Task: Search and explore for Airbnb stays in Key West, Florida with amenities beachfront. 
Action: Mouse pressed left at (426, 57)
Screenshot: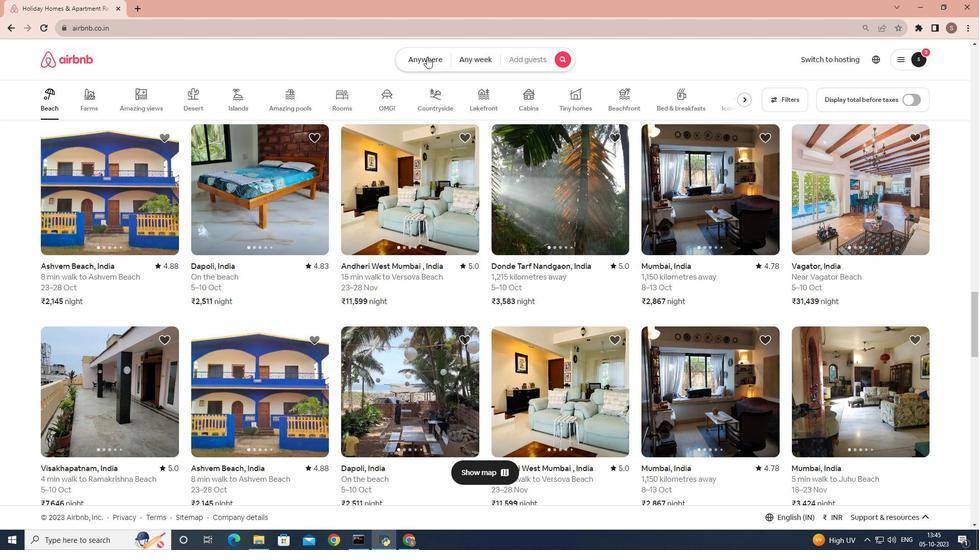
Action: Mouse moved to (396, 90)
Screenshot: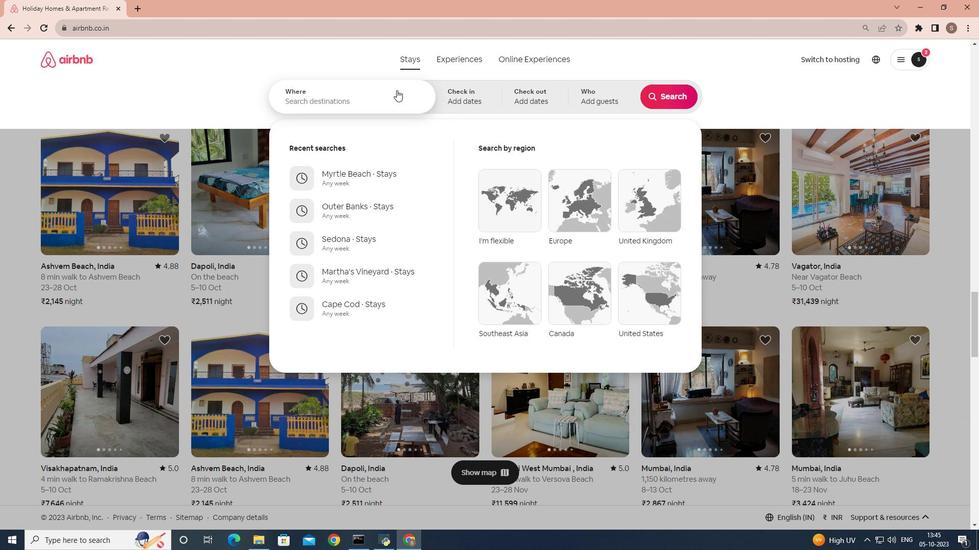 
Action: Mouse pressed left at (396, 90)
Screenshot: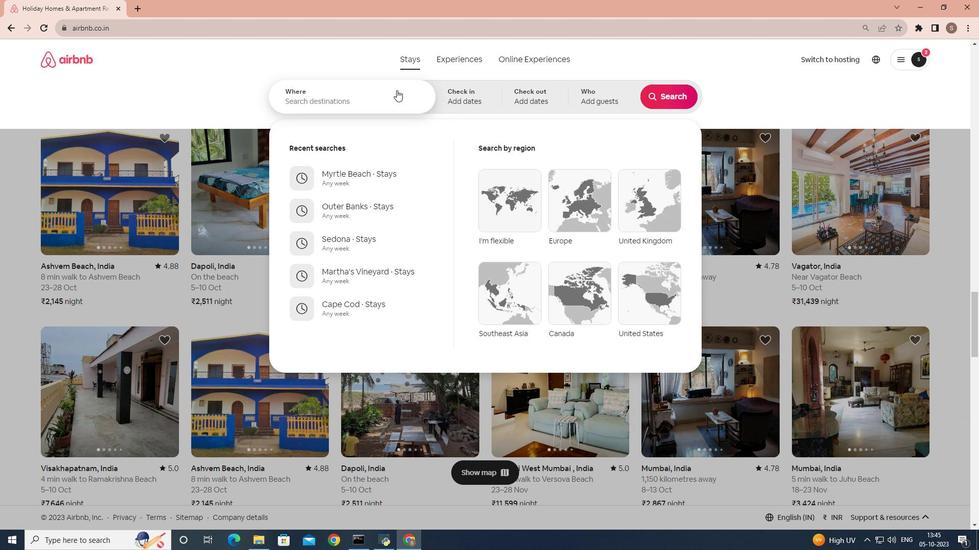 
Action: Key pressed key<Key.space>west
Screenshot: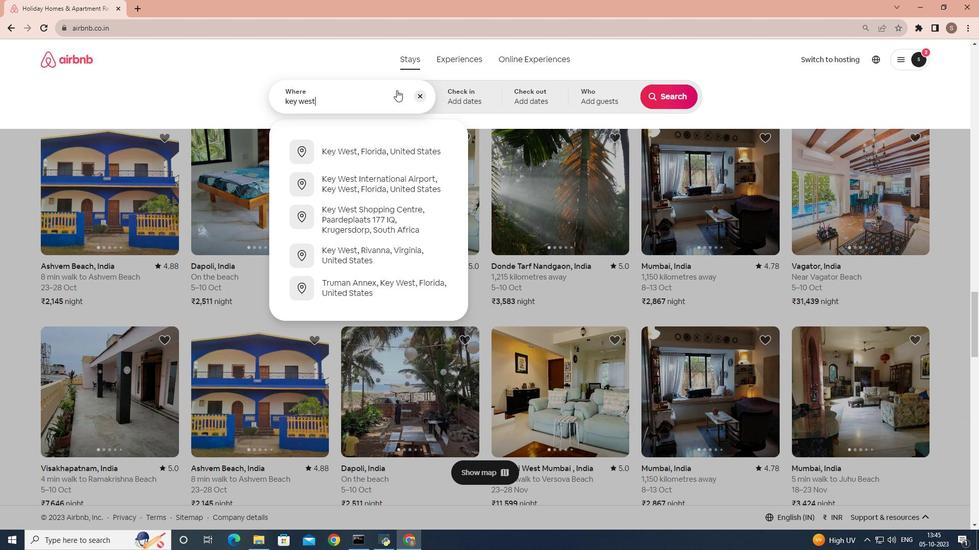 
Action: Mouse moved to (352, 145)
Screenshot: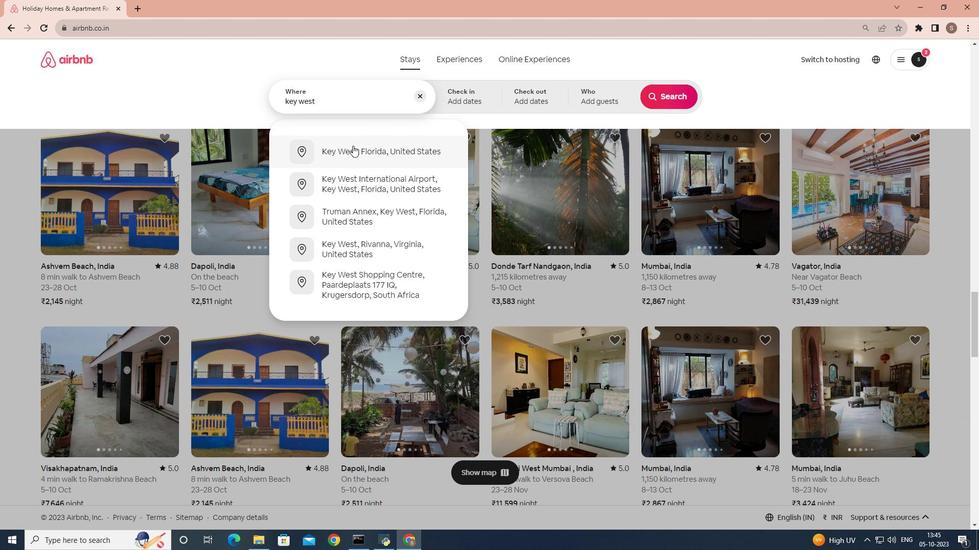 
Action: Mouse pressed left at (352, 145)
Screenshot: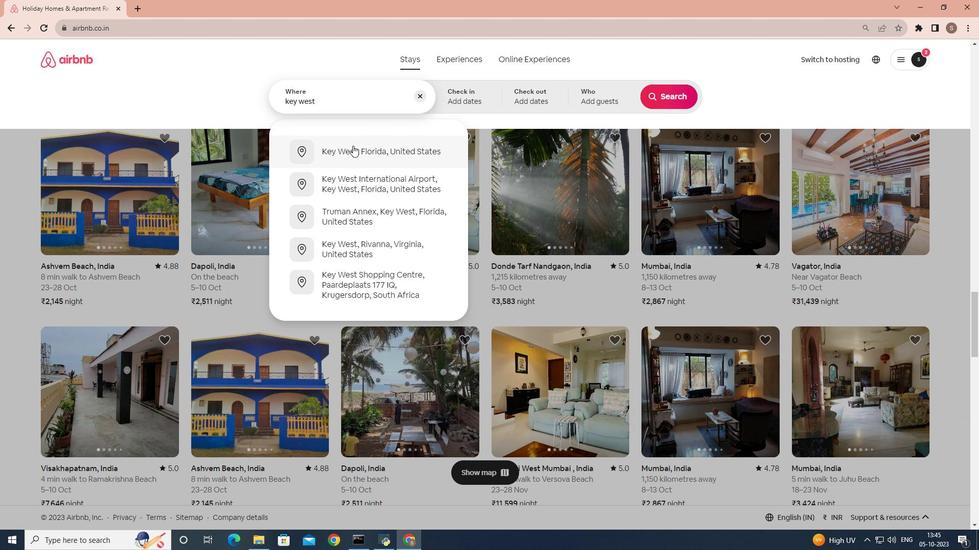 
Action: Mouse moved to (652, 100)
Screenshot: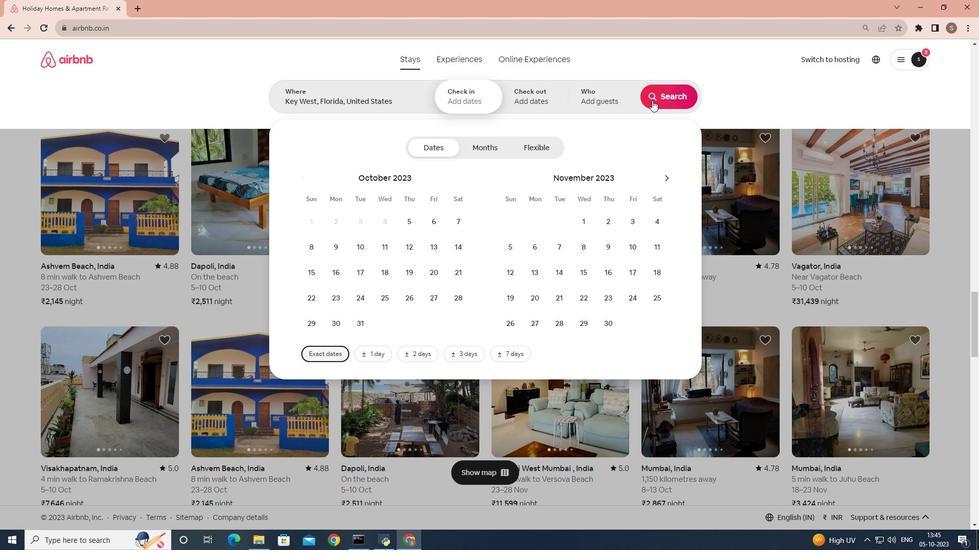 
Action: Mouse pressed left at (652, 100)
Screenshot: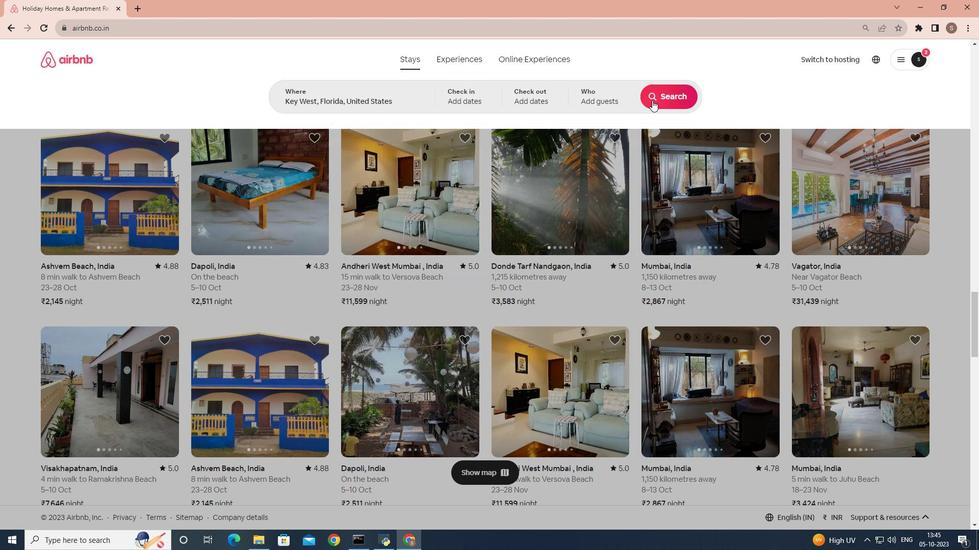 
Action: Mouse moved to (814, 99)
Screenshot: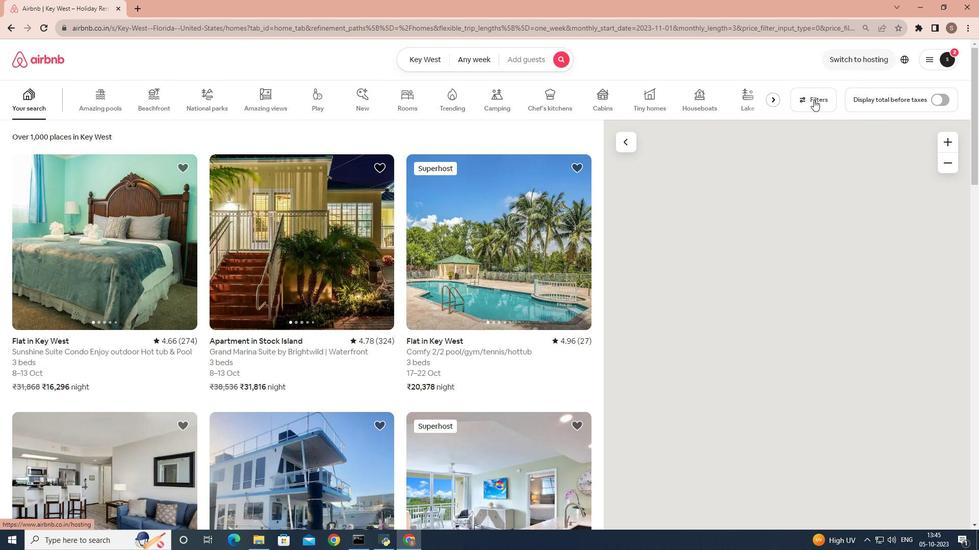 
Action: Mouse pressed left at (814, 99)
Screenshot: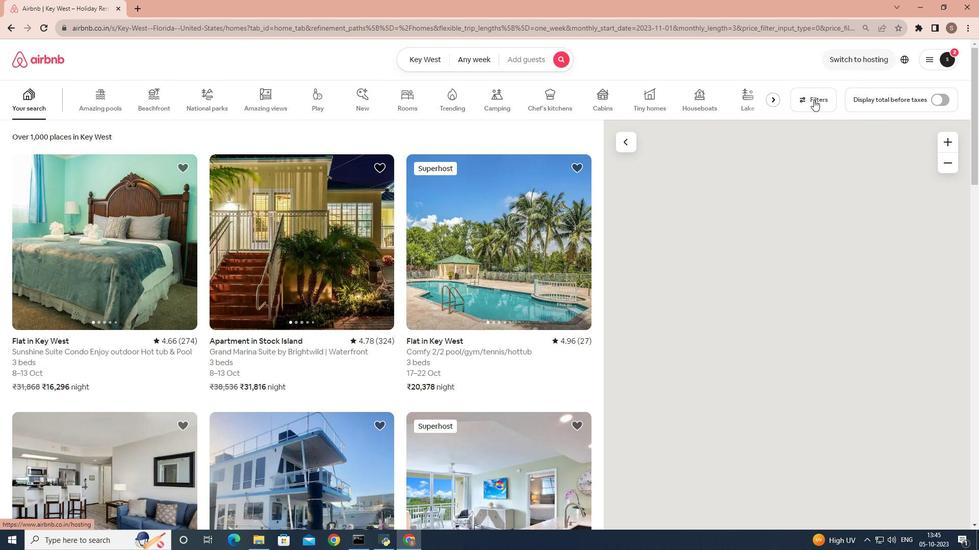 
Action: Mouse pressed left at (814, 99)
Screenshot: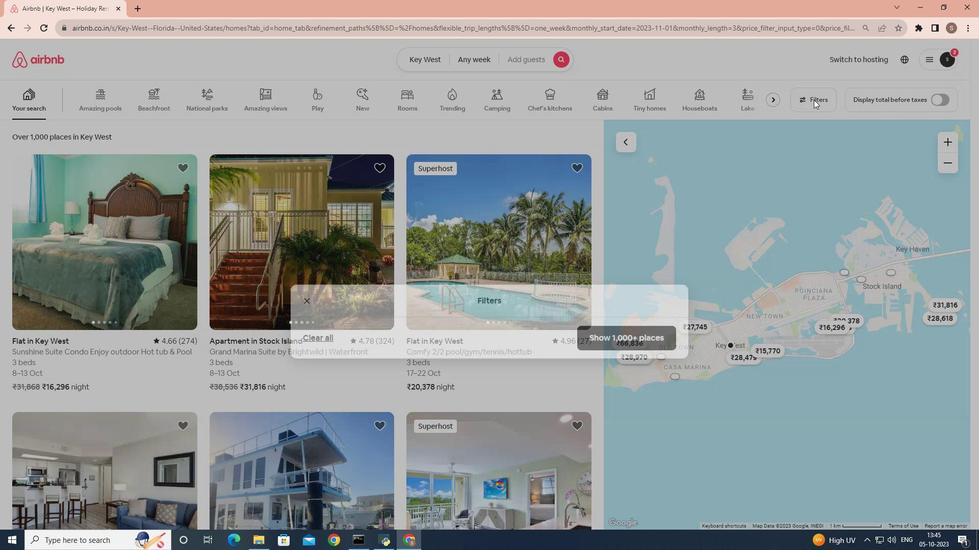 
Action: Mouse moved to (799, 105)
Screenshot: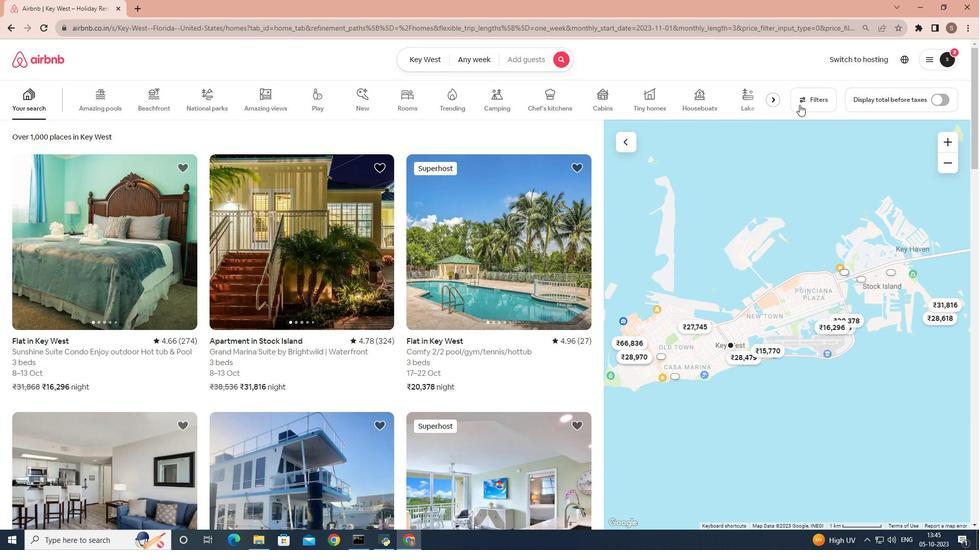 
Action: Mouse pressed left at (799, 105)
Screenshot: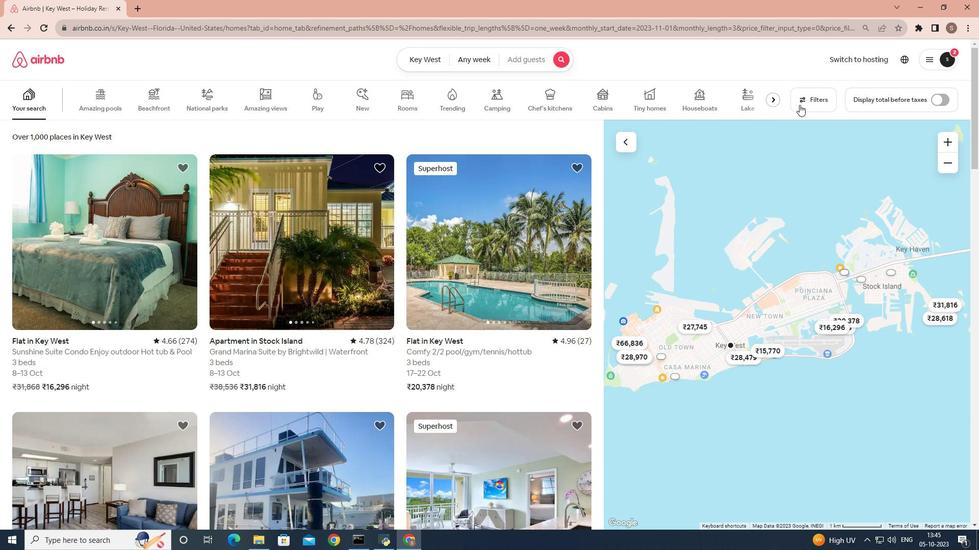 
Action: Mouse moved to (322, 308)
Screenshot: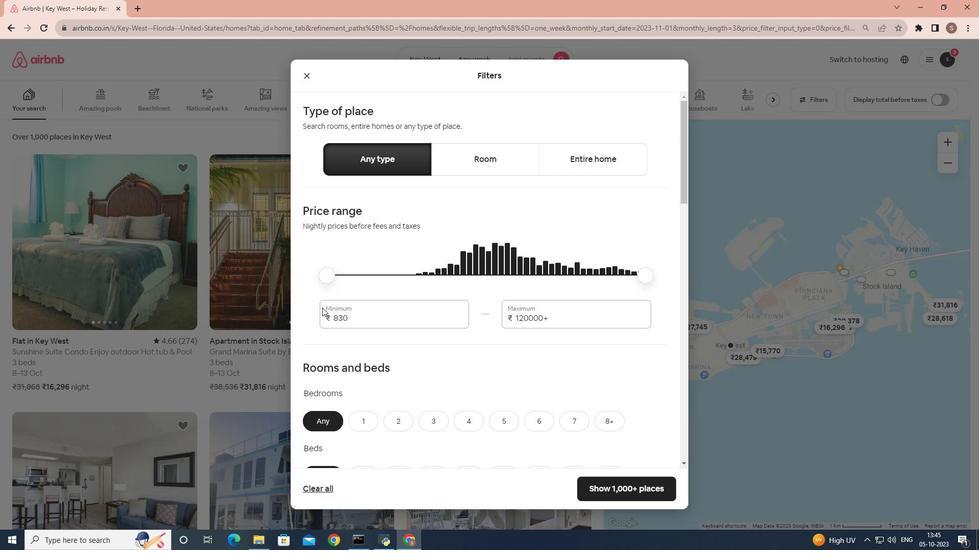 
Action: Mouse scrolled (322, 307) with delta (0, 0)
Screenshot: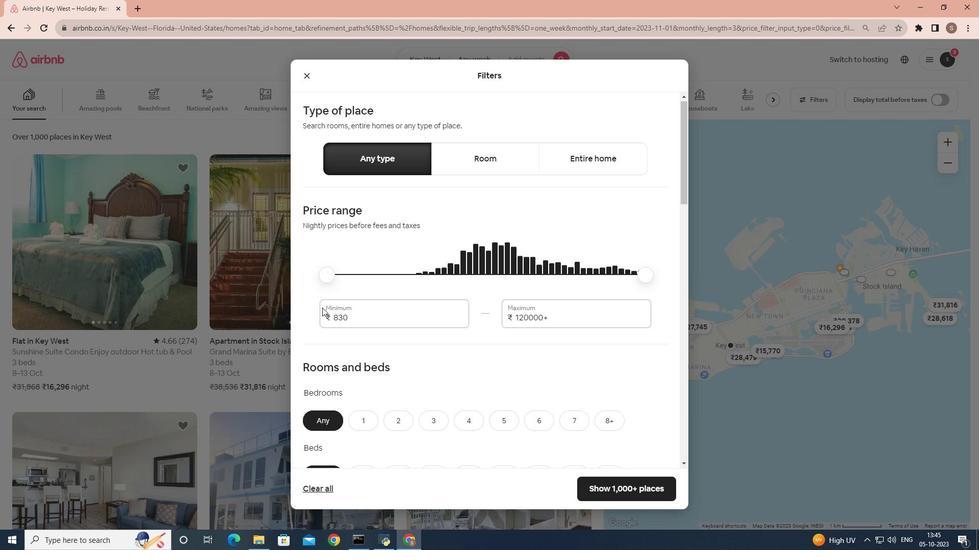 
Action: Mouse scrolled (322, 307) with delta (0, 0)
Screenshot: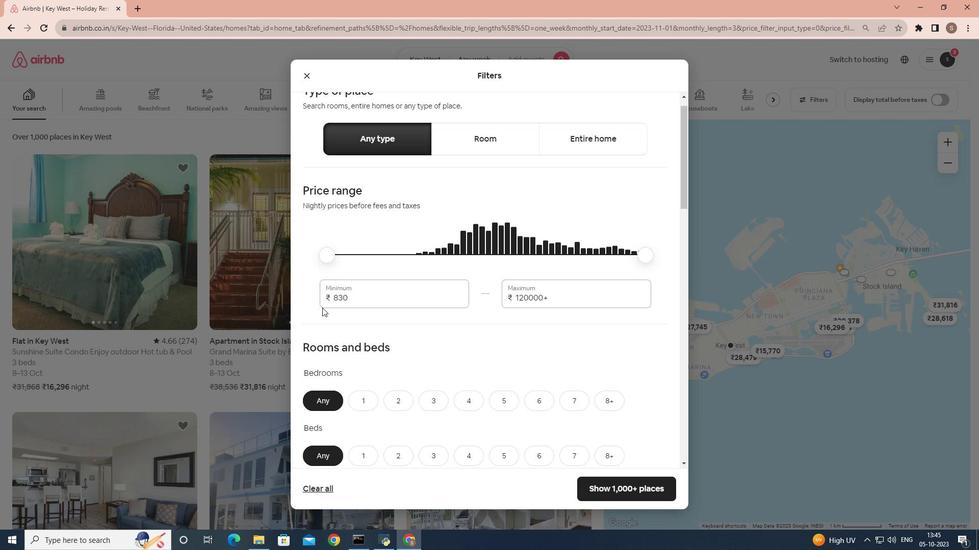 
Action: Mouse scrolled (322, 307) with delta (0, 0)
Screenshot: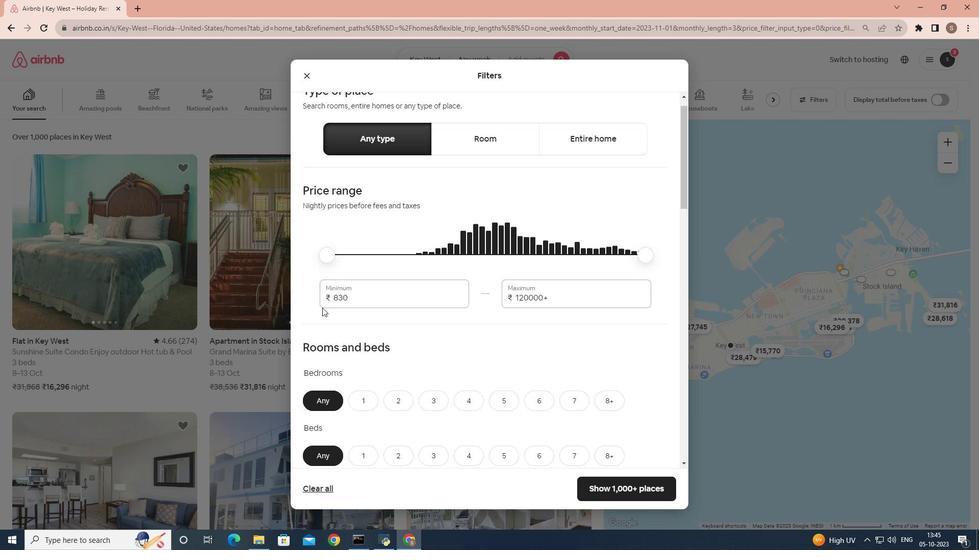 
Action: Mouse scrolled (322, 307) with delta (0, 0)
Screenshot: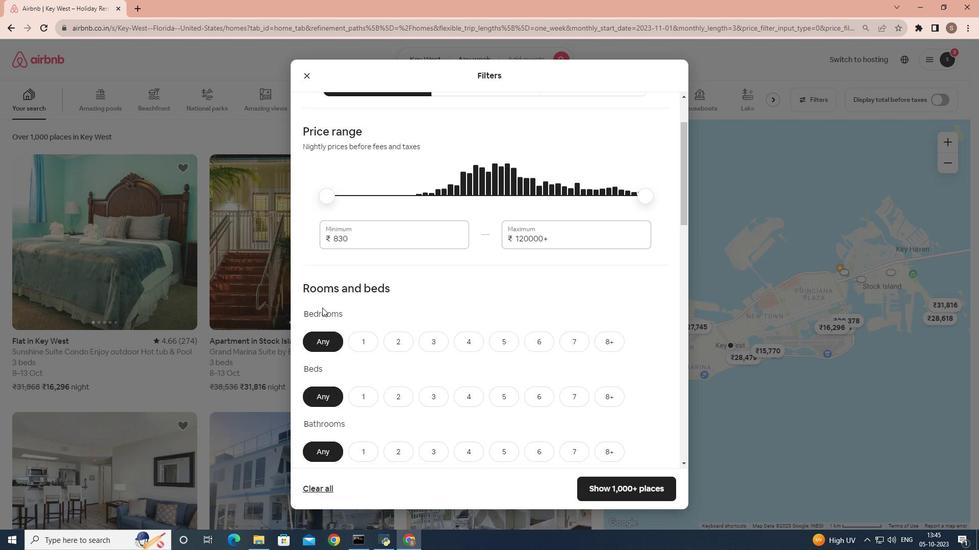 
Action: Mouse scrolled (322, 307) with delta (0, 0)
Screenshot: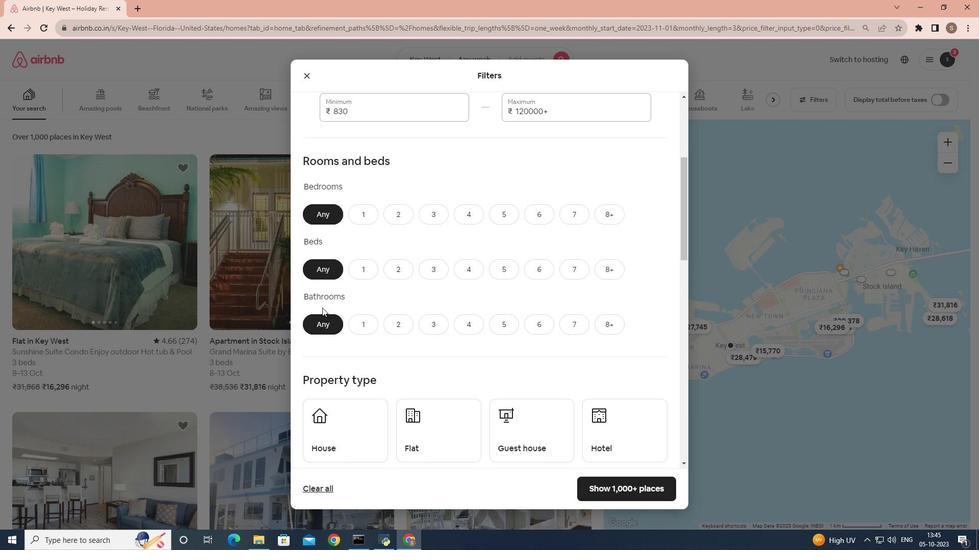 
Action: Mouse scrolled (322, 307) with delta (0, 0)
Screenshot: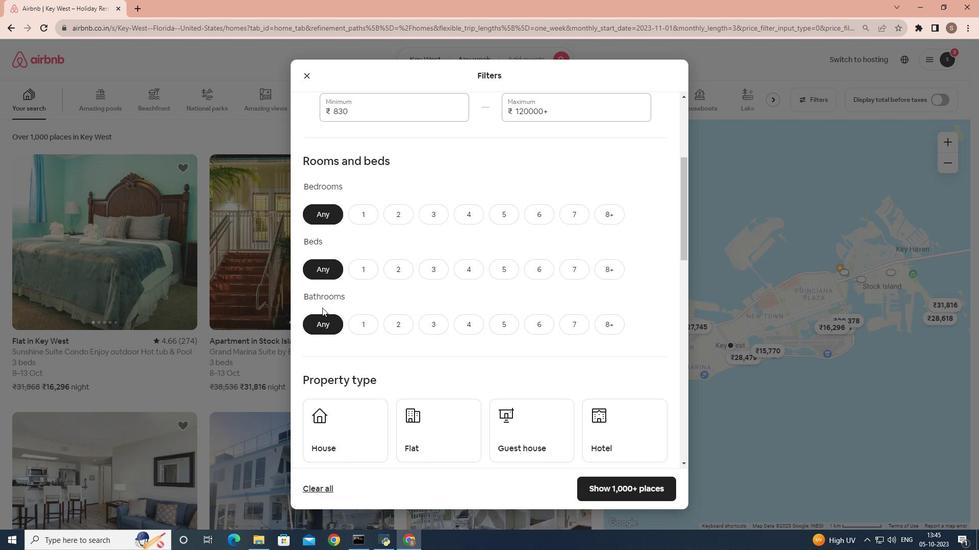 
Action: Mouse scrolled (322, 307) with delta (0, 0)
Screenshot: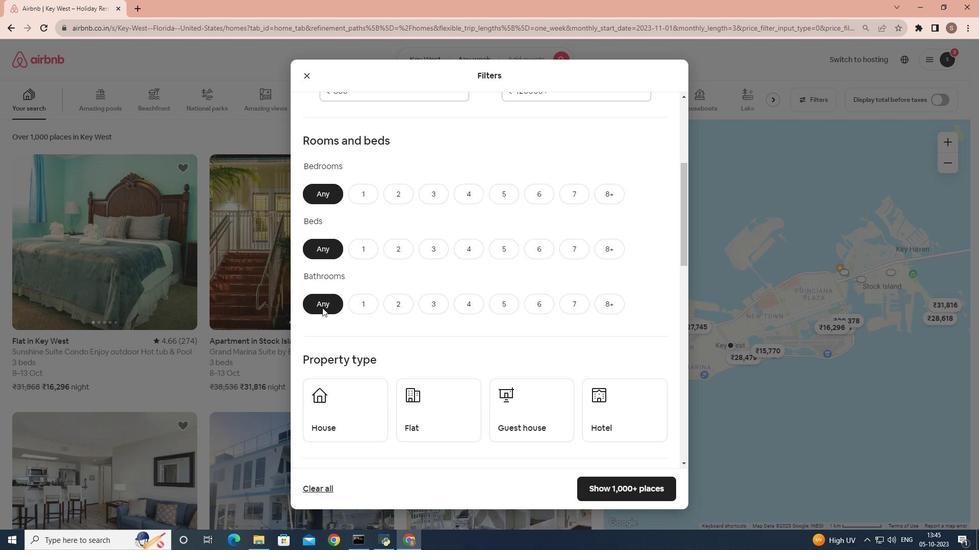 
Action: Mouse scrolled (322, 307) with delta (0, 0)
Screenshot: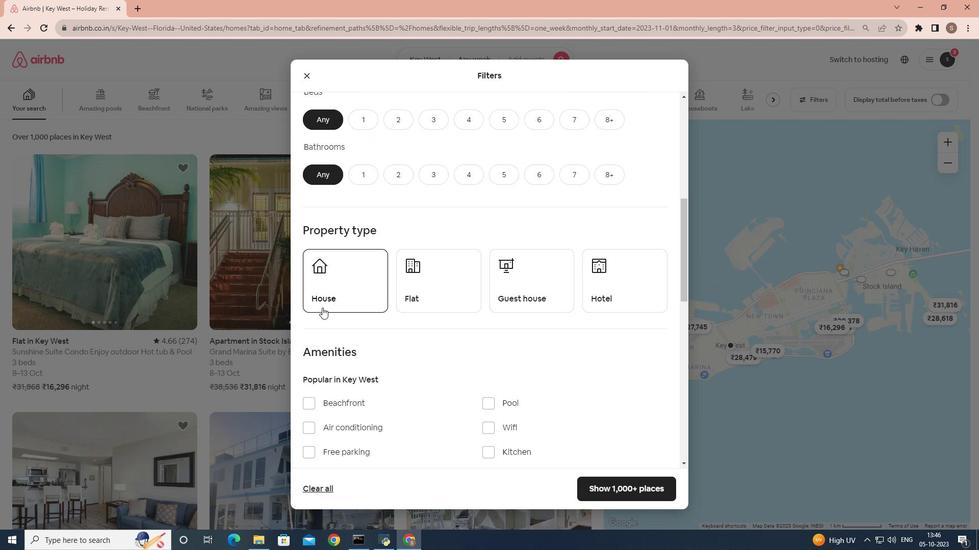 
Action: Mouse scrolled (322, 307) with delta (0, 0)
Screenshot: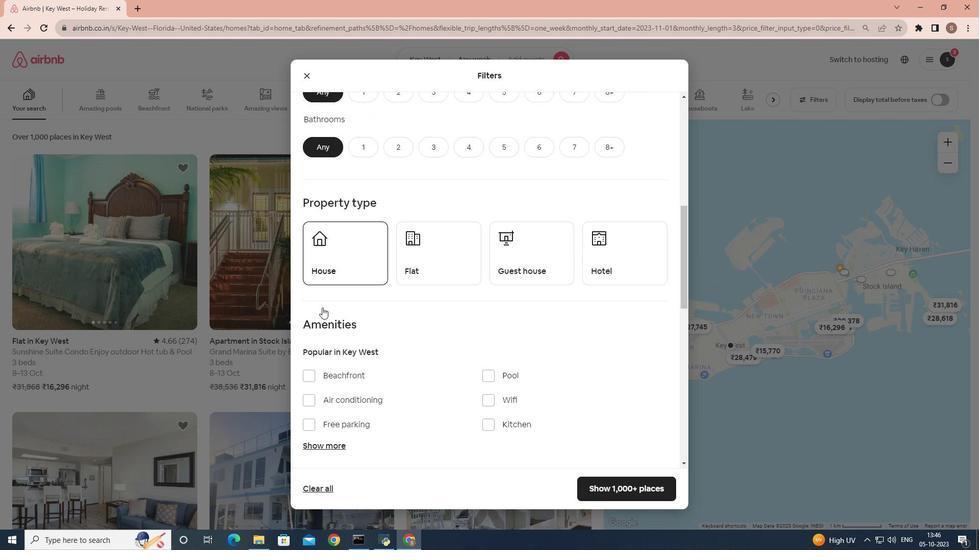 
Action: Mouse scrolled (322, 307) with delta (0, 0)
Screenshot: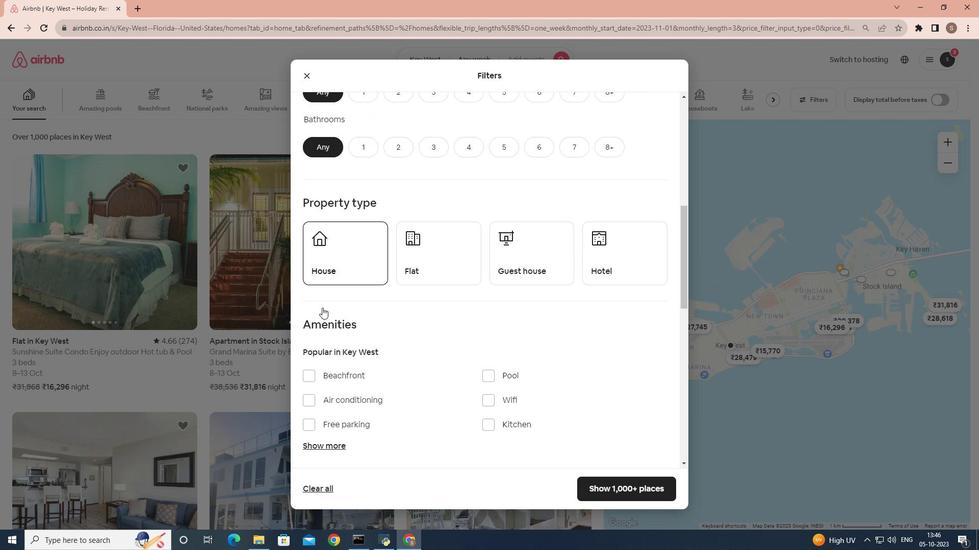 
Action: Mouse moved to (324, 253)
Screenshot: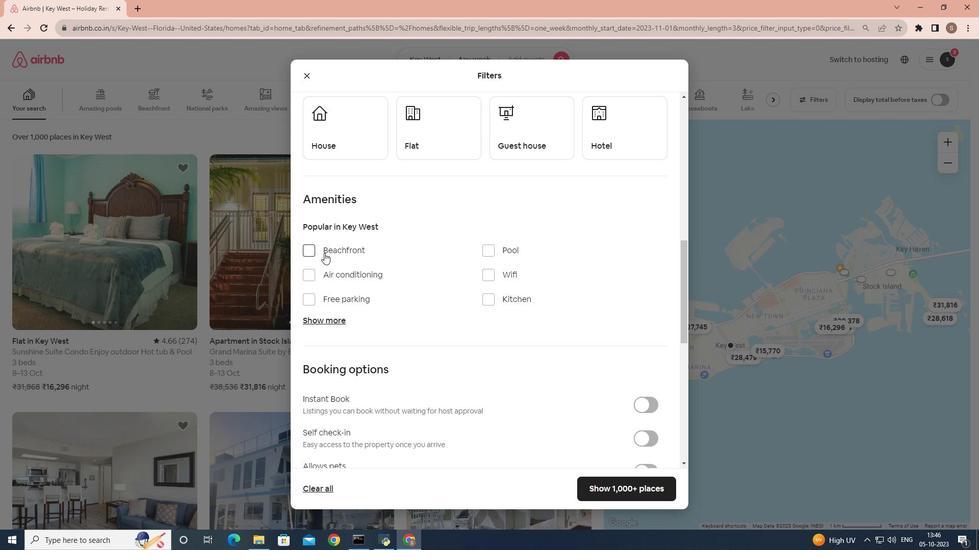 
Action: Mouse pressed left at (324, 253)
Screenshot: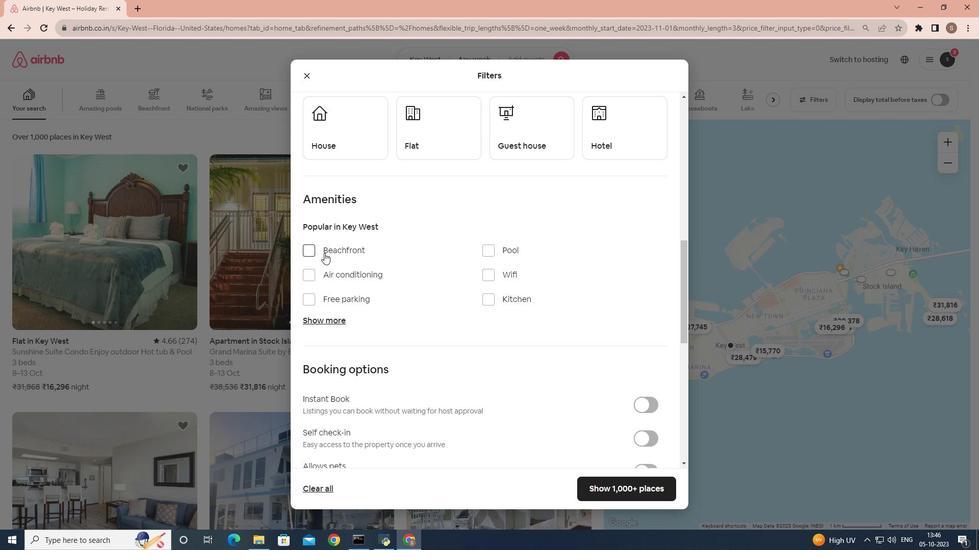 
Action: Mouse moved to (600, 484)
Screenshot: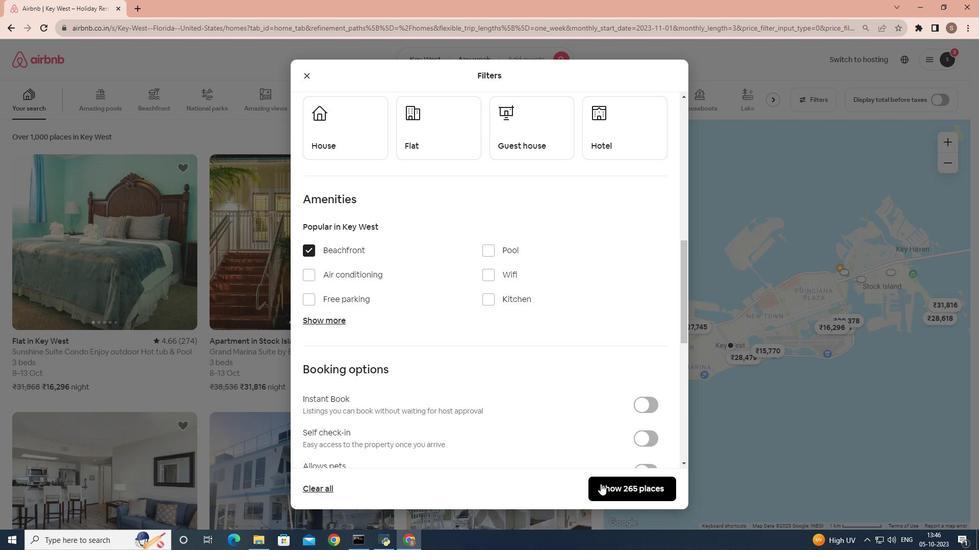
Action: Mouse pressed left at (600, 484)
Screenshot: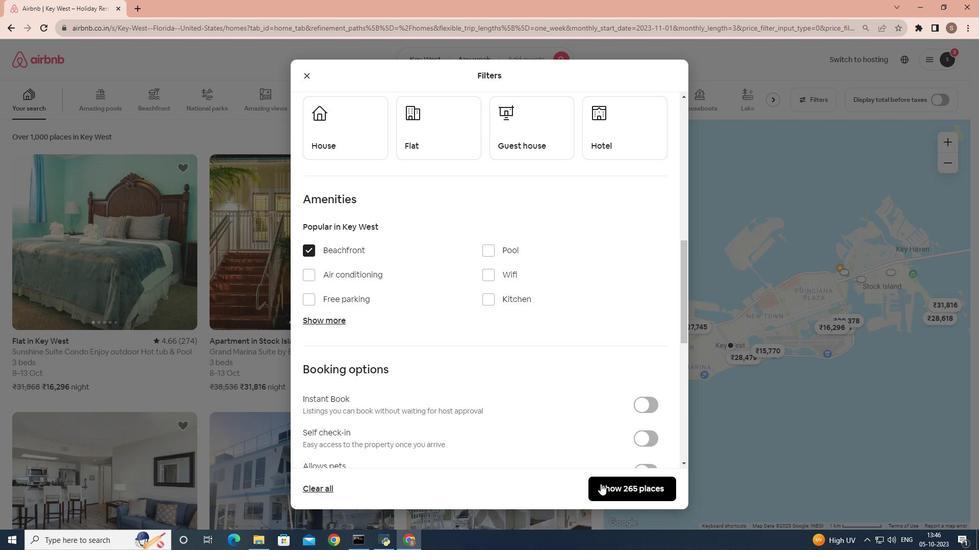 
Action: Mouse moved to (296, 272)
Screenshot: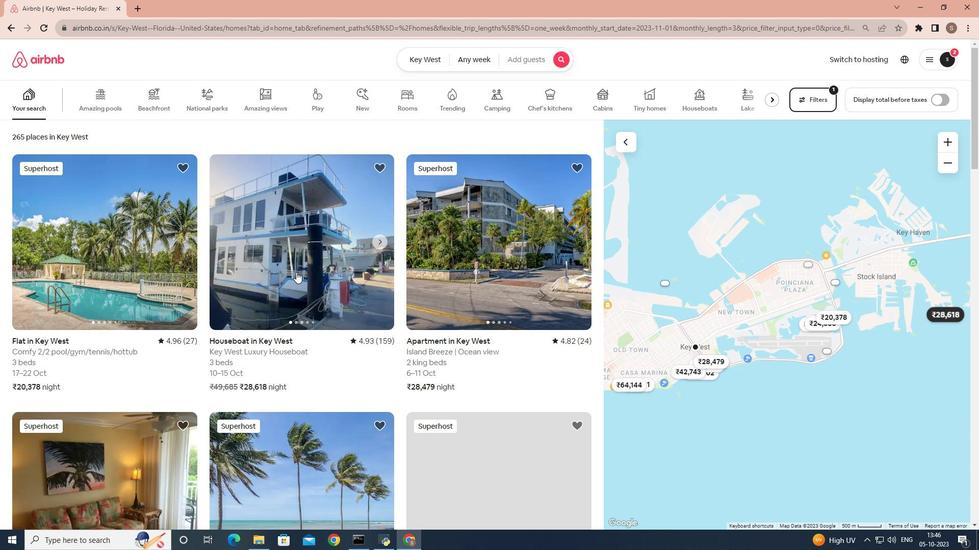 
Action: Mouse scrolled (296, 271) with delta (0, 0)
Screenshot: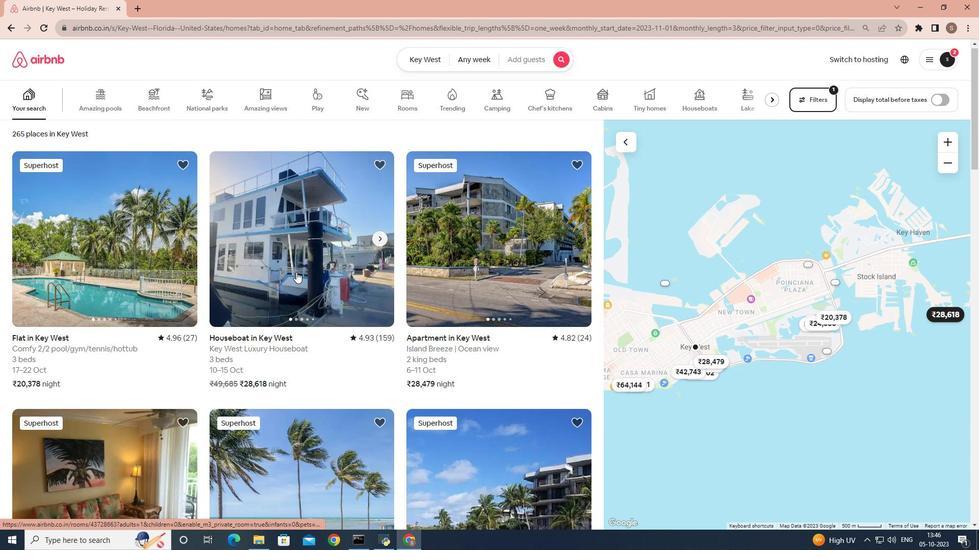 
Action: Mouse scrolled (296, 271) with delta (0, 0)
Screenshot: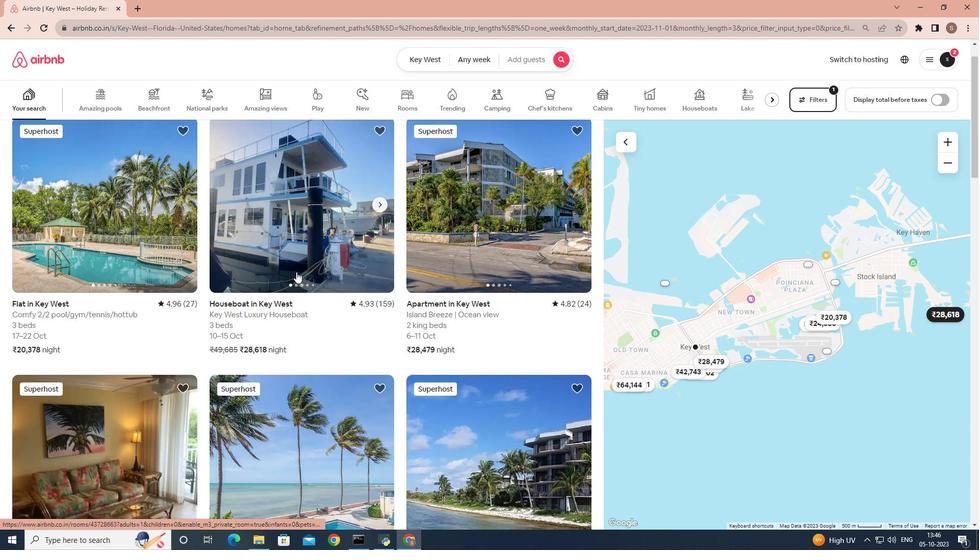 
Action: Mouse scrolled (296, 271) with delta (0, 0)
Screenshot: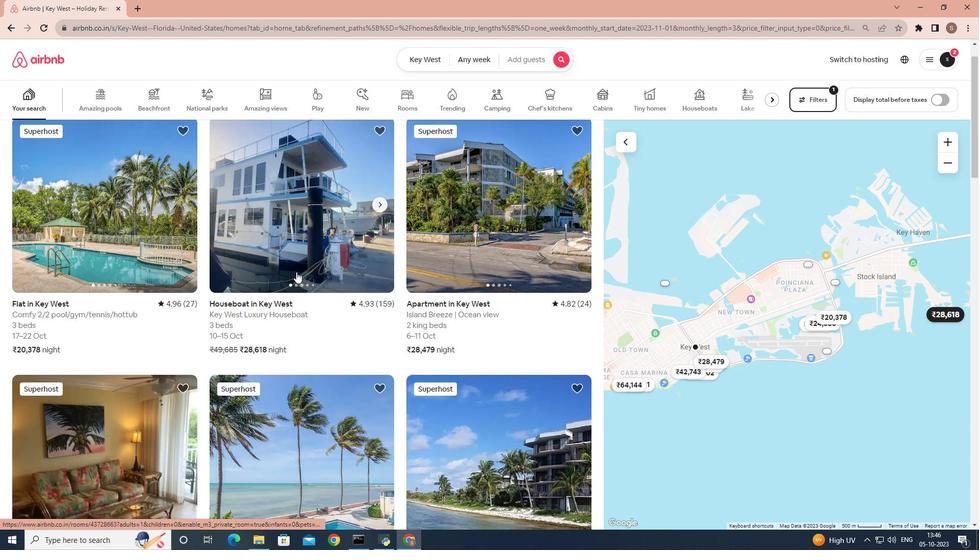 
Action: Mouse scrolled (296, 271) with delta (0, 0)
Screenshot: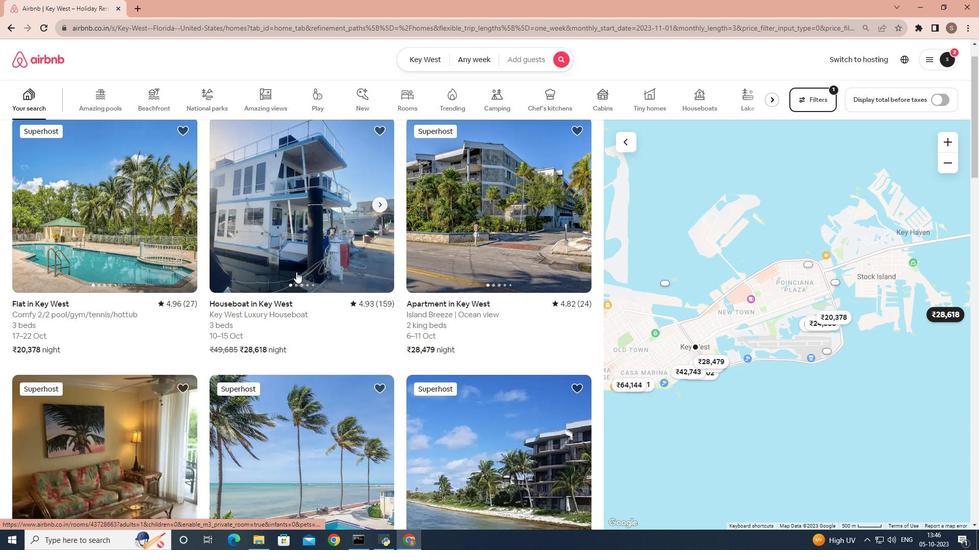 
Action: Mouse scrolled (296, 272) with delta (0, 0)
Screenshot: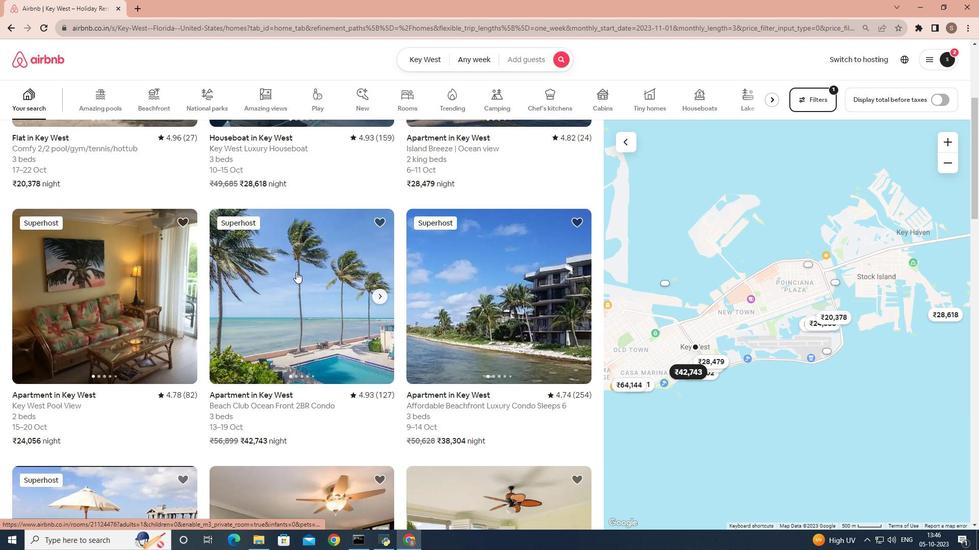 
Action: Mouse scrolled (296, 272) with delta (0, 0)
Screenshot: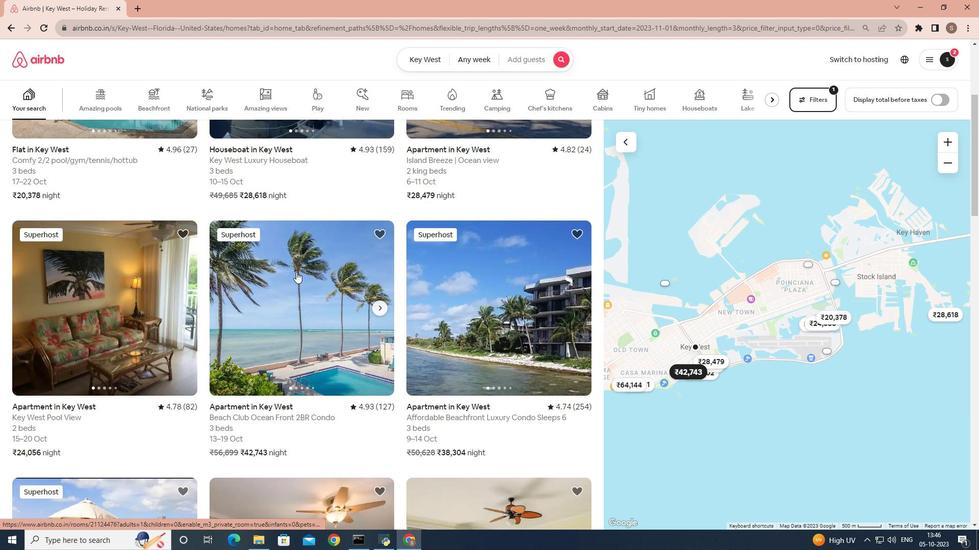 
Action: Mouse moved to (467, 263)
Screenshot: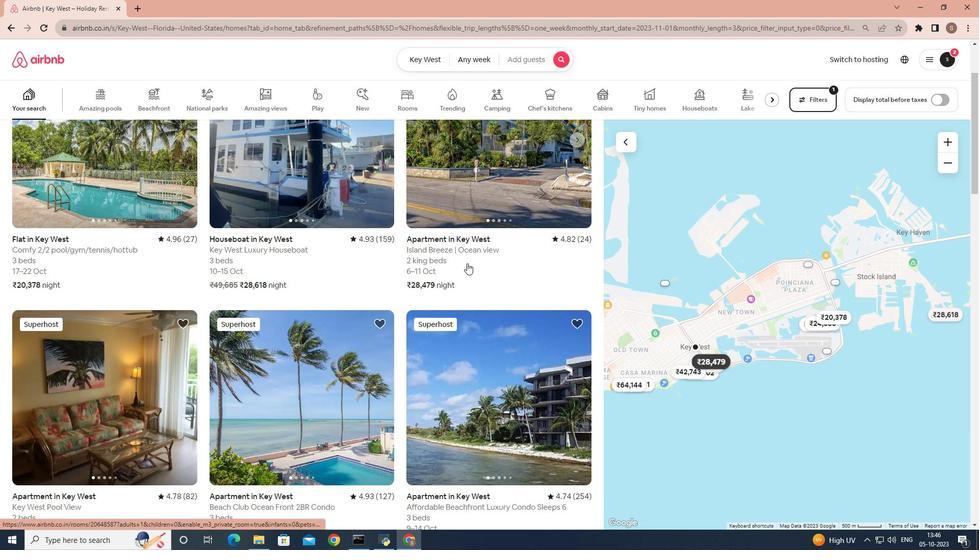 
Action: Mouse pressed left at (467, 263)
Screenshot: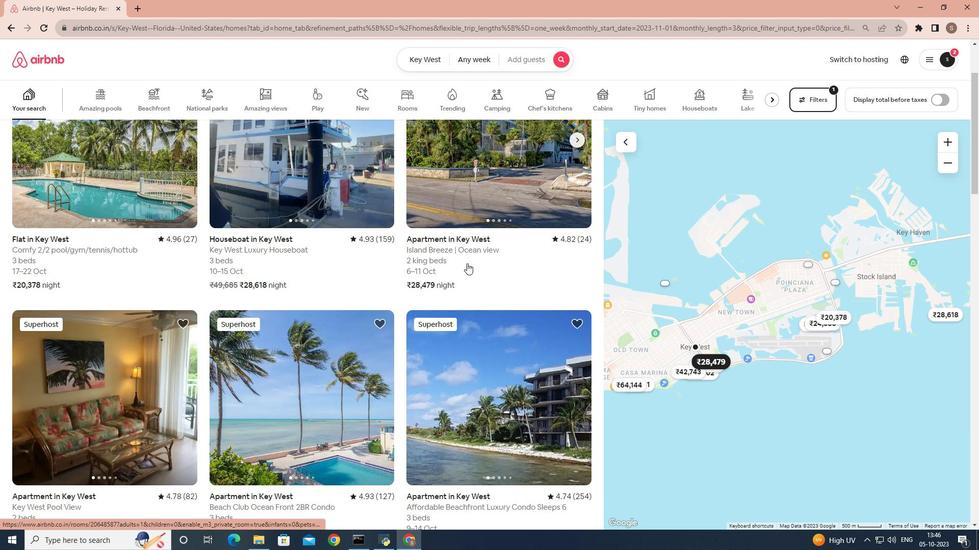 
Action: Mouse moved to (369, 206)
Screenshot: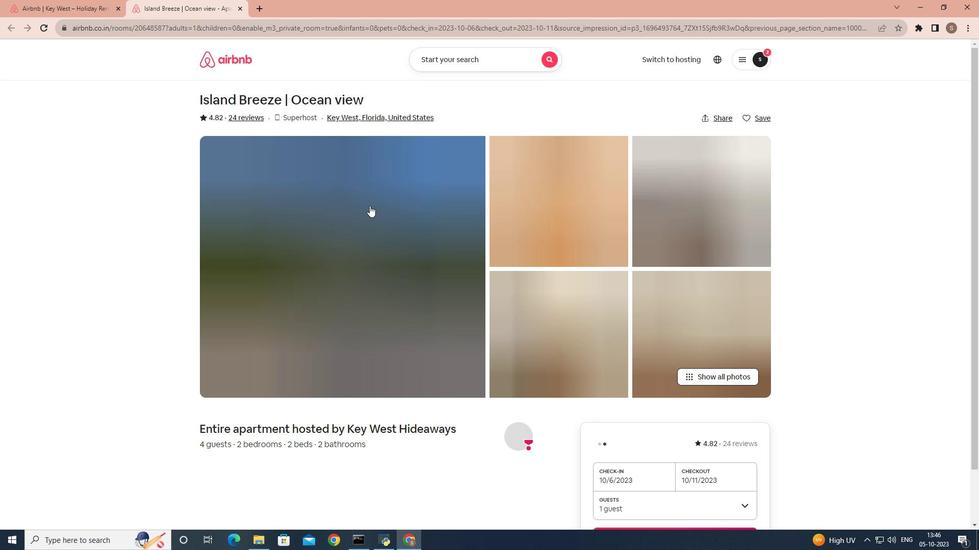 
Action: Mouse scrolled (369, 205) with delta (0, 0)
Screenshot: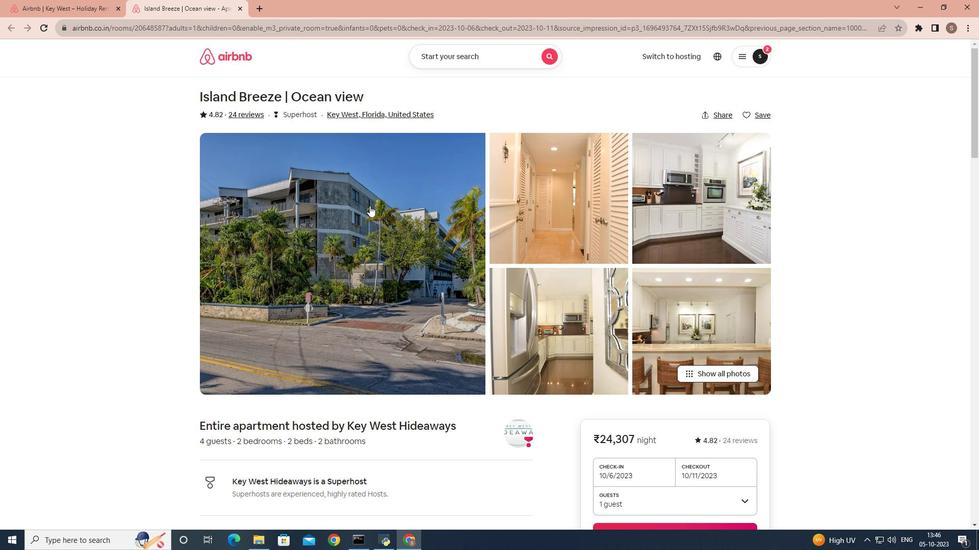 
Action: Mouse scrolled (369, 205) with delta (0, 0)
Screenshot: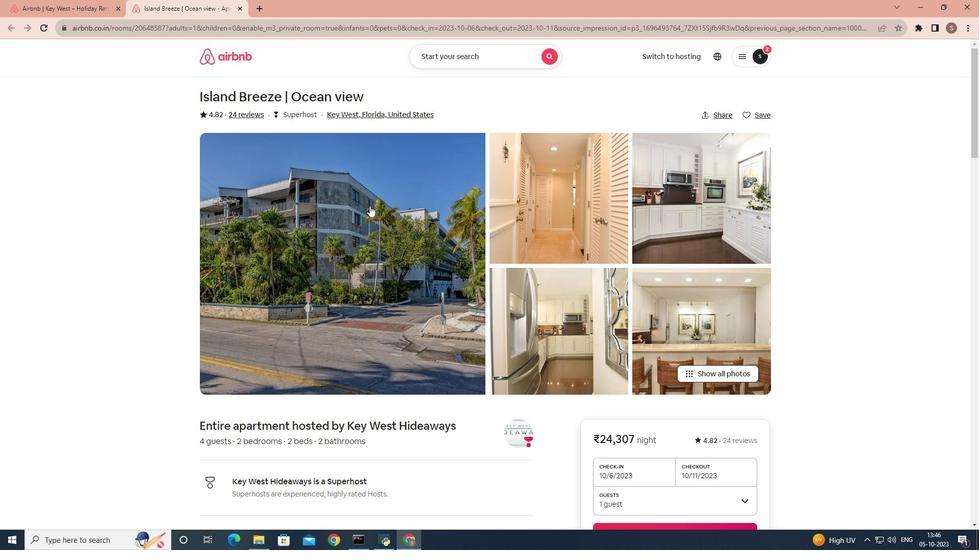 
Action: Mouse scrolled (369, 205) with delta (0, 0)
Screenshot: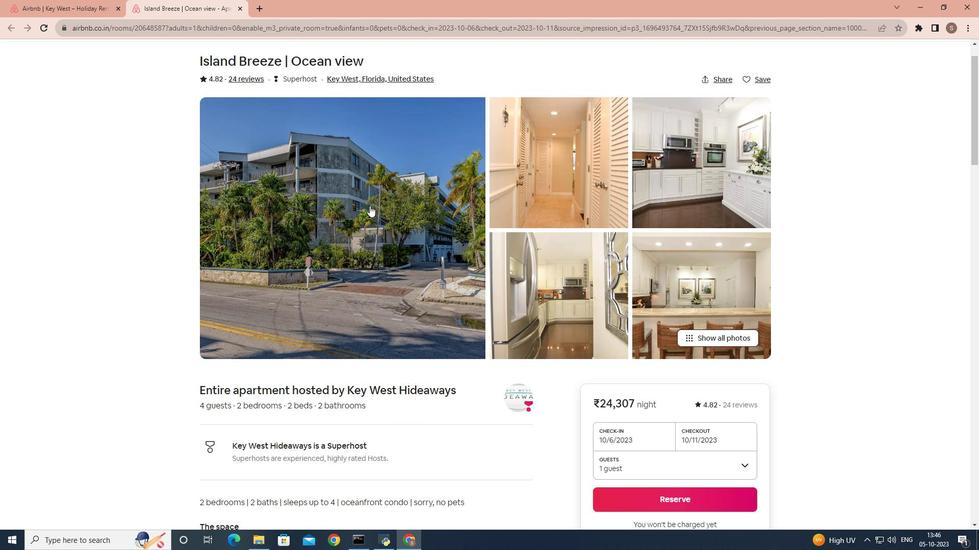 
Action: Mouse scrolled (369, 205) with delta (0, 0)
Screenshot: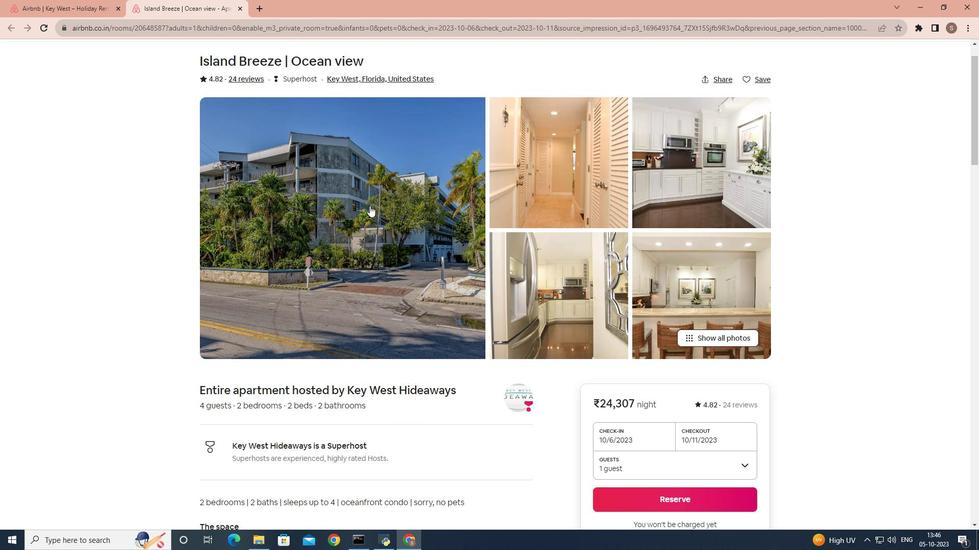 
Action: Mouse scrolled (369, 205) with delta (0, 0)
Screenshot: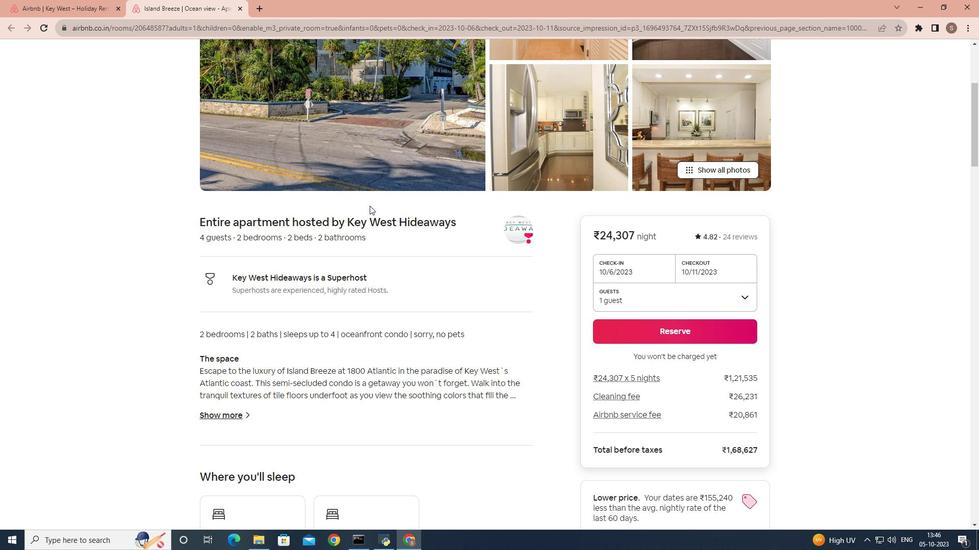 
Action: Mouse scrolled (369, 205) with delta (0, 0)
Screenshot: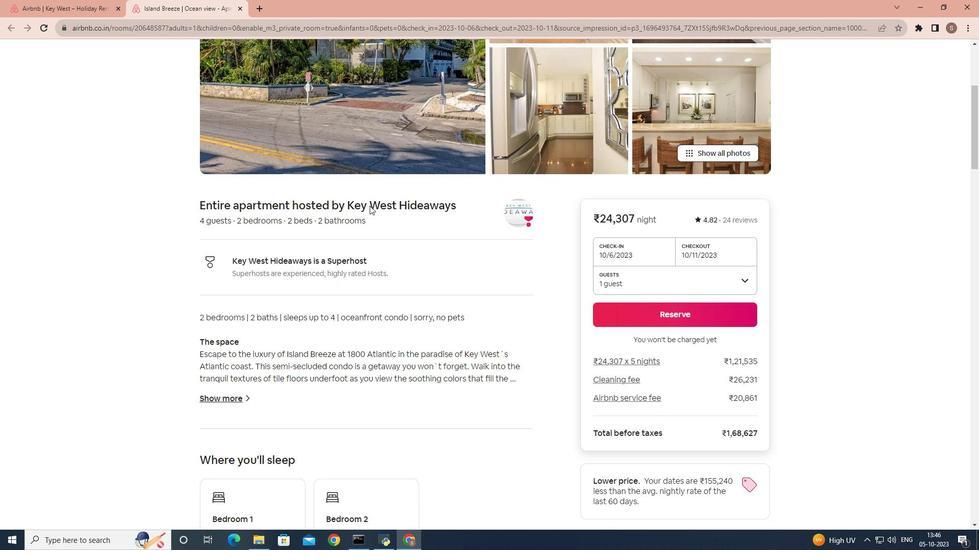 
Action: Mouse scrolled (369, 205) with delta (0, 0)
Screenshot: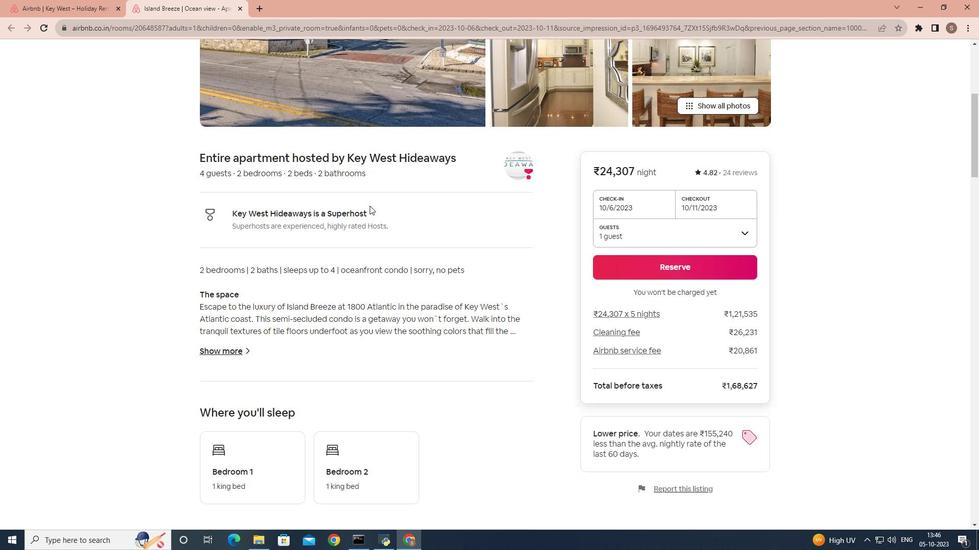 
Action: Mouse moved to (205, 262)
Screenshot: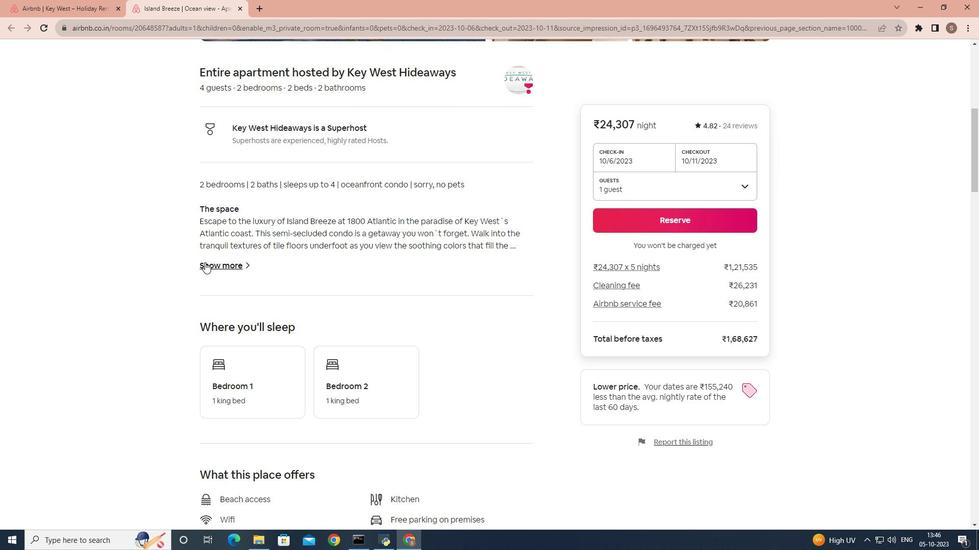 
Action: Mouse pressed left at (205, 262)
Screenshot: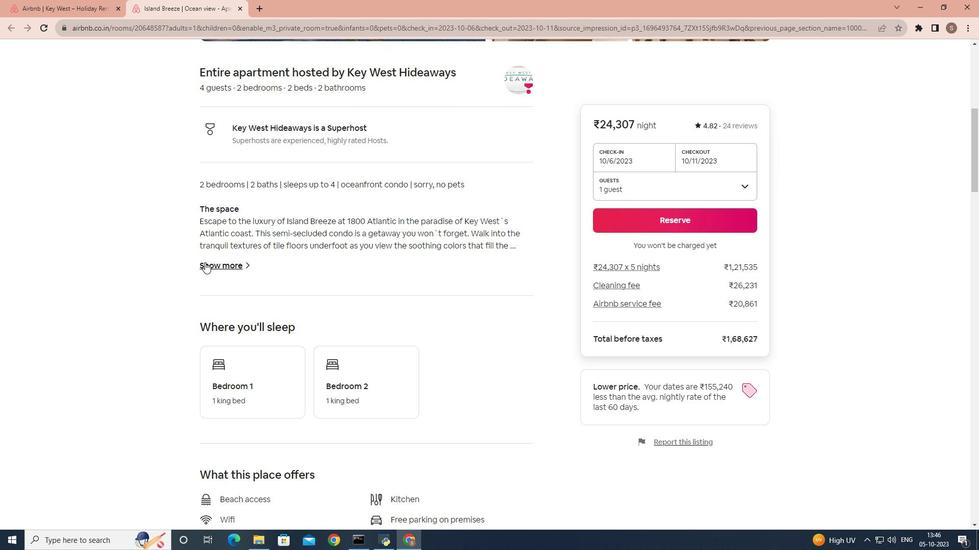 
Action: Mouse moved to (377, 252)
Screenshot: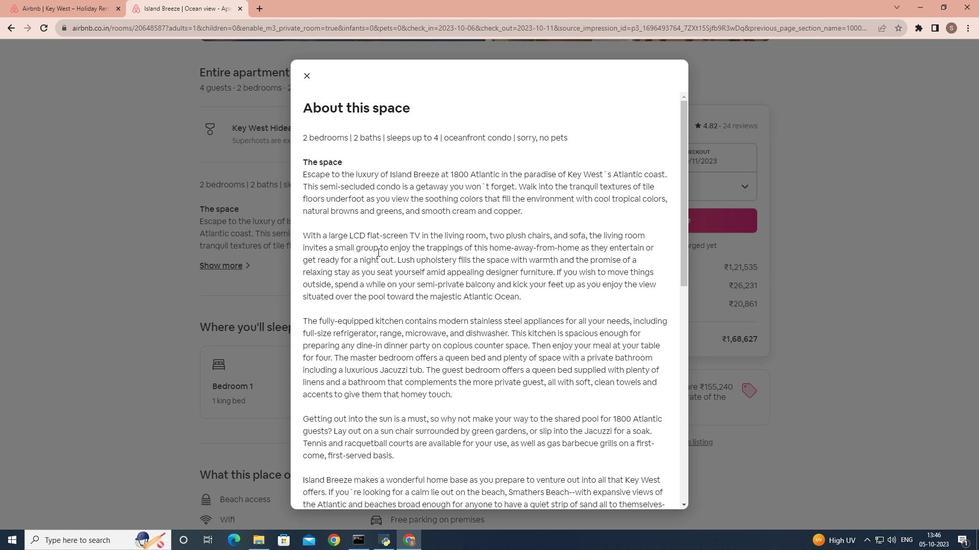 
Action: Mouse scrolled (377, 251) with delta (0, 0)
Screenshot: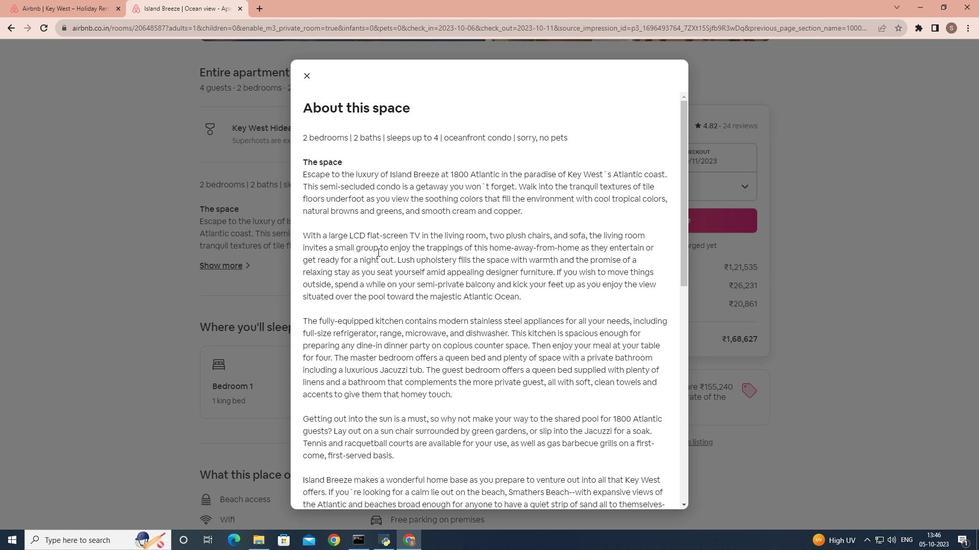 
Action: Mouse scrolled (377, 251) with delta (0, 0)
Screenshot: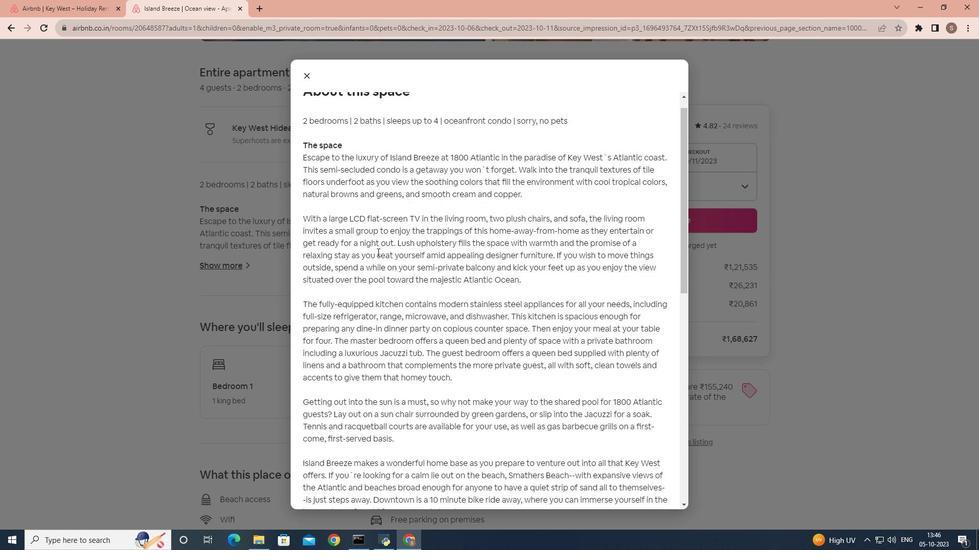 
Action: Mouse scrolled (377, 251) with delta (0, 0)
Screenshot: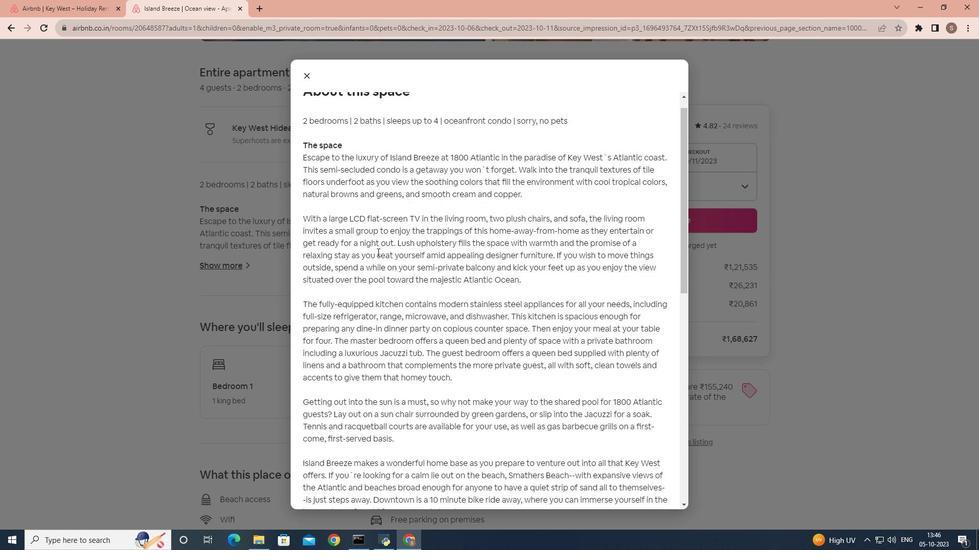 
Action: Mouse scrolled (377, 251) with delta (0, 0)
Screenshot: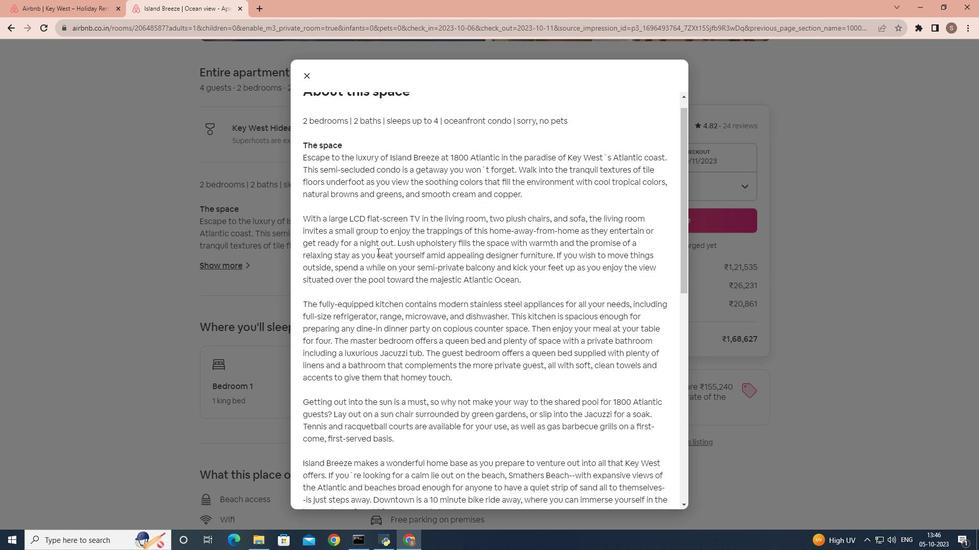 
Action: Mouse scrolled (377, 251) with delta (0, 0)
Screenshot: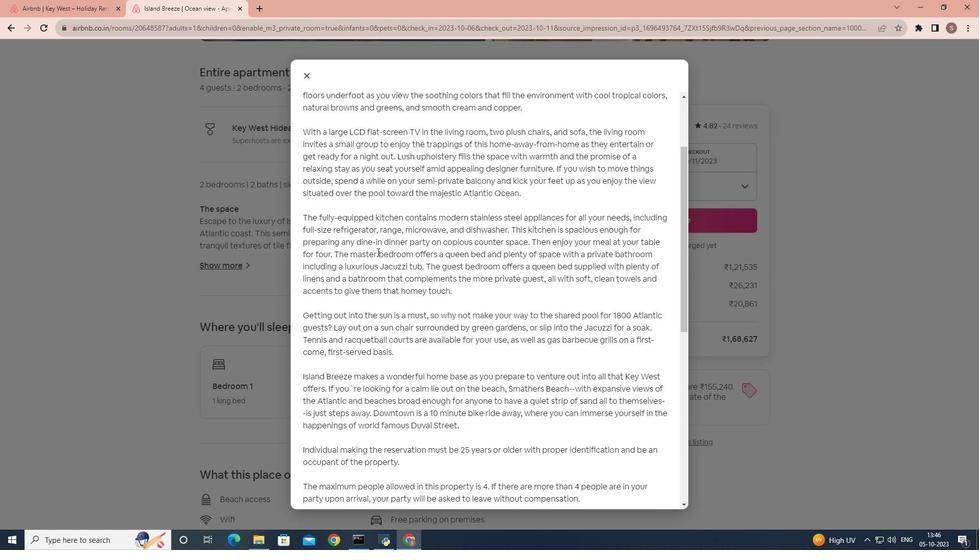 
Action: Mouse scrolled (377, 251) with delta (0, 0)
Screenshot: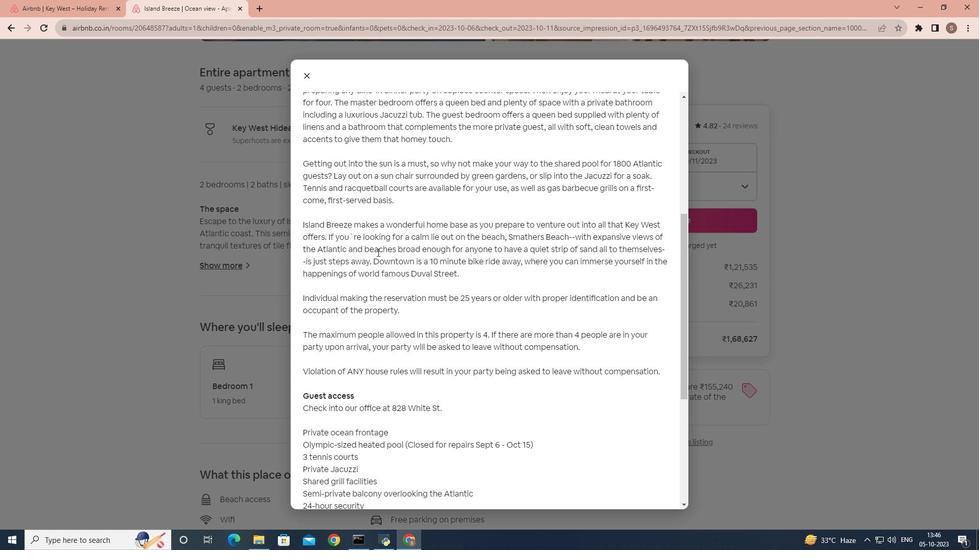 
Action: Mouse scrolled (377, 251) with delta (0, 0)
Screenshot: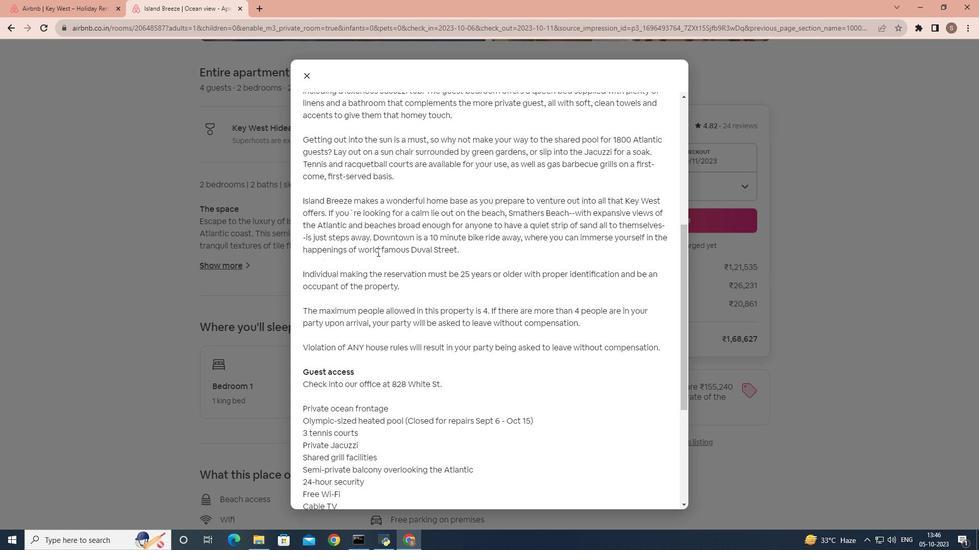 
Action: Mouse scrolled (377, 251) with delta (0, 0)
Screenshot: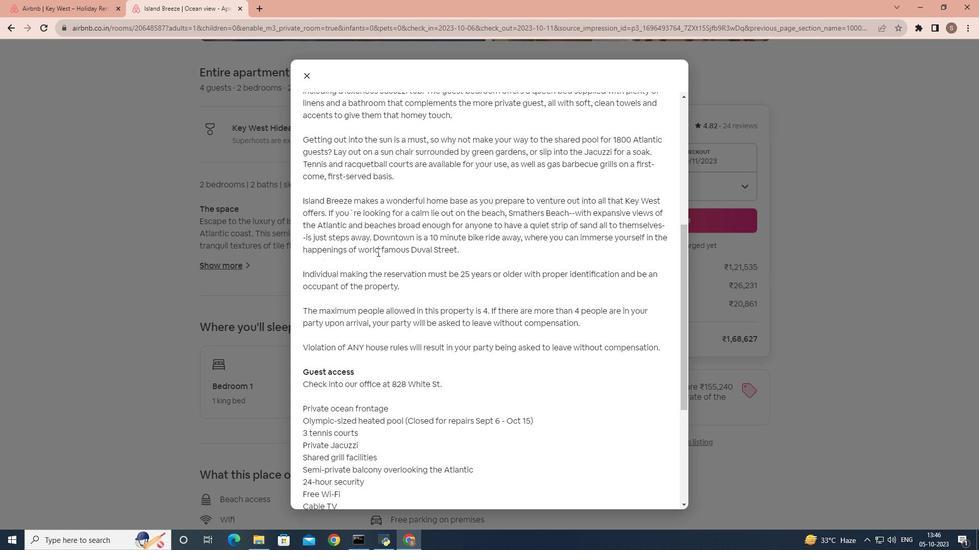 
Action: Mouse scrolled (377, 251) with delta (0, 0)
Screenshot: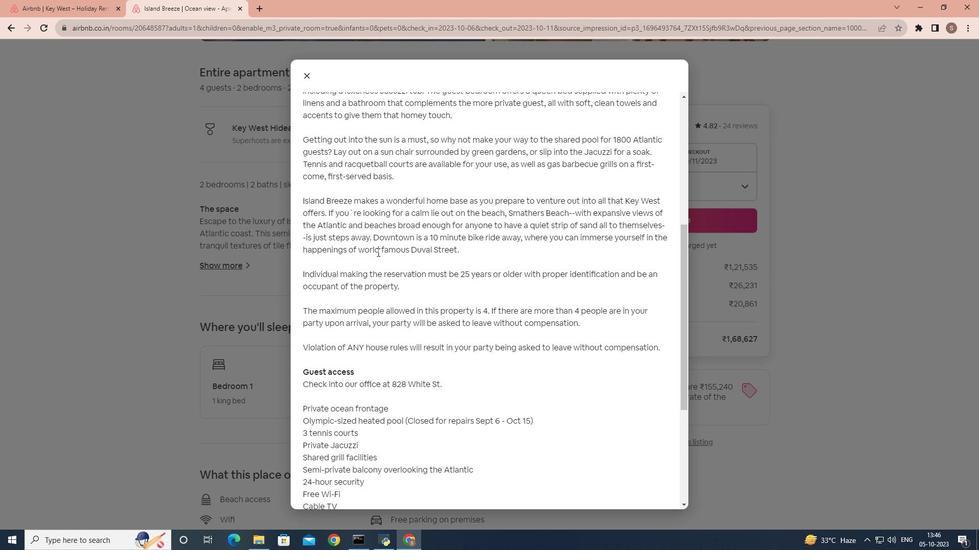 
Action: Mouse scrolled (377, 251) with delta (0, 0)
Screenshot: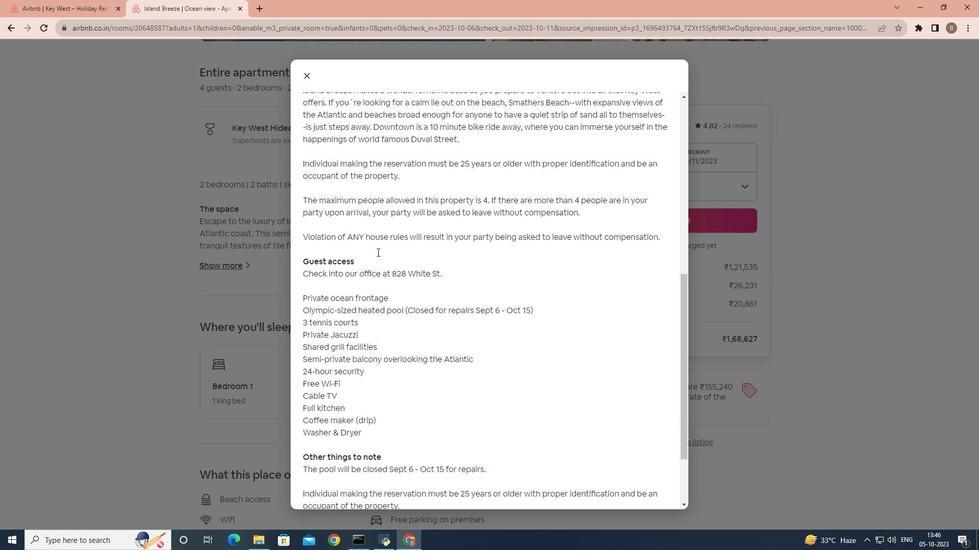 
Action: Mouse scrolled (377, 252) with delta (0, 0)
Screenshot: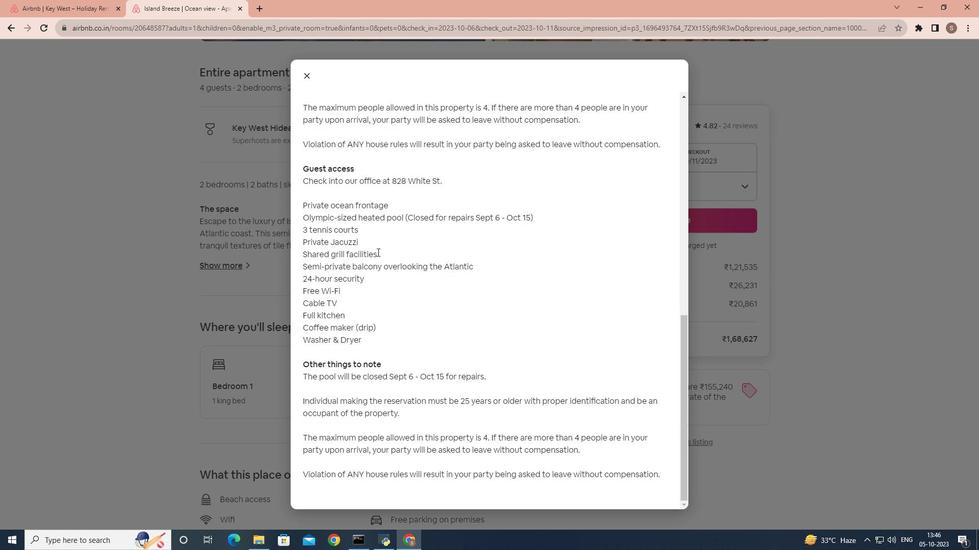 
Action: Mouse scrolled (377, 251) with delta (0, 0)
Screenshot: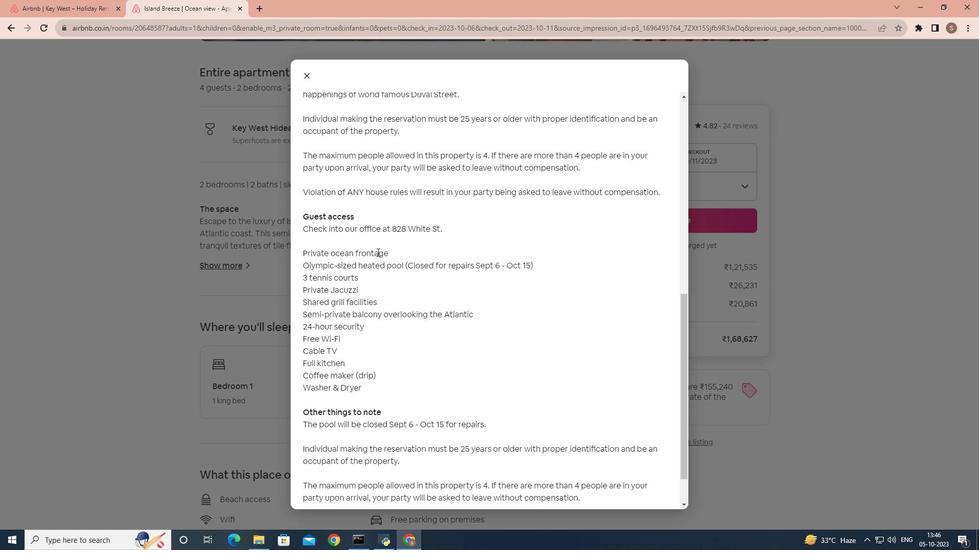 
Action: Mouse scrolled (377, 251) with delta (0, 0)
Screenshot: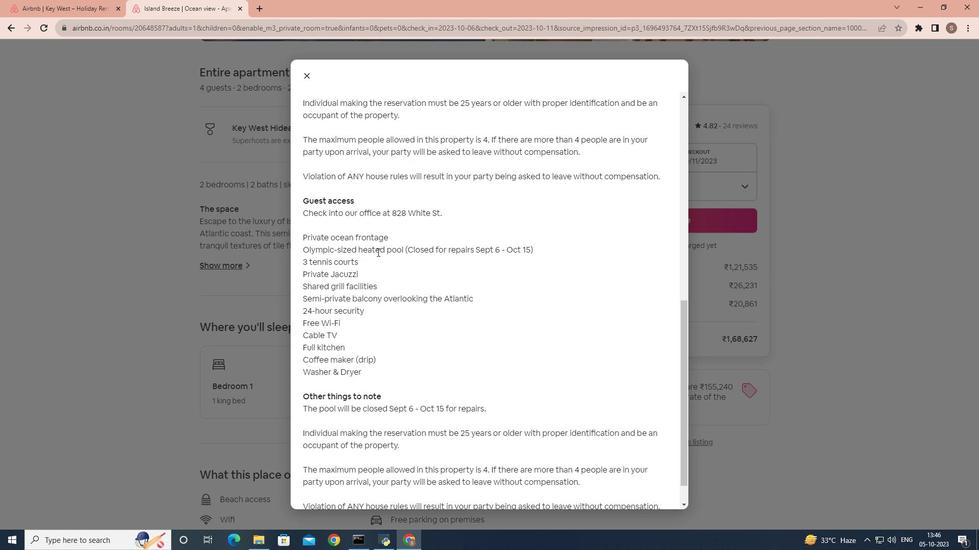 
Action: Mouse scrolled (377, 251) with delta (0, 0)
Screenshot: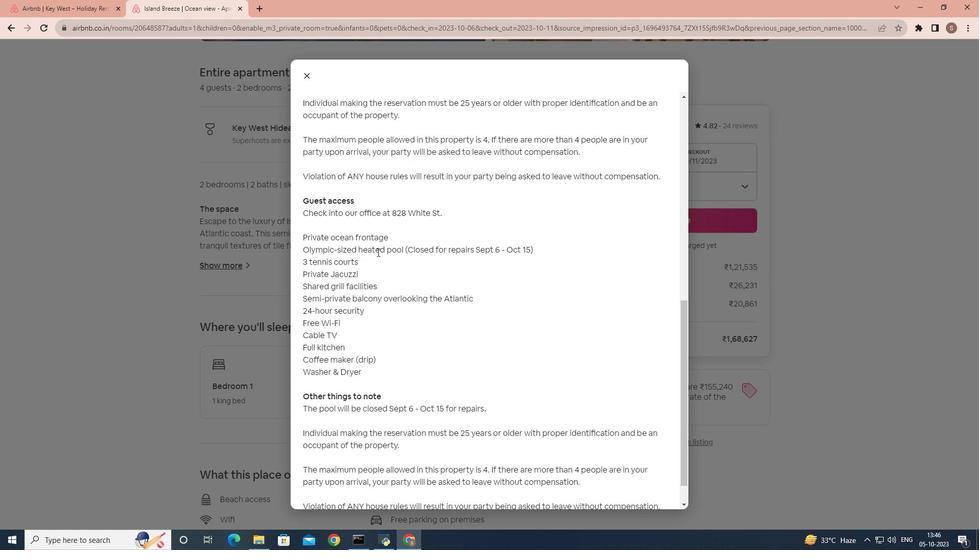 
Action: Mouse moved to (306, 81)
Screenshot: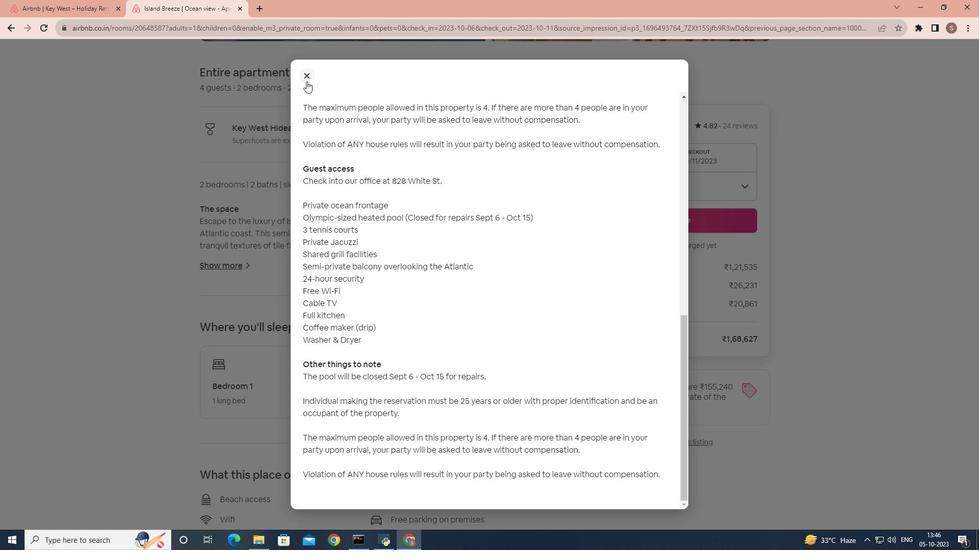 
Action: Mouse pressed left at (306, 81)
Screenshot: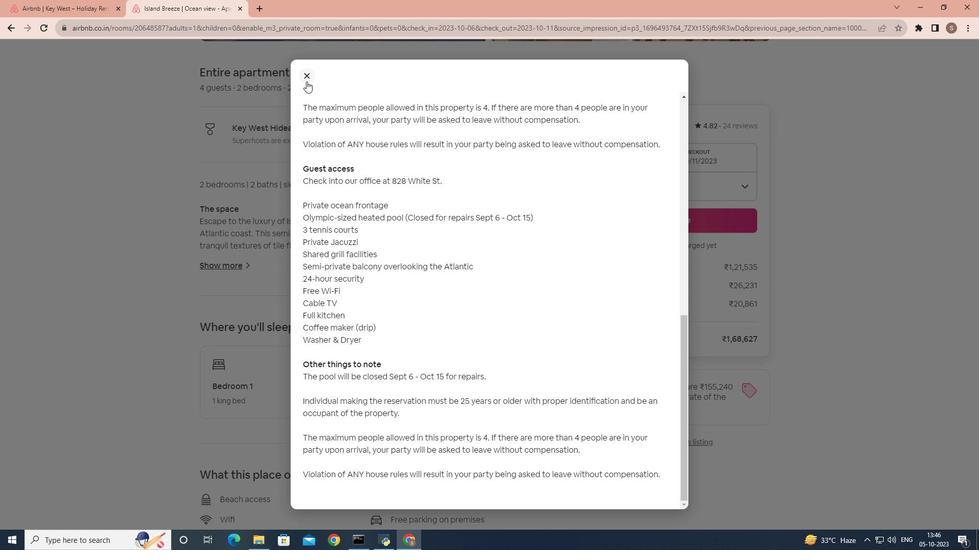 
Action: Mouse moved to (283, 273)
Screenshot: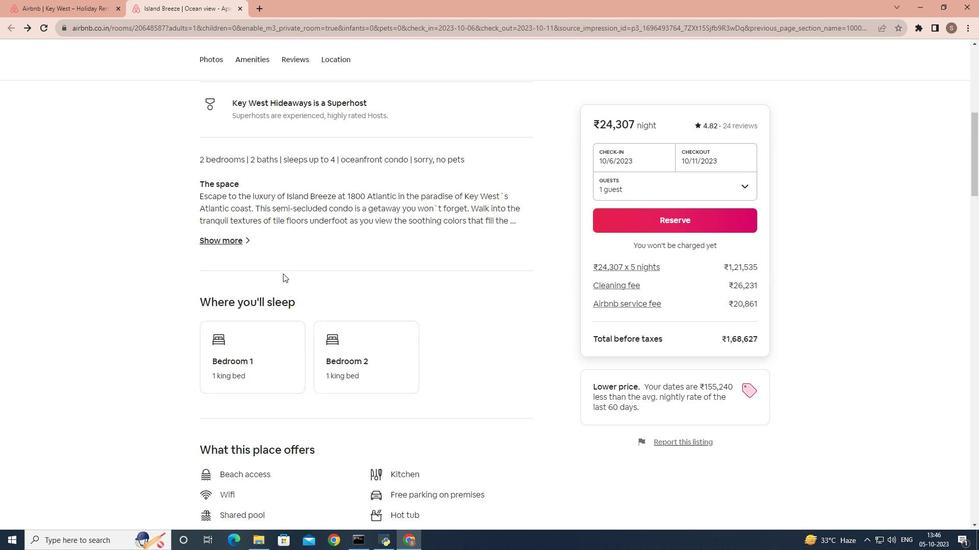 
Action: Mouse scrolled (283, 273) with delta (0, 0)
Screenshot: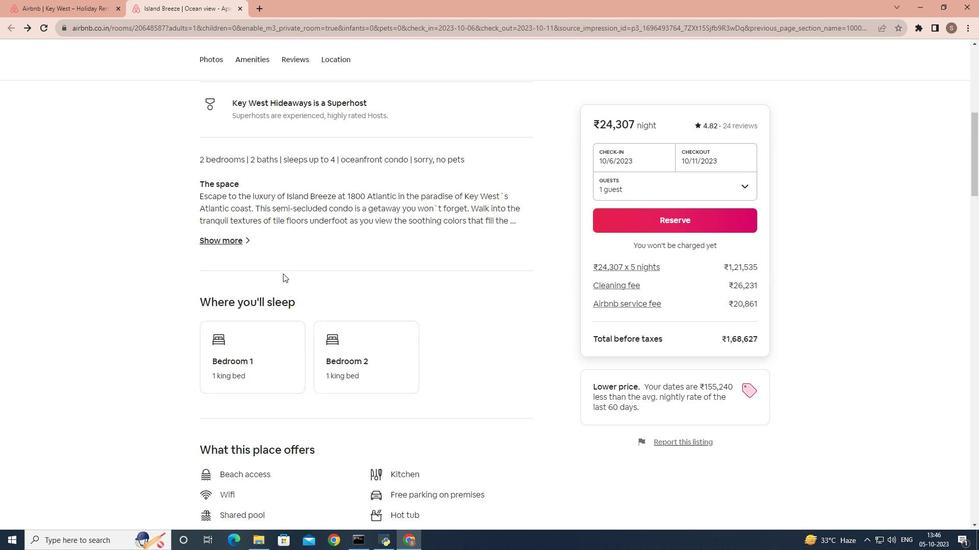 
Action: Mouse scrolled (283, 273) with delta (0, 0)
Screenshot: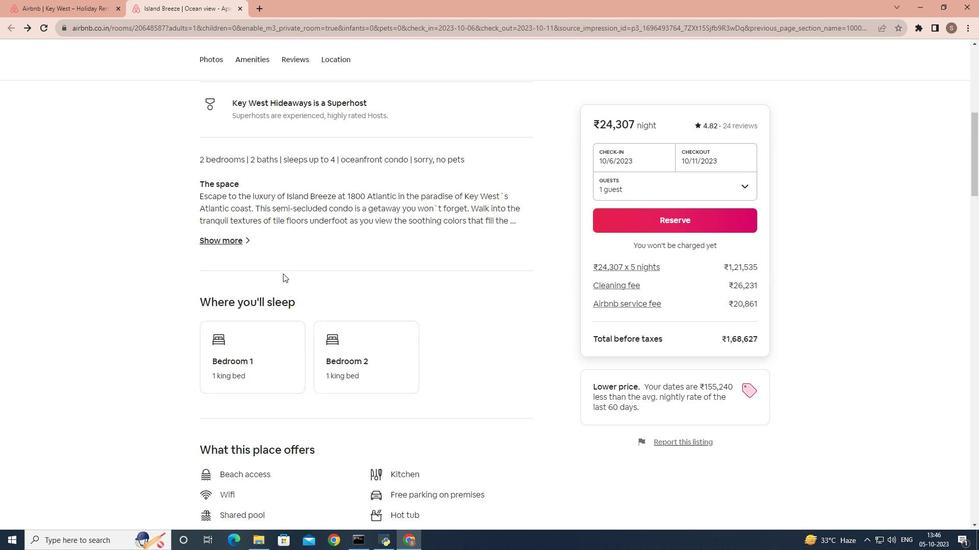 
Action: Mouse scrolled (283, 273) with delta (0, 0)
Screenshot: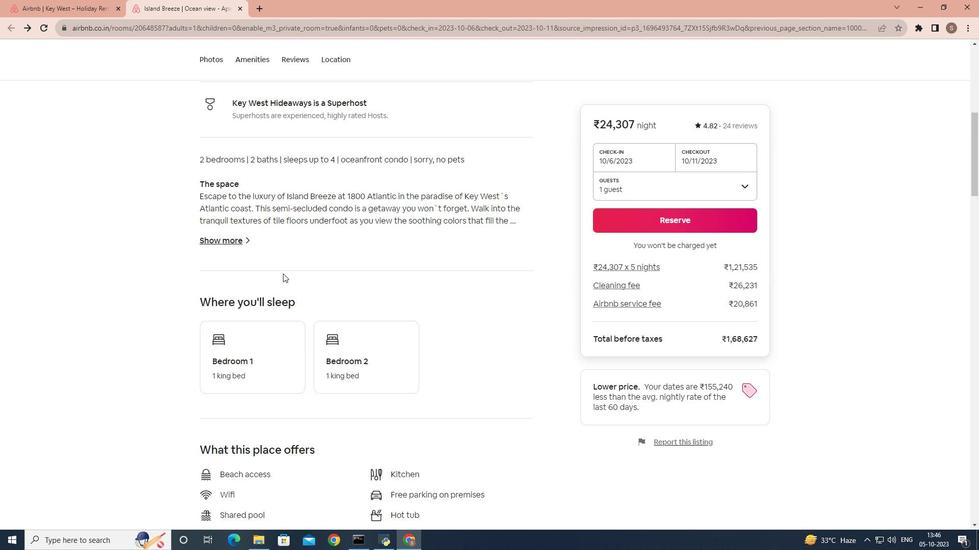 
Action: Mouse scrolled (283, 273) with delta (0, 0)
Screenshot: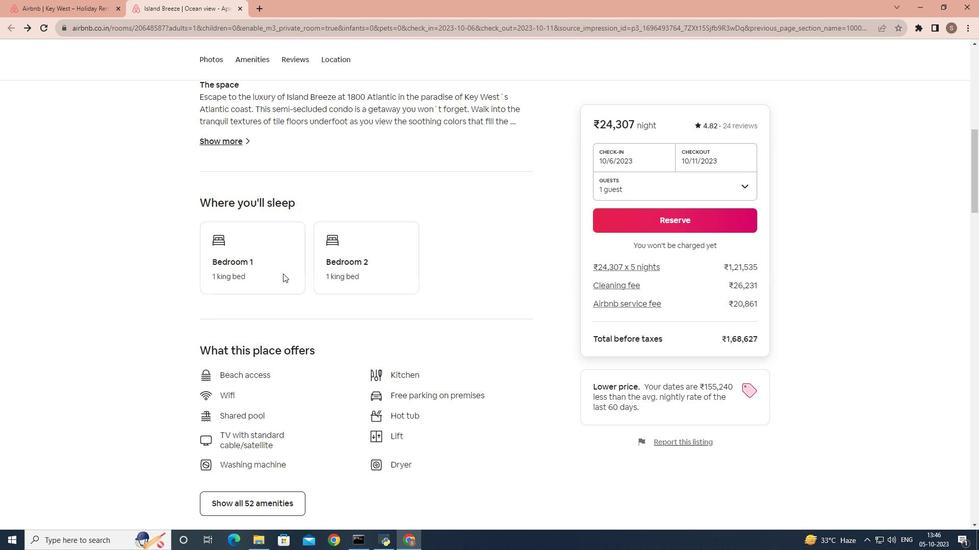 
Action: Mouse scrolled (283, 273) with delta (0, 0)
Screenshot: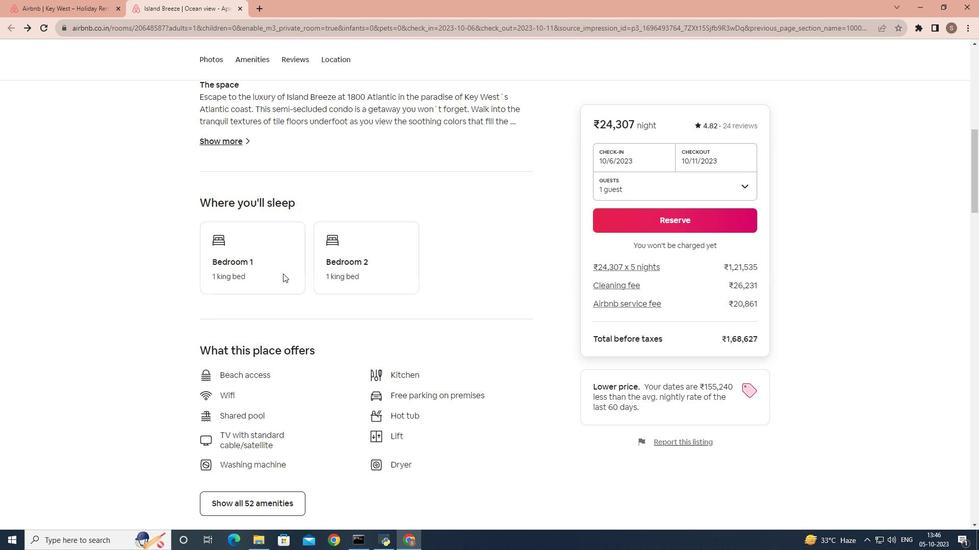 
Action: Mouse moved to (212, 375)
Screenshot: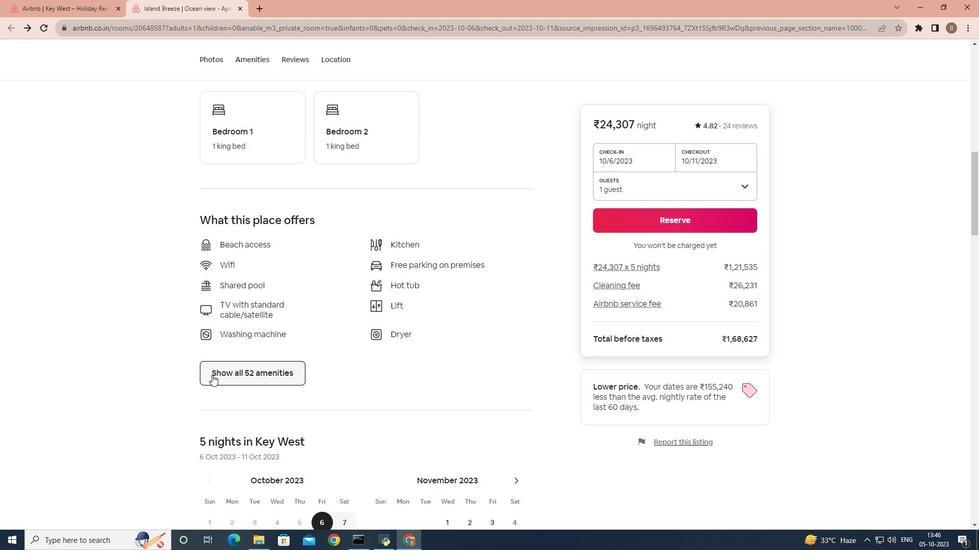 
Action: Mouse pressed left at (212, 375)
Screenshot: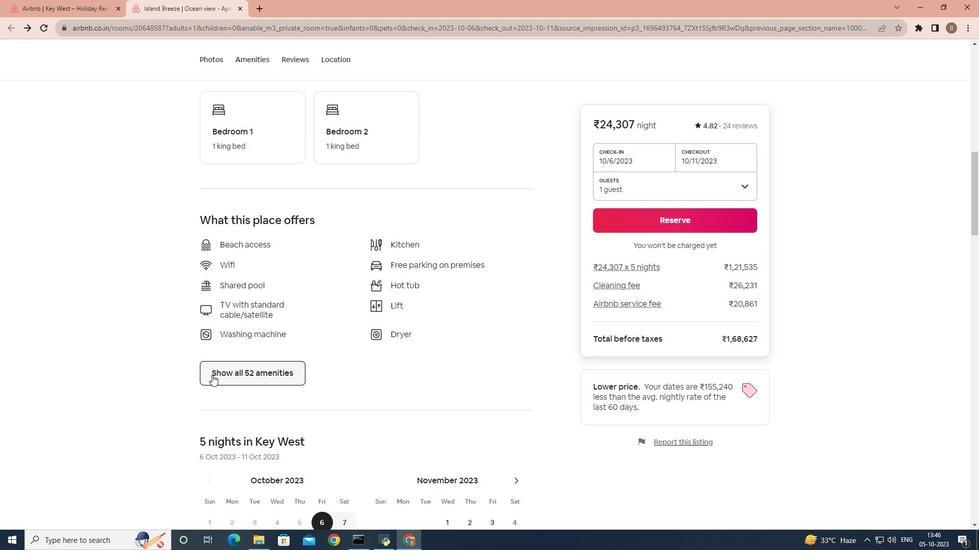 
Action: Mouse moved to (396, 311)
Screenshot: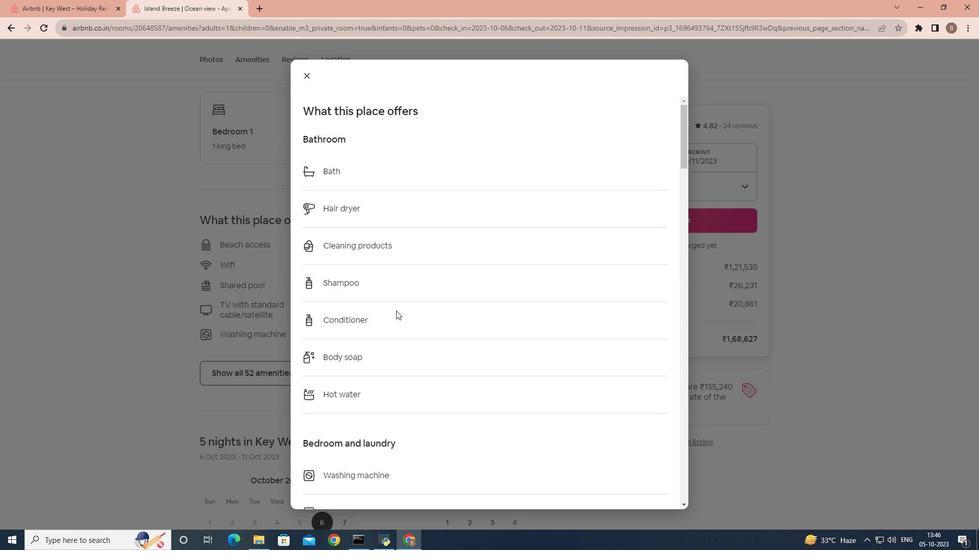 
Action: Mouse scrolled (396, 310) with delta (0, 0)
Screenshot: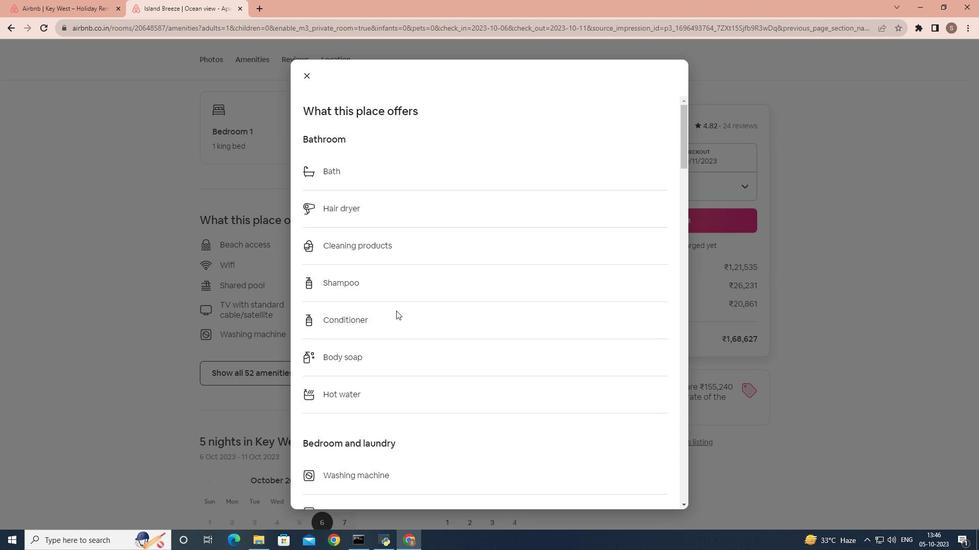
Action: Mouse scrolled (396, 310) with delta (0, 0)
Screenshot: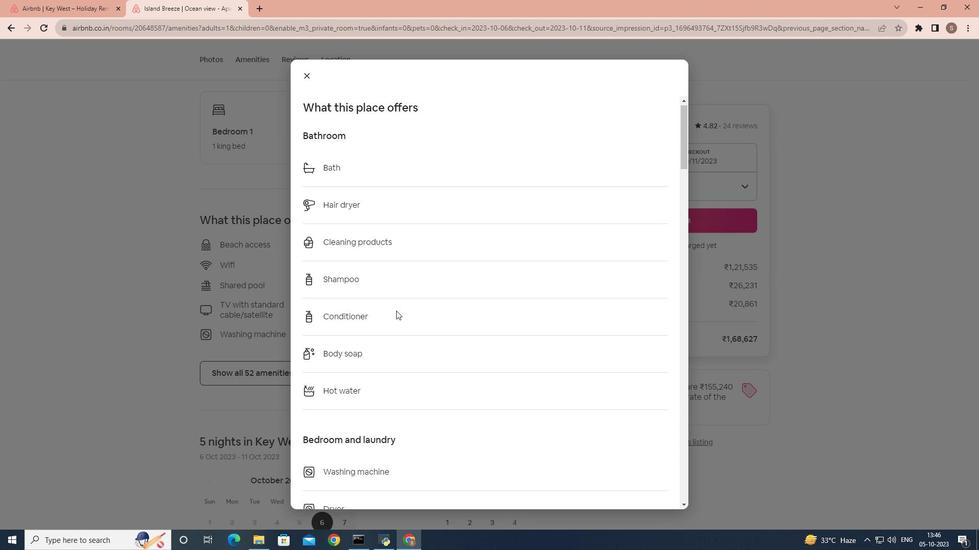 
Action: Mouse scrolled (396, 310) with delta (0, 0)
Screenshot: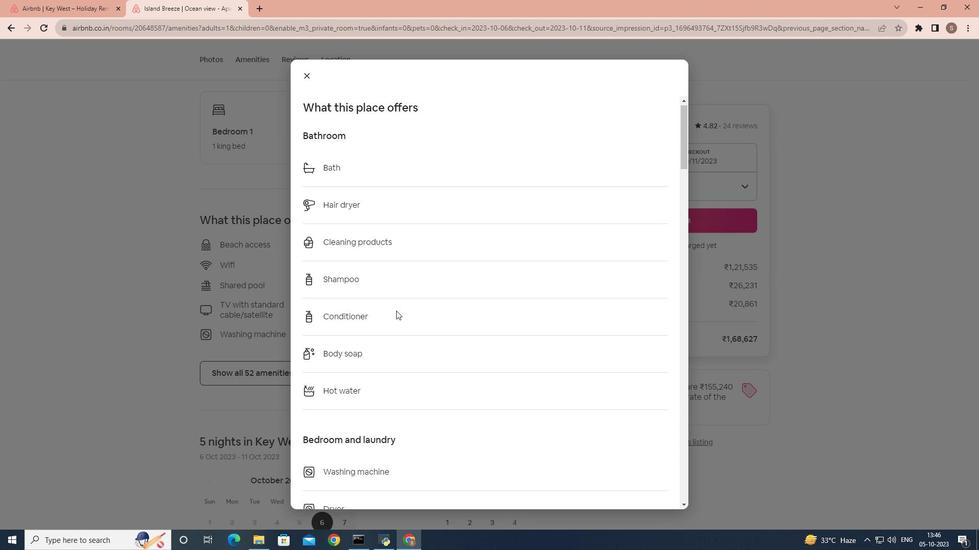 
Action: Mouse scrolled (396, 310) with delta (0, 0)
Screenshot: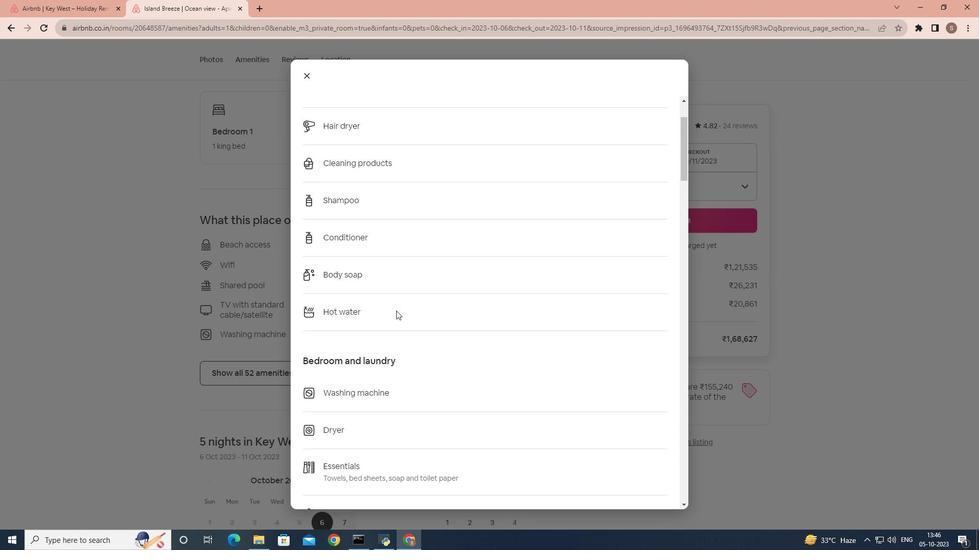 
Action: Mouse scrolled (396, 310) with delta (0, 0)
Screenshot: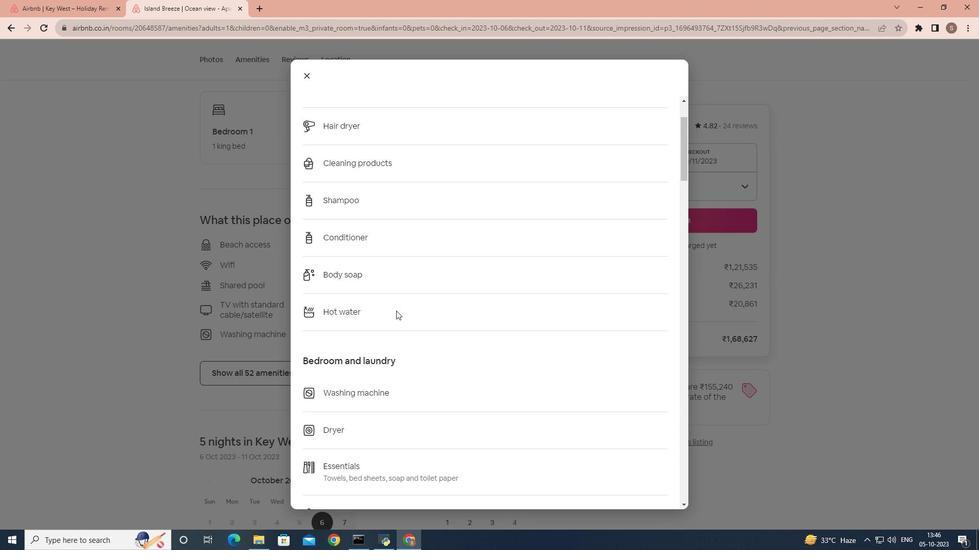 
Action: Mouse scrolled (396, 310) with delta (0, 0)
Screenshot: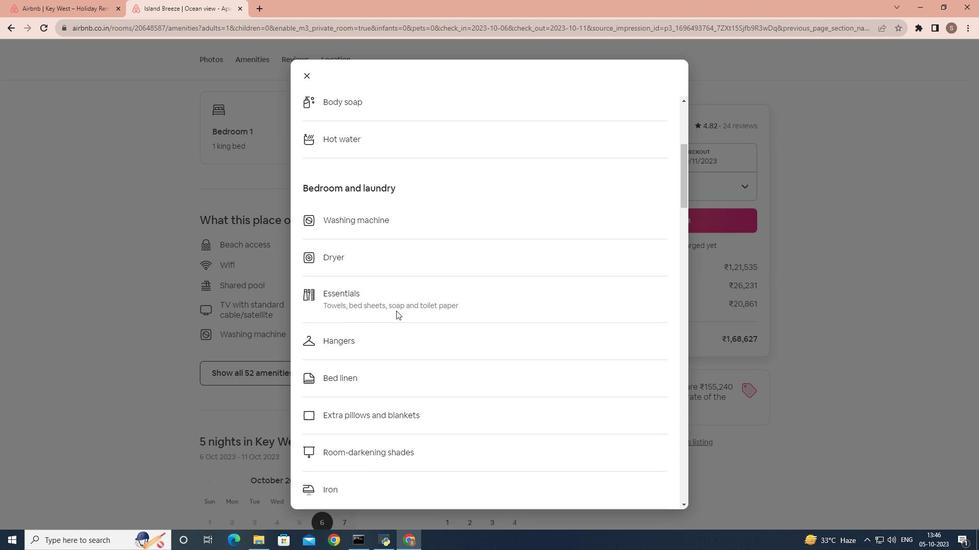 
Action: Mouse scrolled (396, 310) with delta (0, 0)
Screenshot: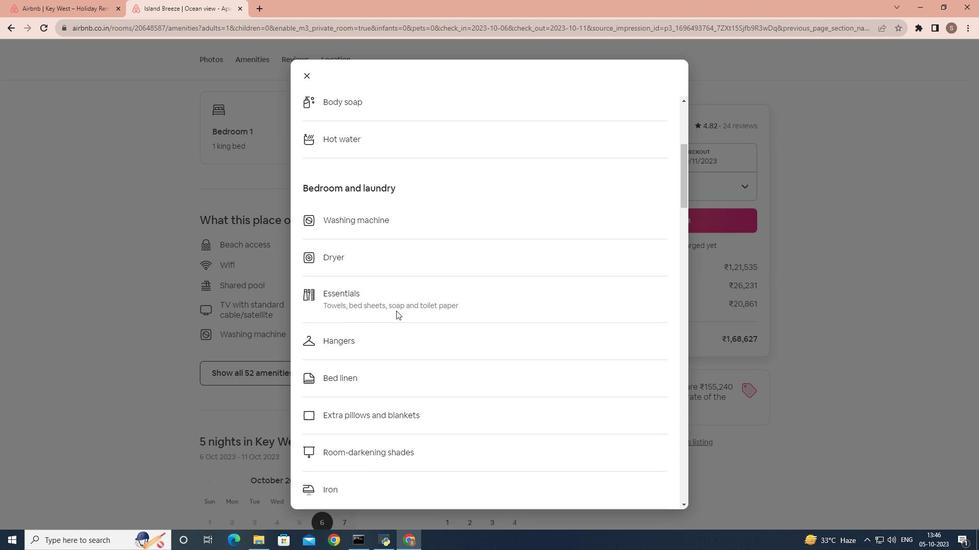 
Action: Mouse scrolled (396, 310) with delta (0, 0)
Screenshot: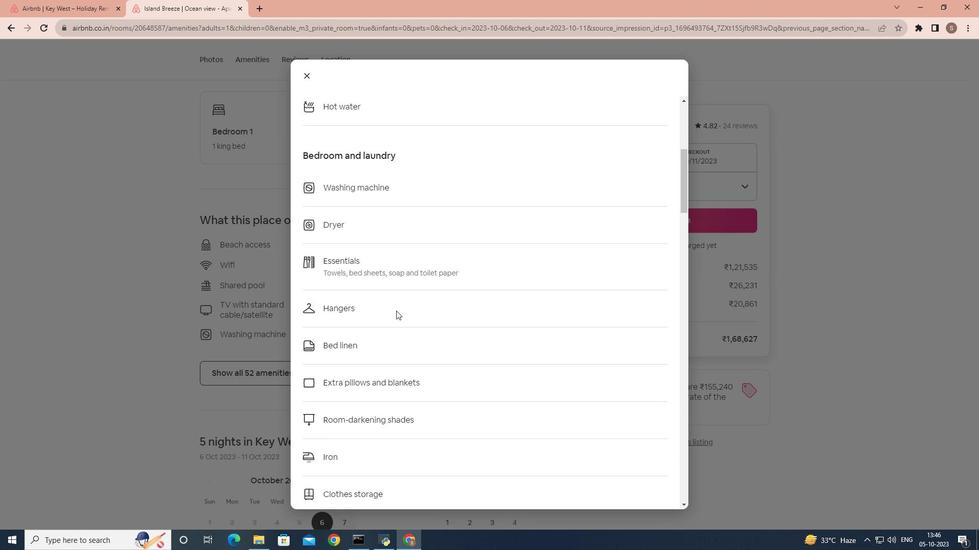 
Action: Mouse scrolled (396, 310) with delta (0, 0)
Screenshot: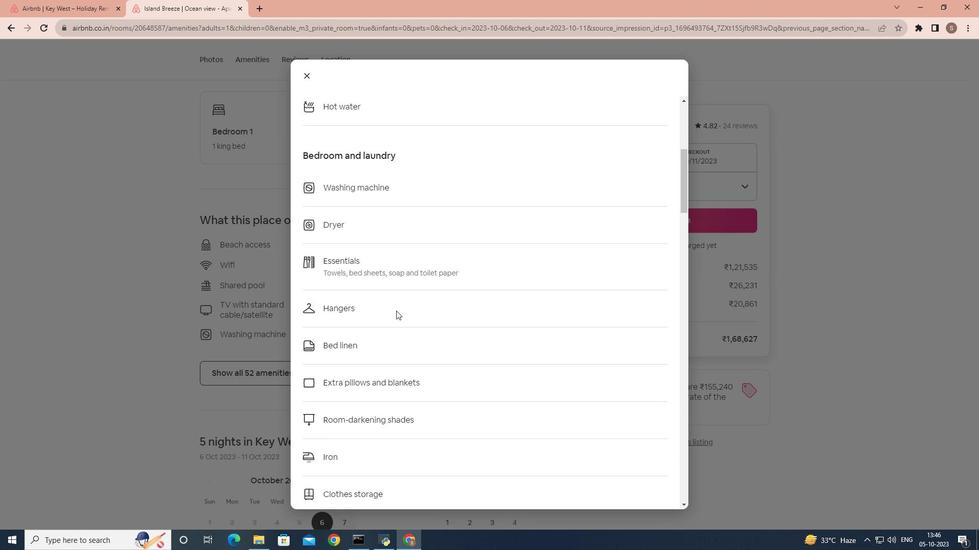 
Action: Mouse scrolled (396, 310) with delta (0, 0)
Screenshot: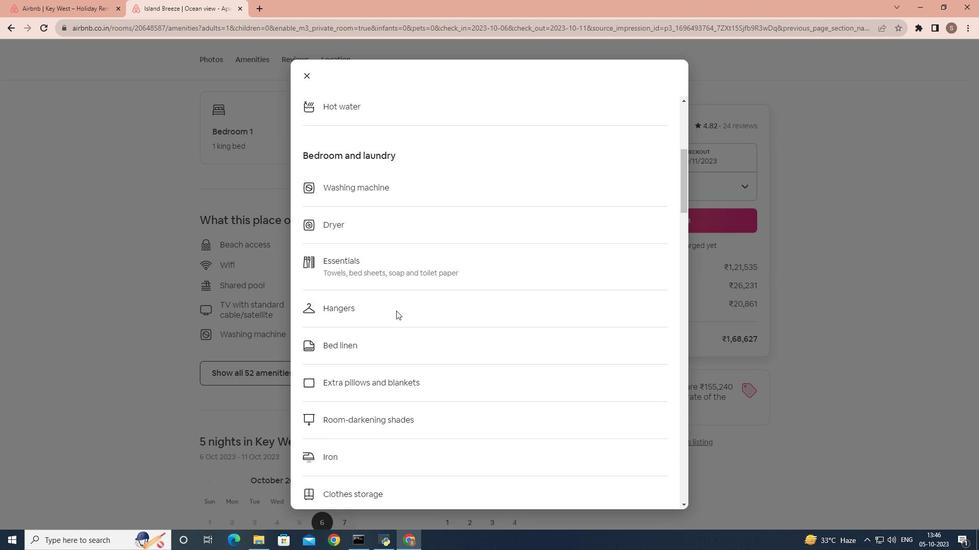 
Action: Mouse scrolled (396, 310) with delta (0, 0)
Screenshot: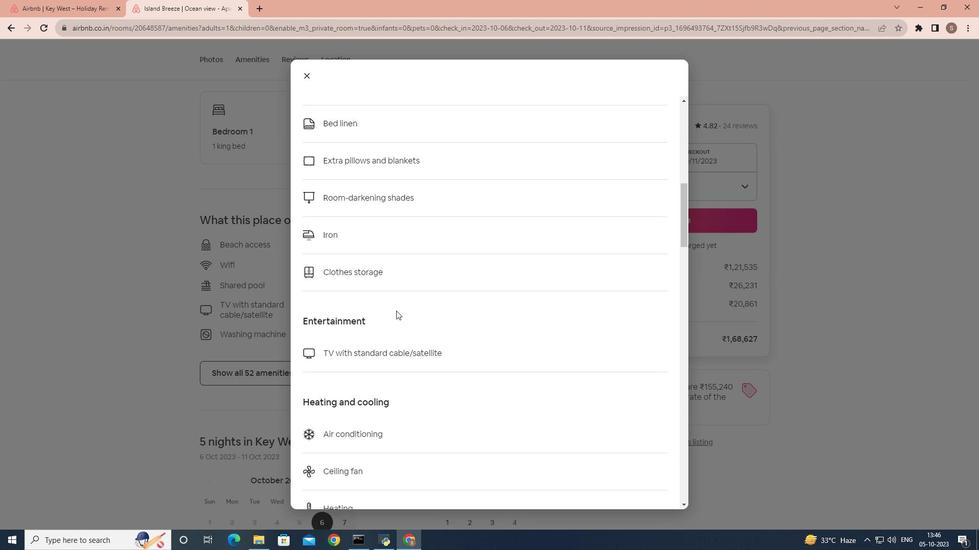 
Action: Mouse scrolled (396, 310) with delta (0, 0)
Screenshot: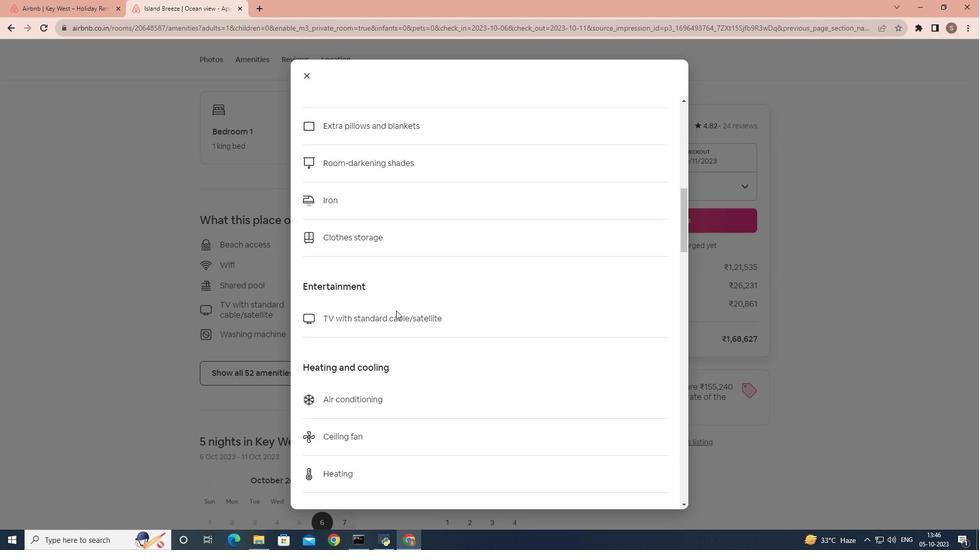 
Action: Mouse scrolled (396, 310) with delta (0, 0)
Screenshot: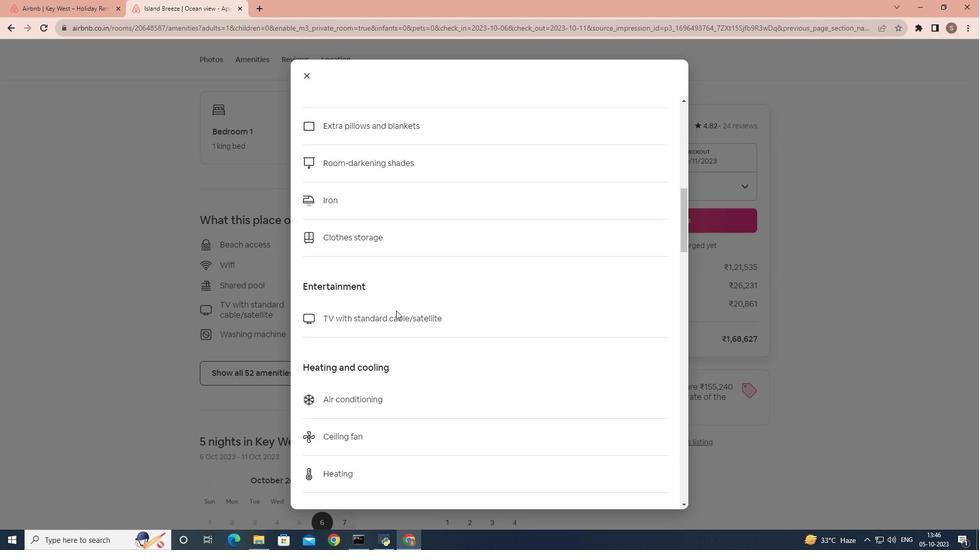 
Action: Mouse scrolled (396, 310) with delta (0, 0)
Screenshot: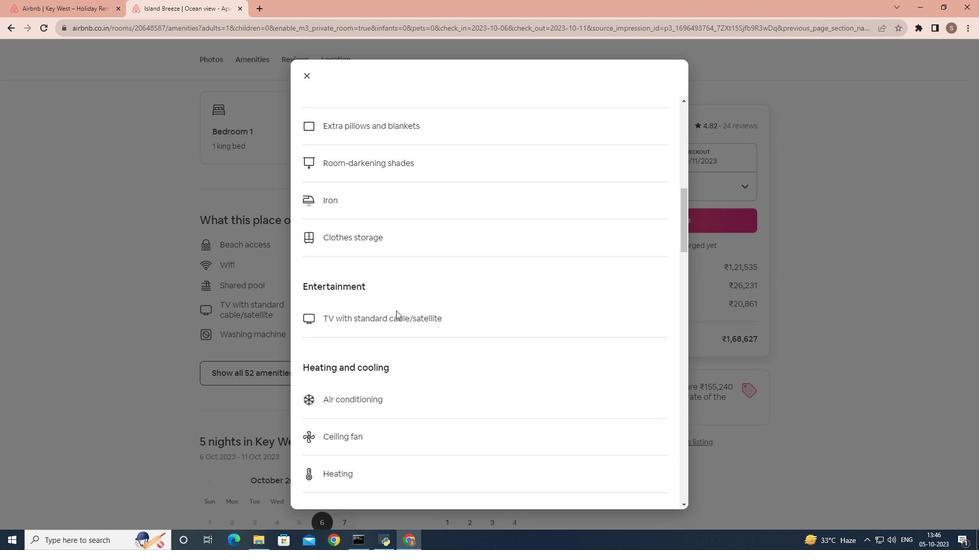 
Action: Mouse scrolled (396, 310) with delta (0, 0)
Screenshot: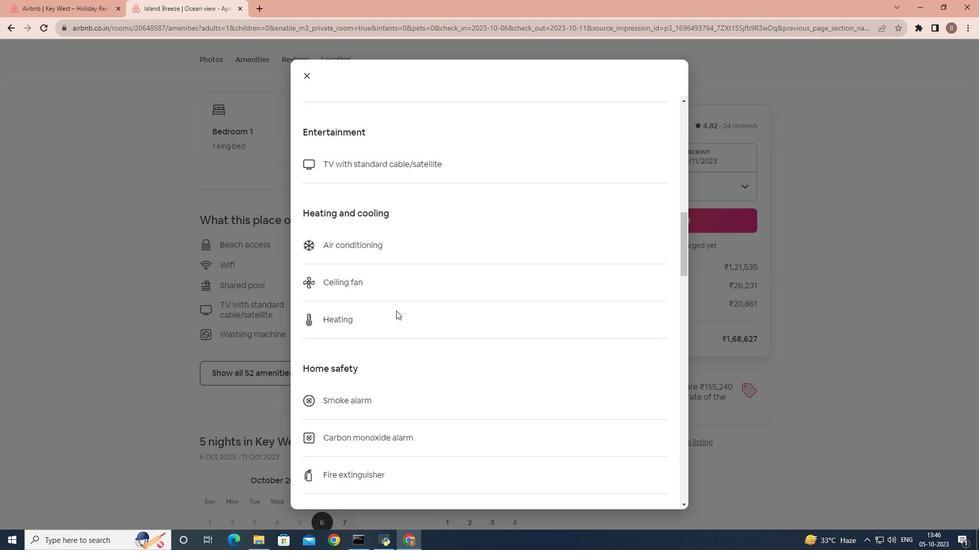 
Action: Mouse scrolled (396, 310) with delta (0, 0)
Screenshot: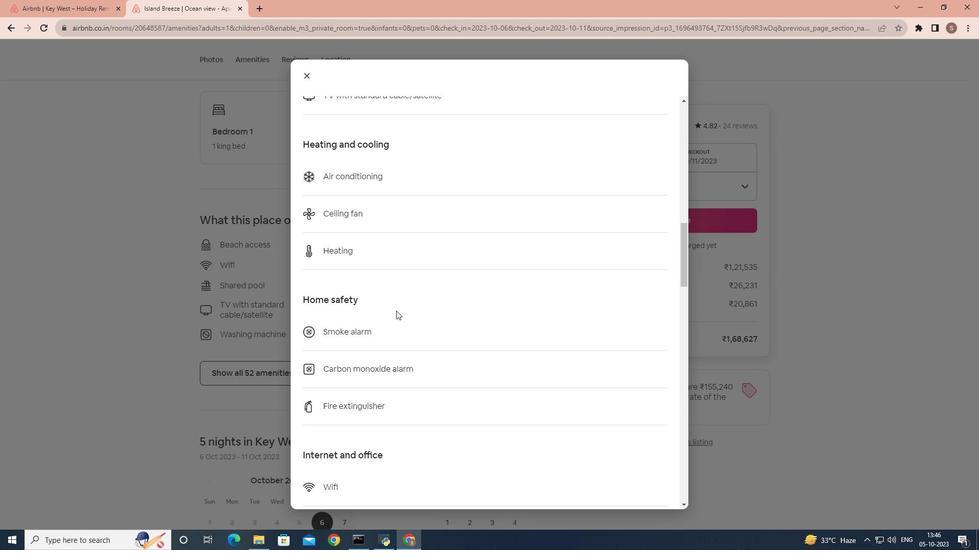
Action: Mouse scrolled (396, 310) with delta (0, 0)
Screenshot: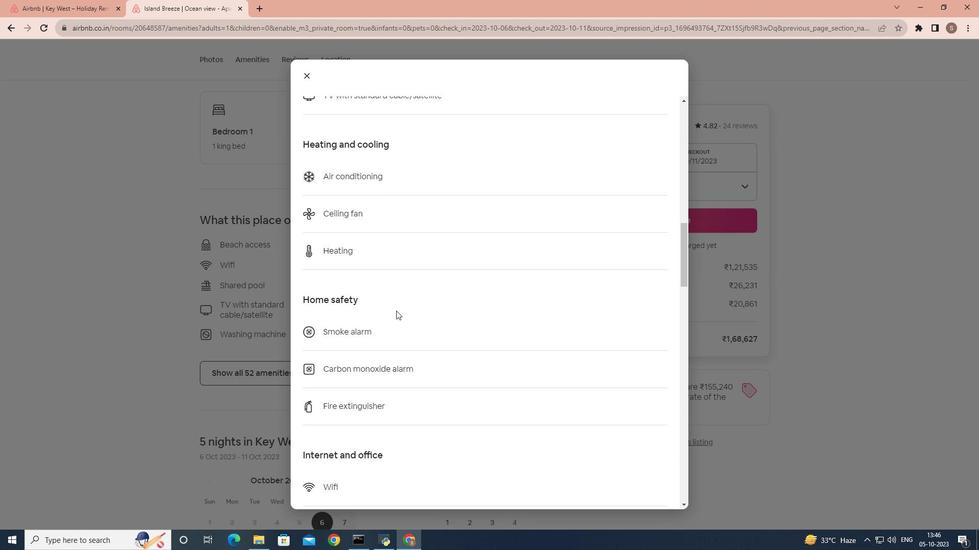 
Action: Mouse scrolled (396, 310) with delta (0, 0)
Screenshot: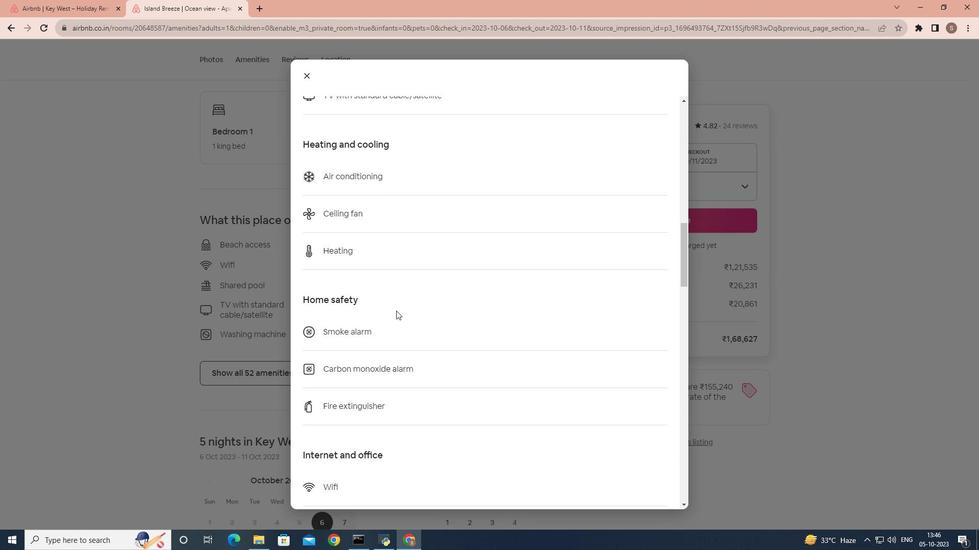 
Action: Mouse scrolled (396, 310) with delta (0, 0)
Screenshot: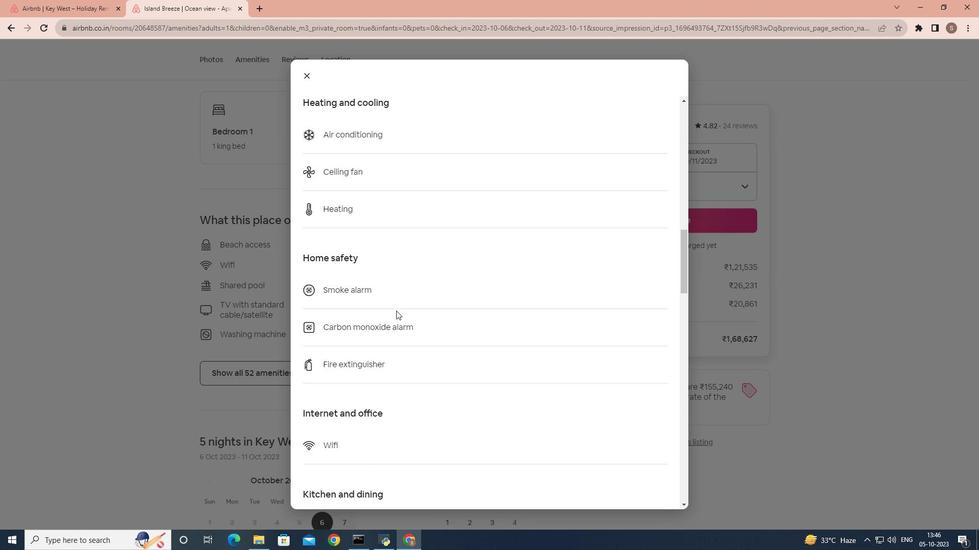 
Action: Mouse scrolled (396, 310) with delta (0, 0)
Screenshot: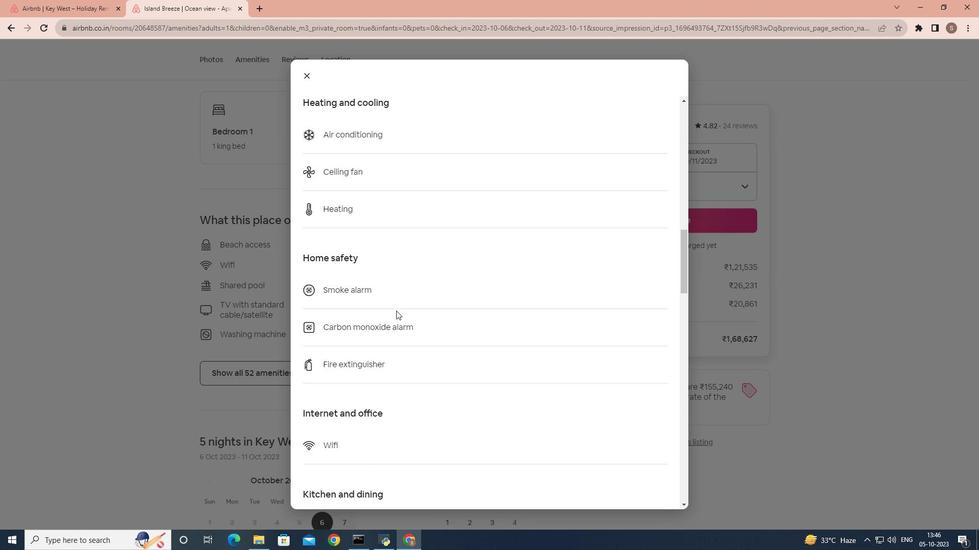 
Action: Mouse scrolled (396, 310) with delta (0, 0)
Screenshot: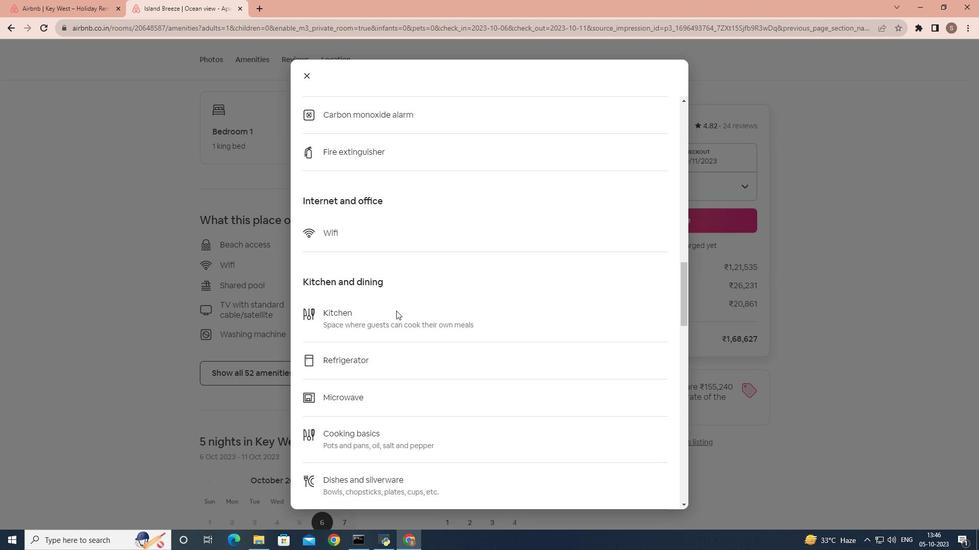 
Action: Mouse scrolled (396, 310) with delta (0, 0)
Screenshot: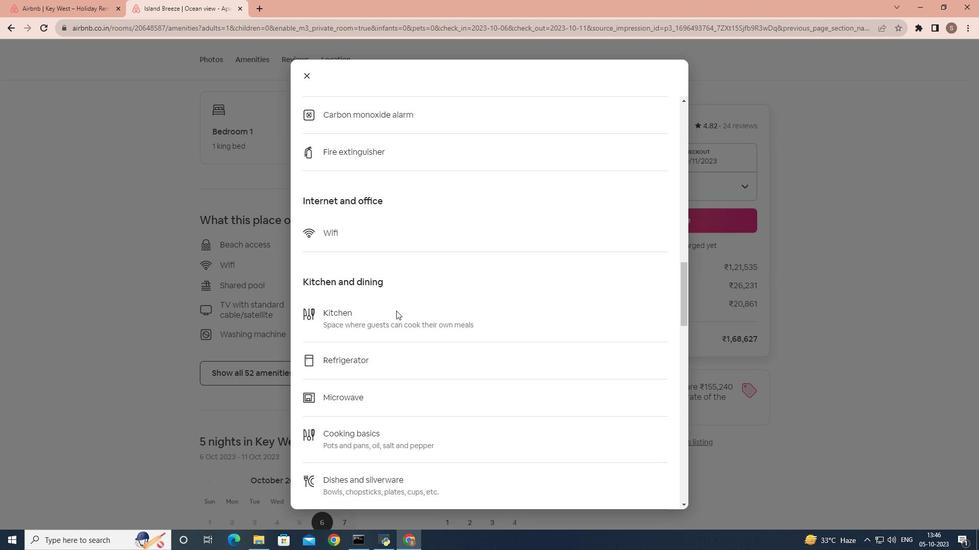 
Action: Mouse scrolled (396, 310) with delta (0, 0)
Screenshot: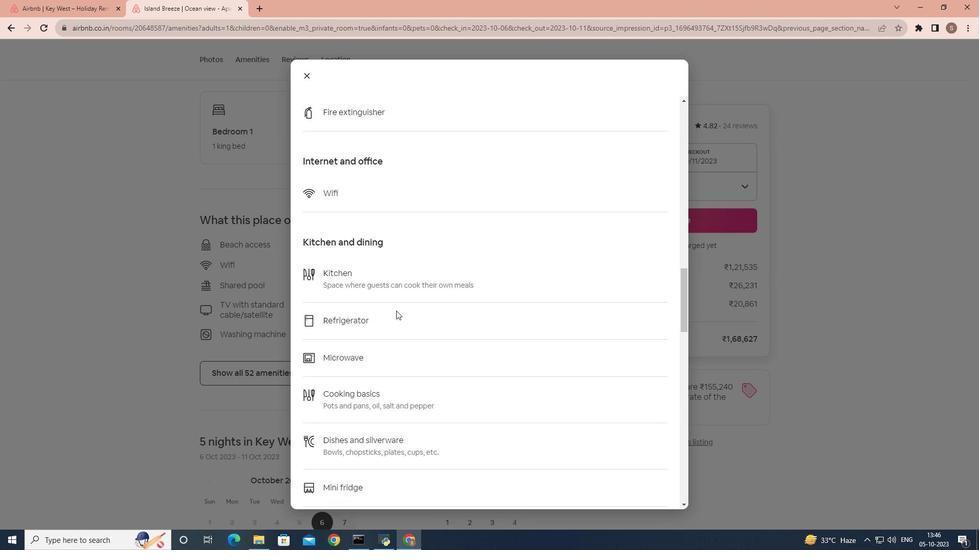 
Action: Mouse scrolled (396, 310) with delta (0, 0)
Screenshot: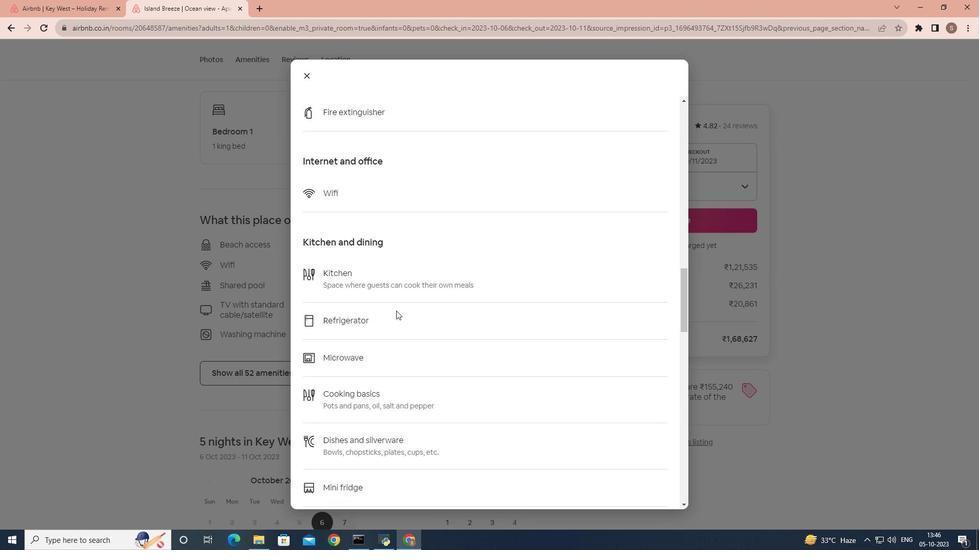 
Action: Mouse scrolled (396, 310) with delta (0, 0)
Screenshot: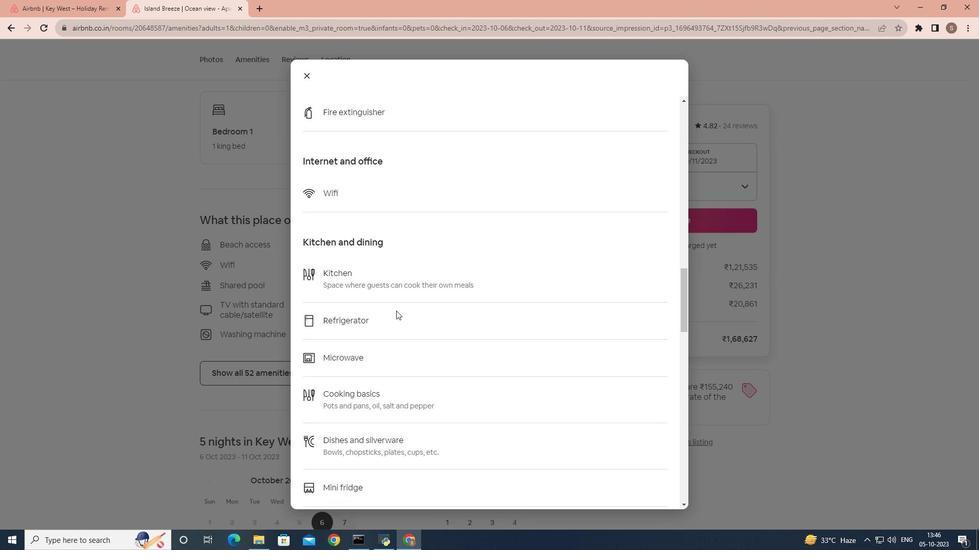 
Action: Mouse scrolled (396, 310) with delta (0, 0)
Screenshot: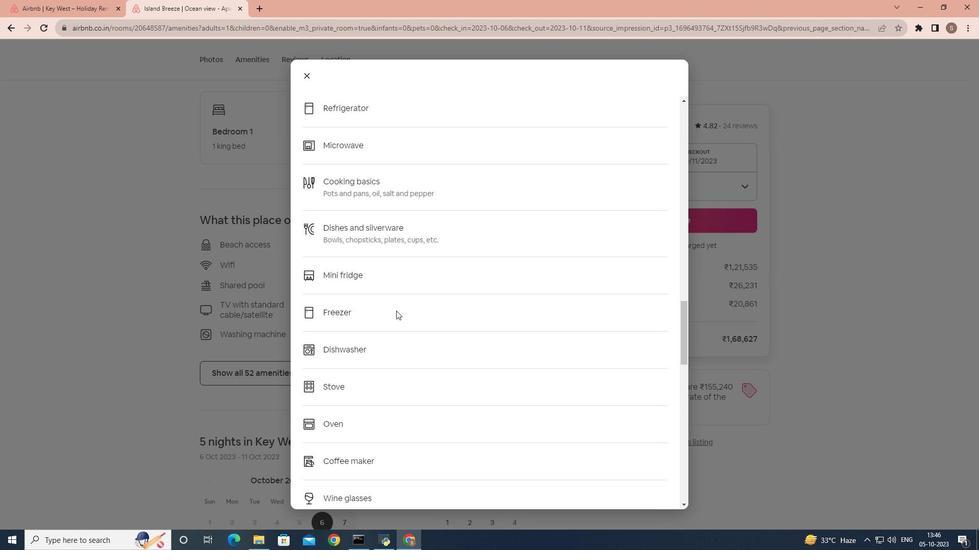 
Action: Mouse scrolled (396, 310) with delta (0, 0)
Screenshot: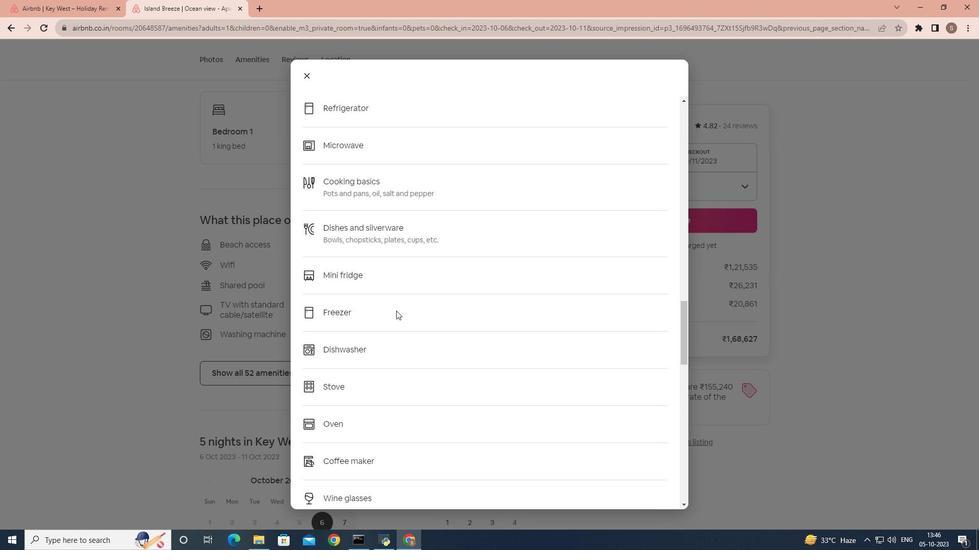 
Action: Mouse scrolled (396, 310) with delta (0, 0)
Screenshot: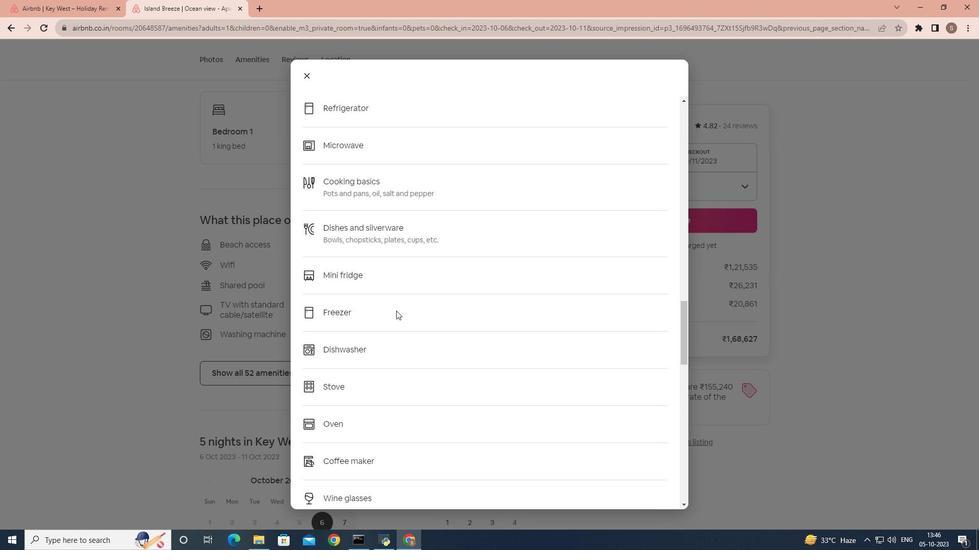 
Action: Mouse scrolled (396, 310) with delta (0, 0)
Screenshot: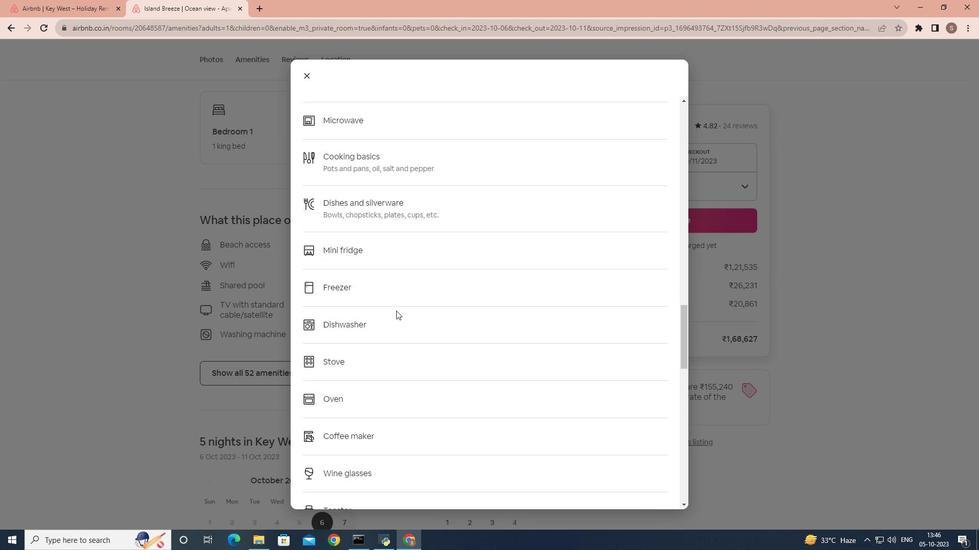 
Action: Mouse scrolled (396, 310) with delta (0, 0)
Screenshot: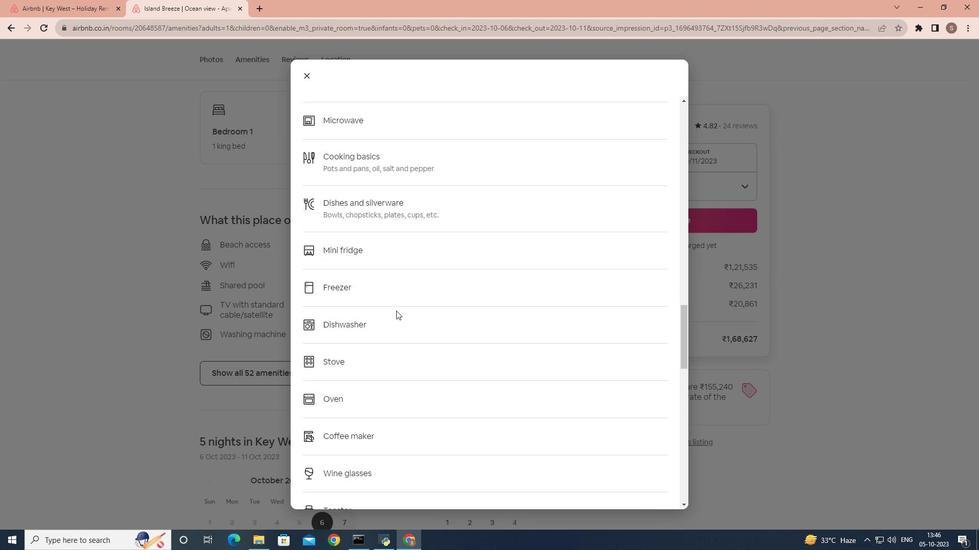 
Action: Mouse scrolled (396, 310) with delta (0, 0)
Screenshot: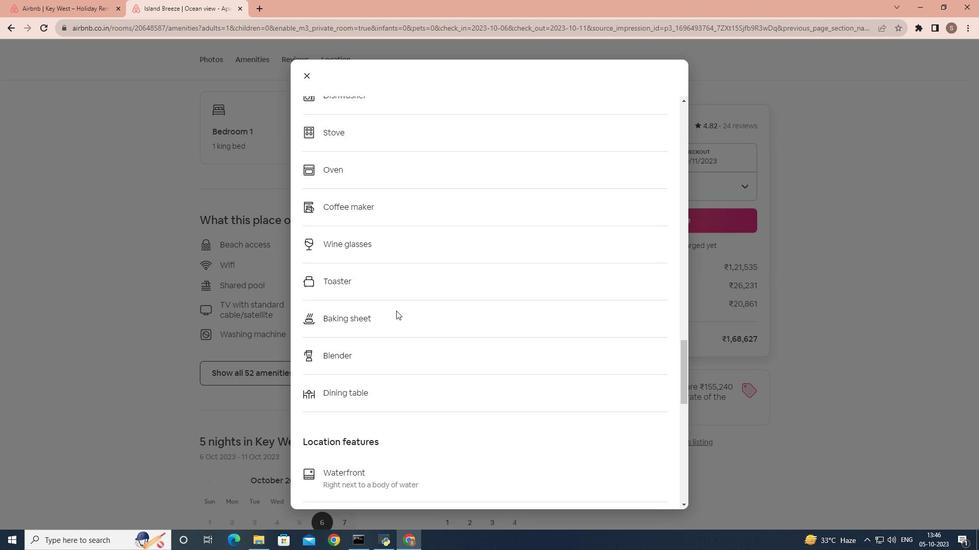 
Action: Mouse scrolled (396, 310) with delta (0, 0)
Screenshot: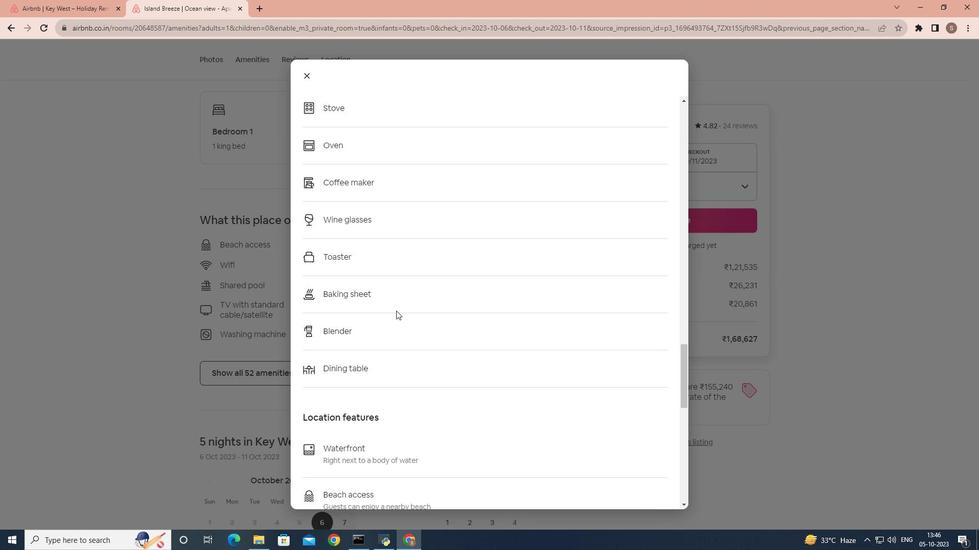 
Action: Mouse scrolled (396, 310) with delta (0, 0)
Screenshot: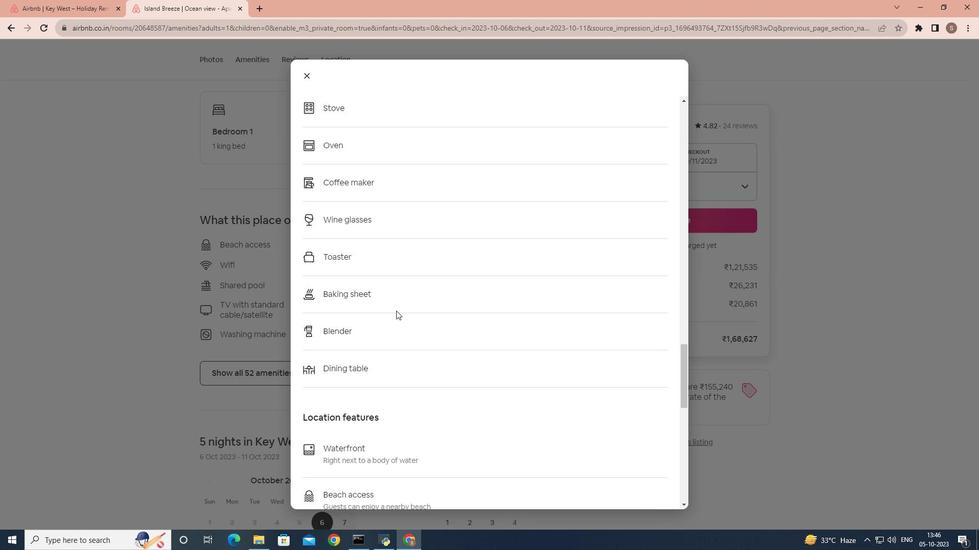 
Action: Mouse scrolled (396, 310) with delta (0, 0)
Screenshot: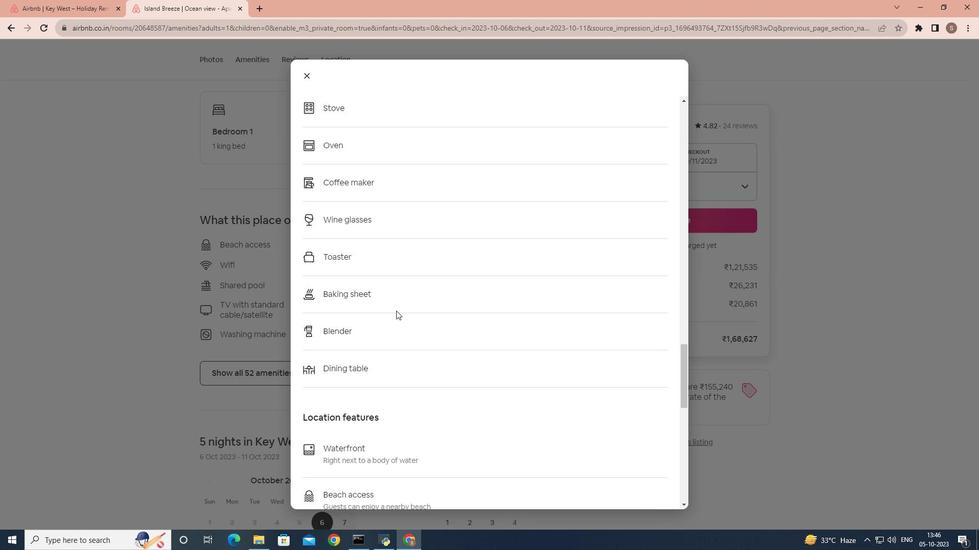 
Action: Mouse scrolled (396, 310) with delta (0, 0)
Screenshot: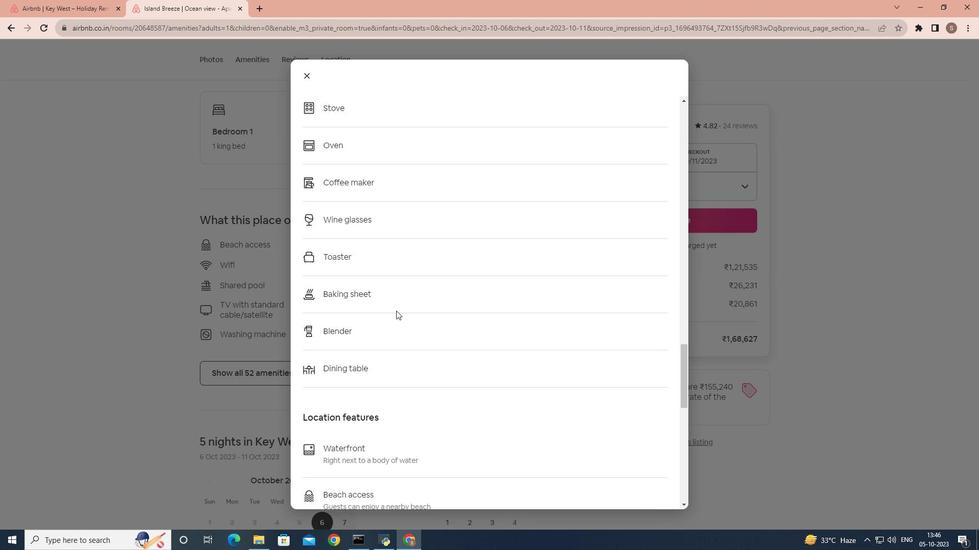 
Action: Mouse moved to (386, 290)
Screenshot: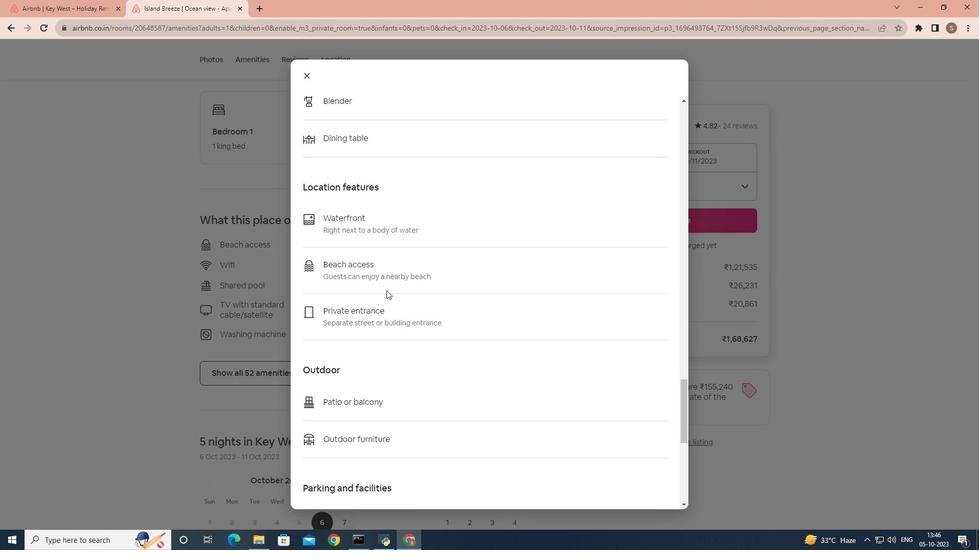 
Action: Mouse scrolled (386, 290) with delta (0, 0)
Screenshot: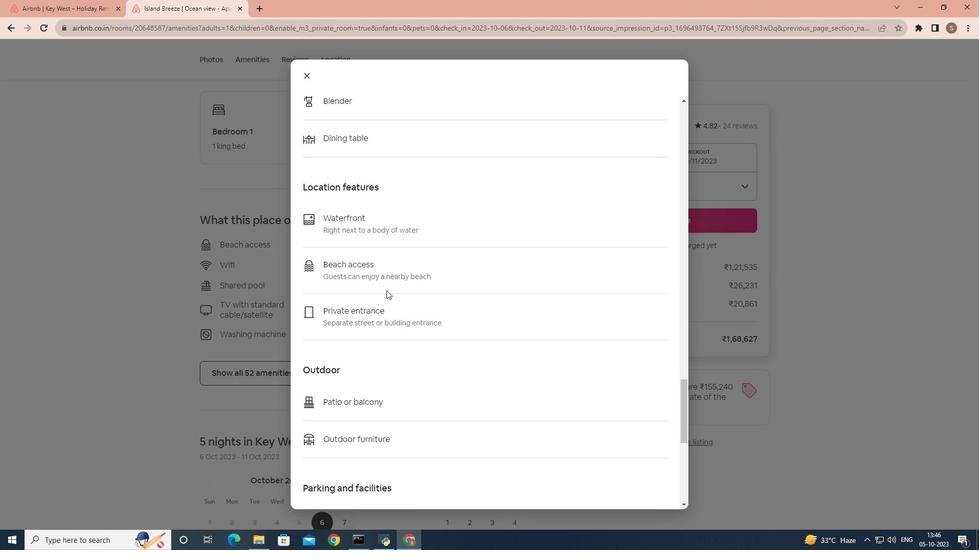 
Action: Mouse scrolled (386, 290) with delta (0, 0)
Screenshot: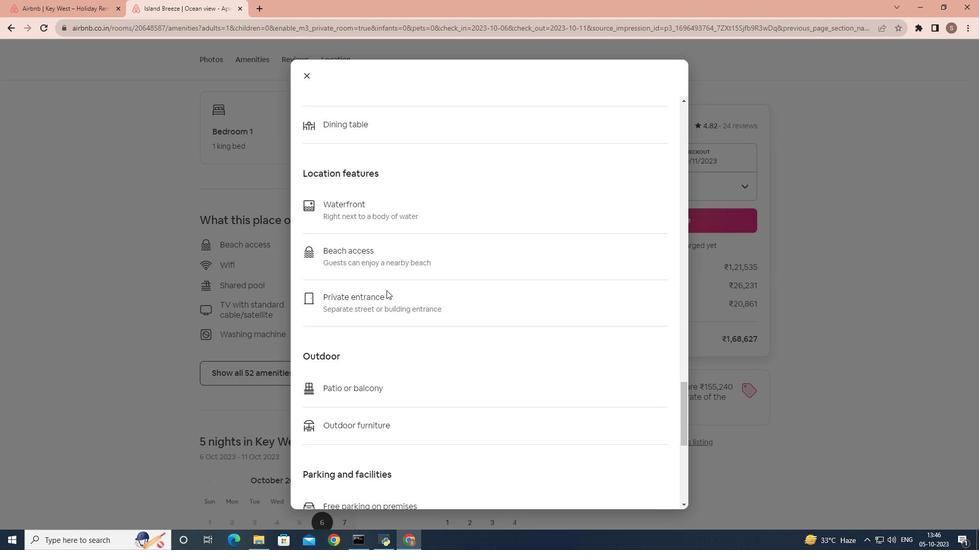 
Action: Mouse scrolled (386, 290) with delta (0, 0)
Screenshot: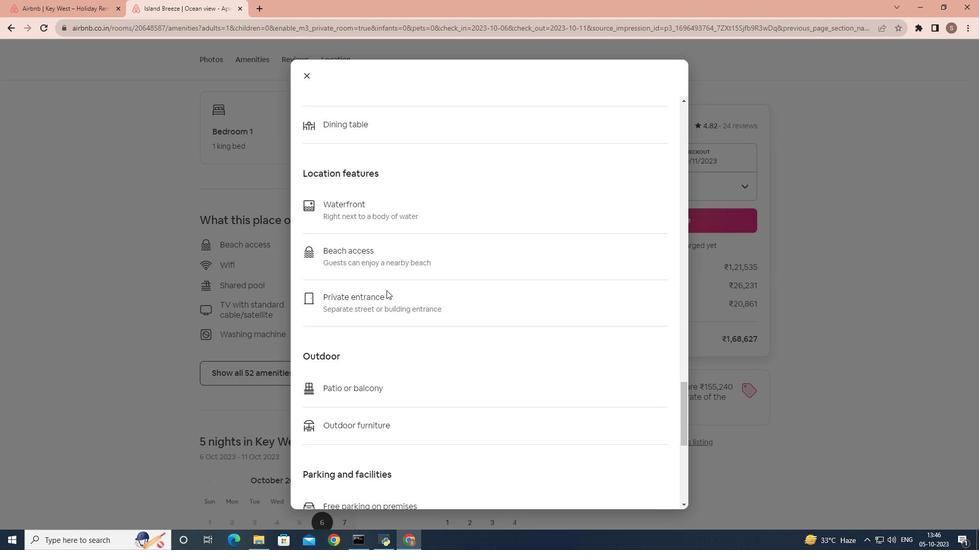 
Action: Mouse scrolled (386, 290) with delta (0, 0)
Screenshot: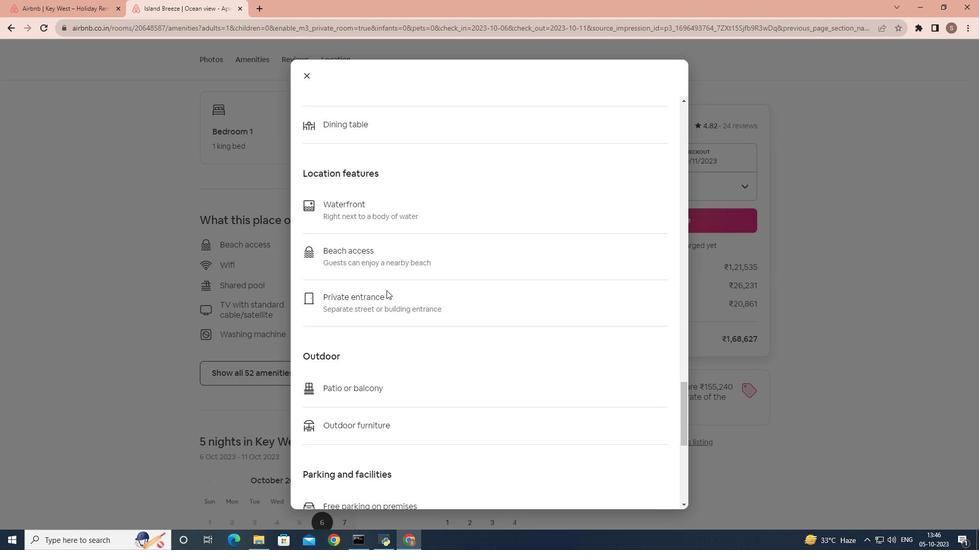 
Action: Mouse scrolled (386, 290) with delta (0, 0)
Screenshot: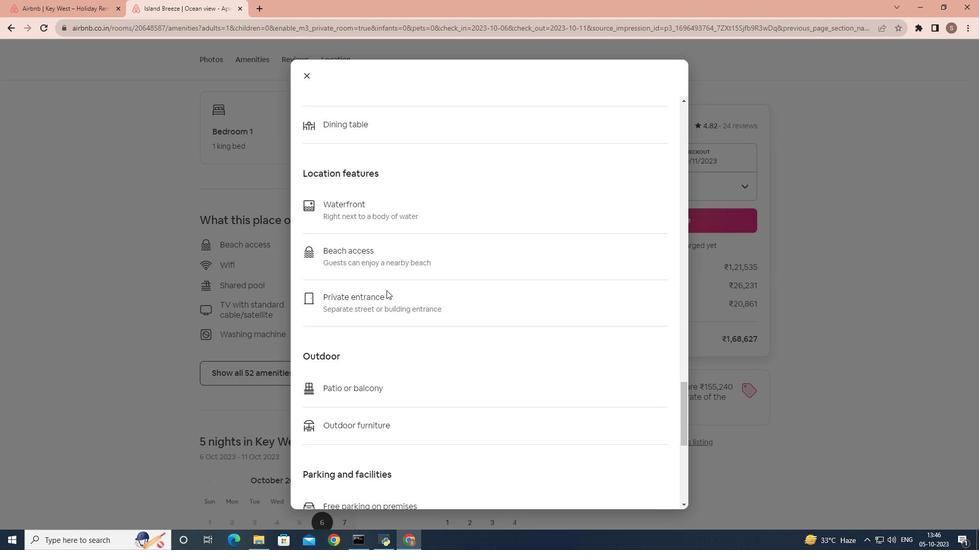 
Action: Mouse moved to (305, 78)
Screenshot: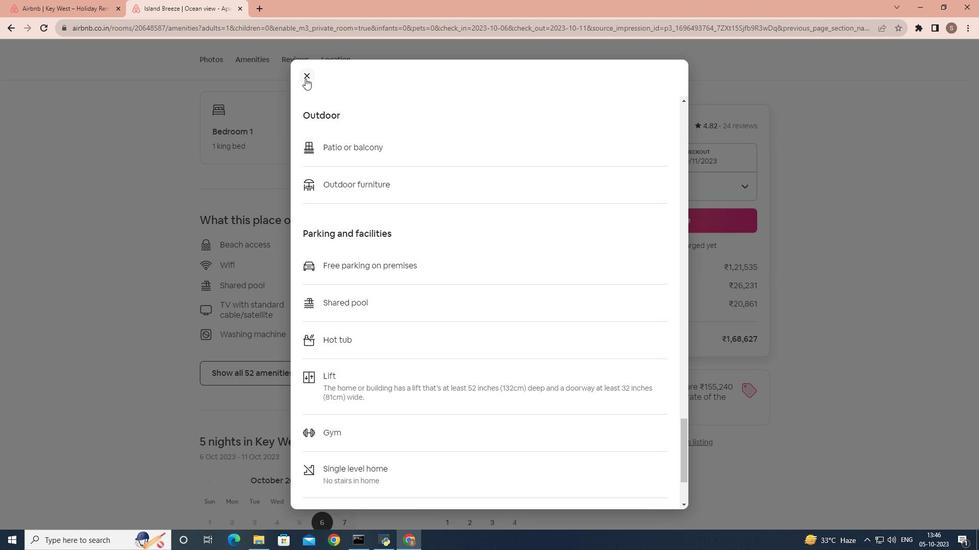 
Action: Mouse pressed left at (305, 78)
Screenshot: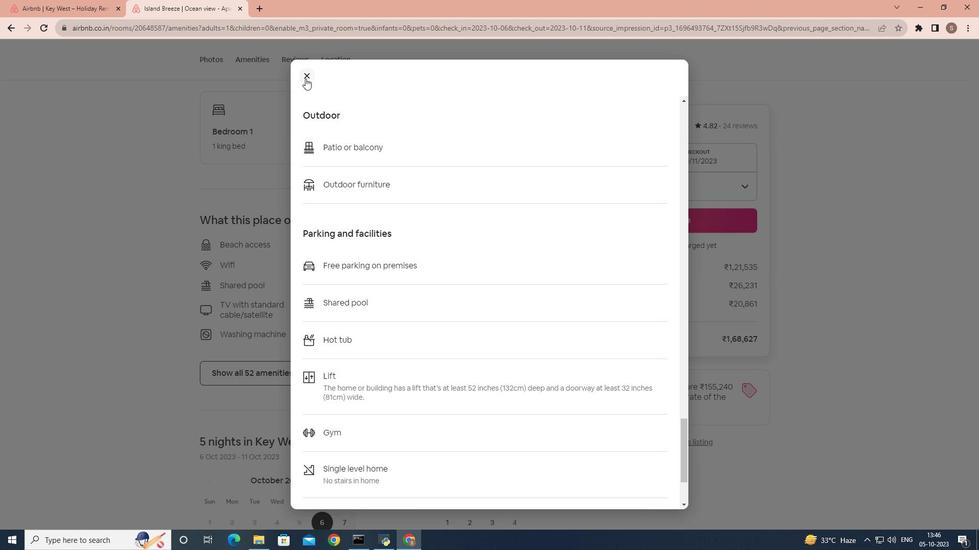 
Action: Mouse moved to (345, 326)
Screenshot: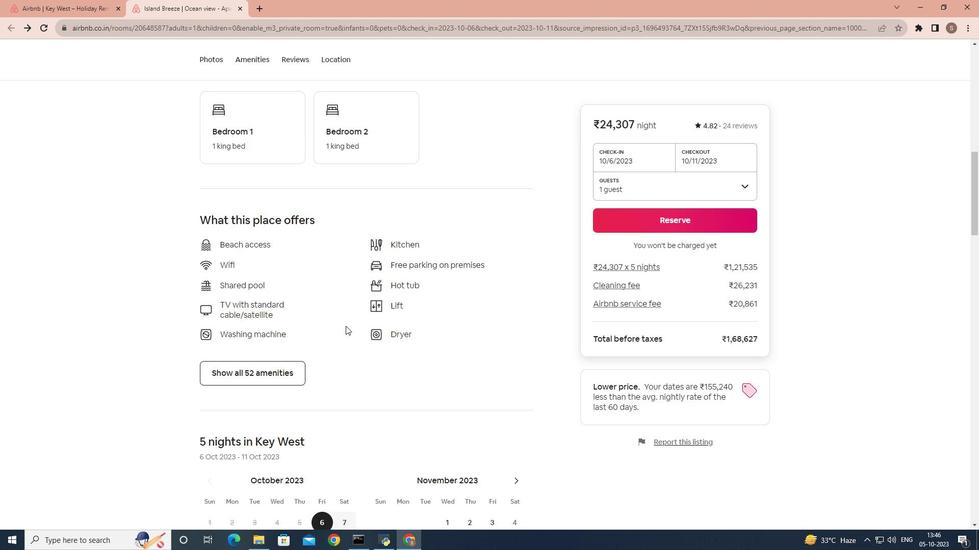 
Action: Mouse scrolled (345, 325) with delta (0, 0)
Screenshot: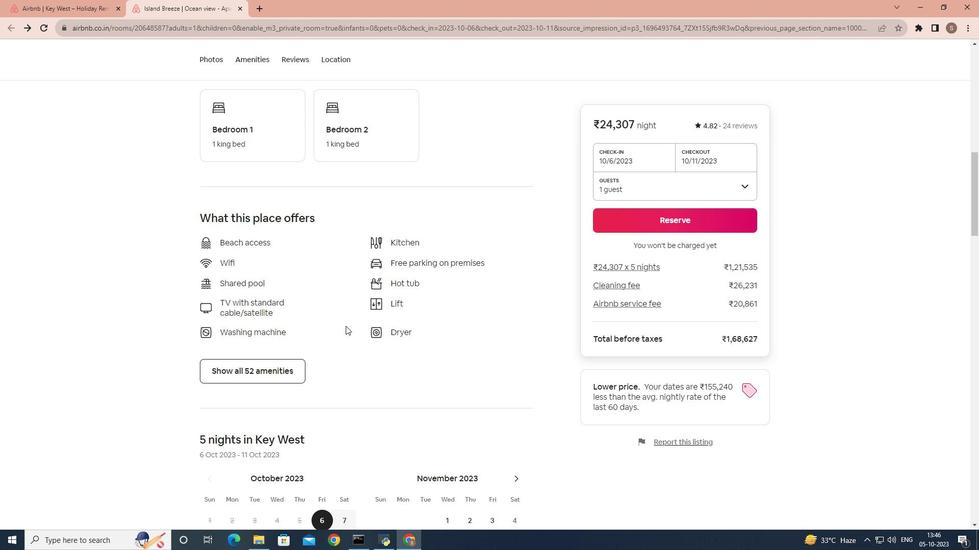 
Action: Mouse scrolled (345, 325) with delta (0, 0)
Screenshot: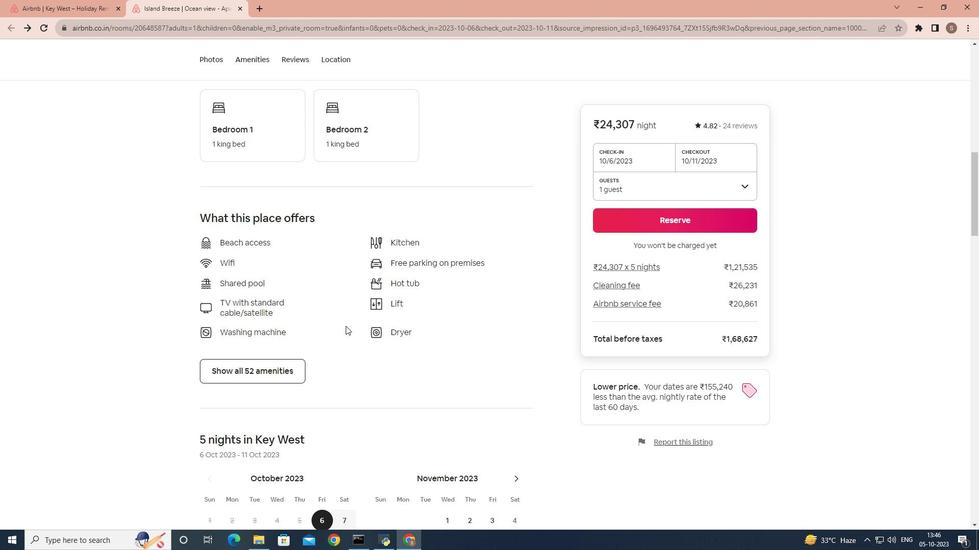 
Action: Mouse scrolled (345, 325) with delta (0, 0)
Screenshot: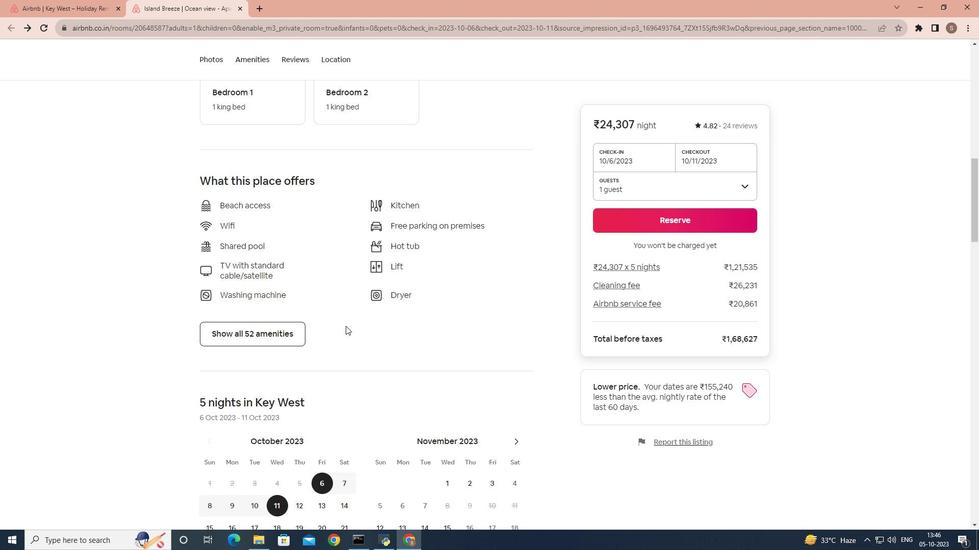 
Action: Mouse scrolled (345, 325) with delta (0, 0)
Screenshot: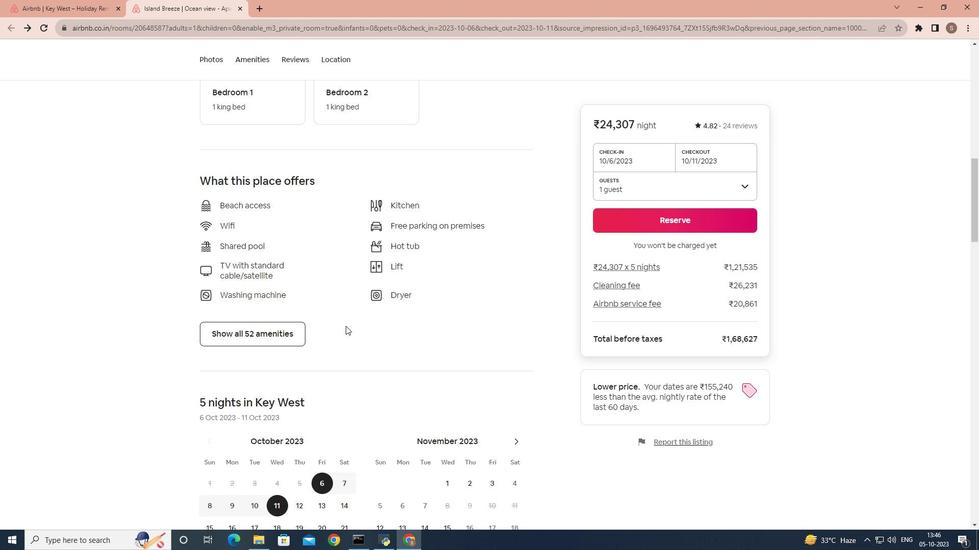 
Action: Mouse scrolled (345, 325) with delta (0, 0)
Screenshot: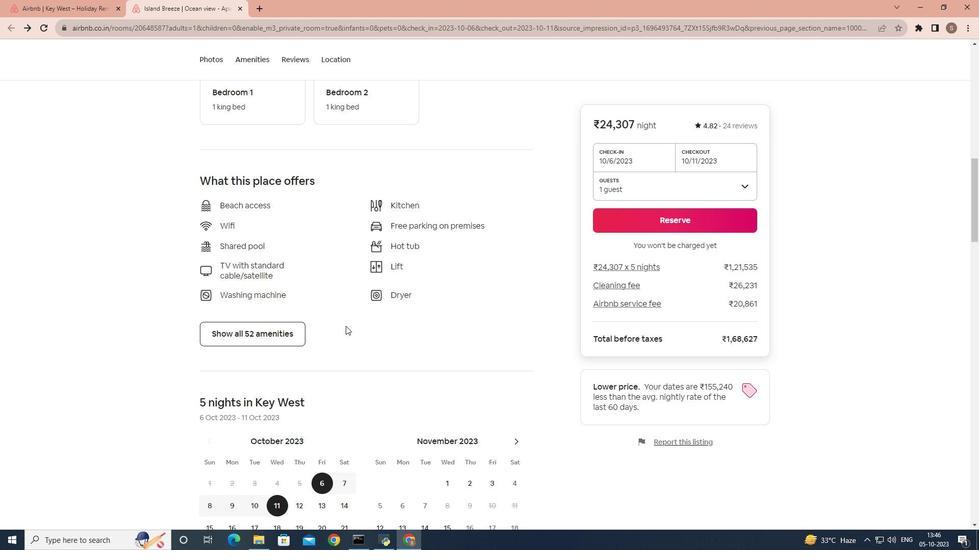 
Action: Mouse scrolled (345, 325) with delta (0, 0)
Screenshot: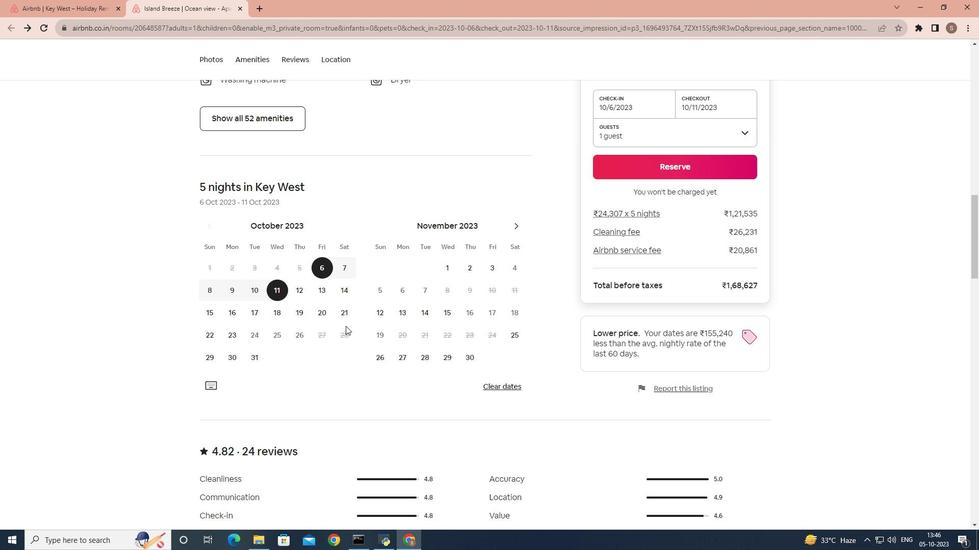 
Action: Mouse scrolled (345, 325) with delta (0, 0)
Screenshot: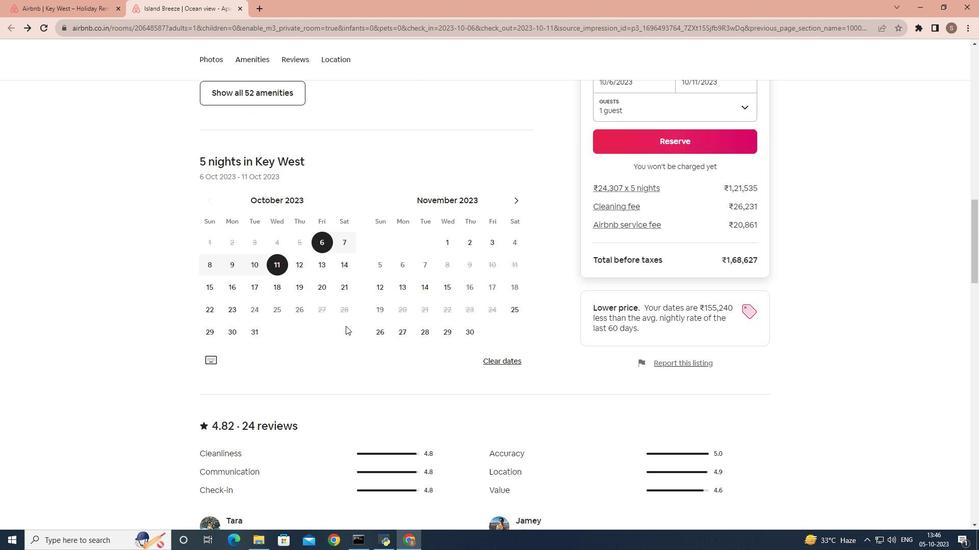 
Action: Mouse scrolled (345, 325) with delta (0, 0)
Screenshot: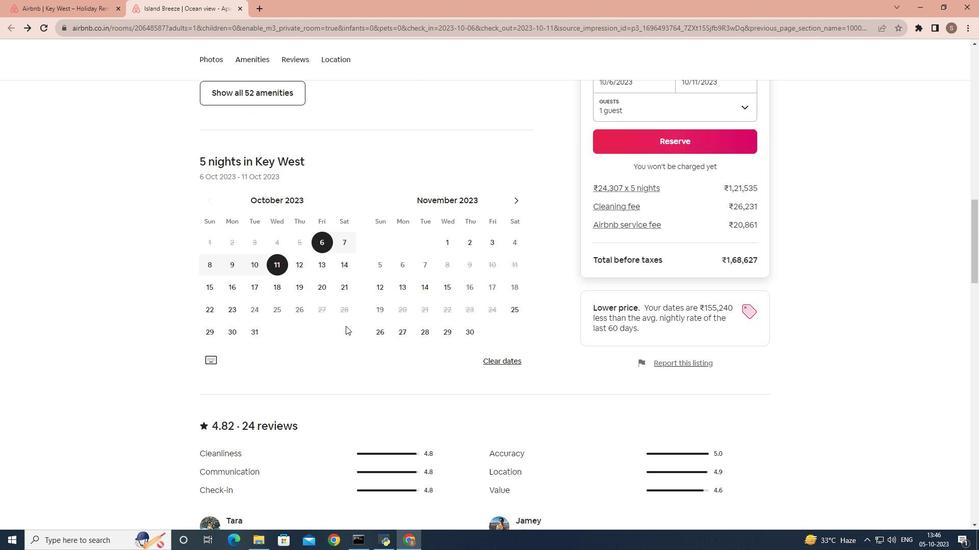 
Action: Mouse scrolled (345, 325) with delta (0, 0)
Screenshot: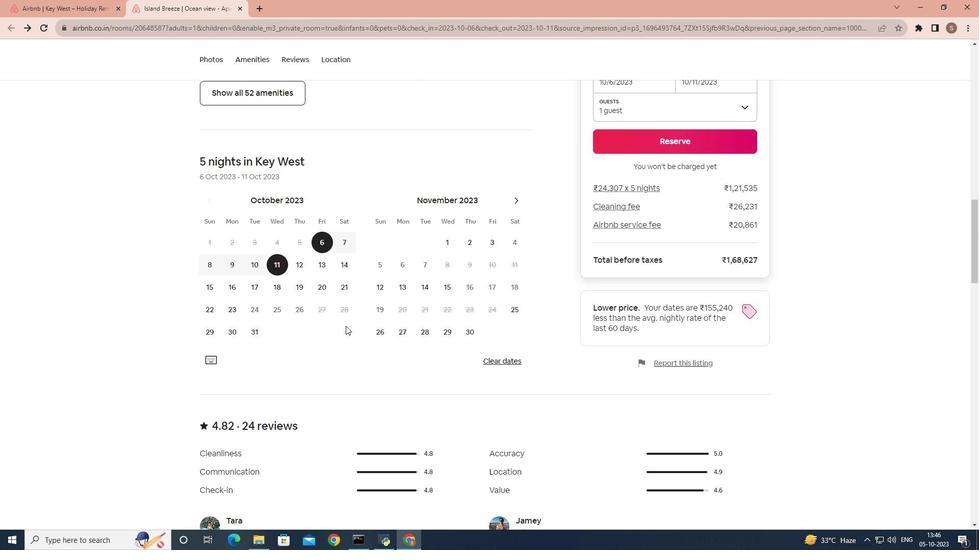 
Action: Mouse scrolled (345, 325) with delta (0, 0)
Screenshot: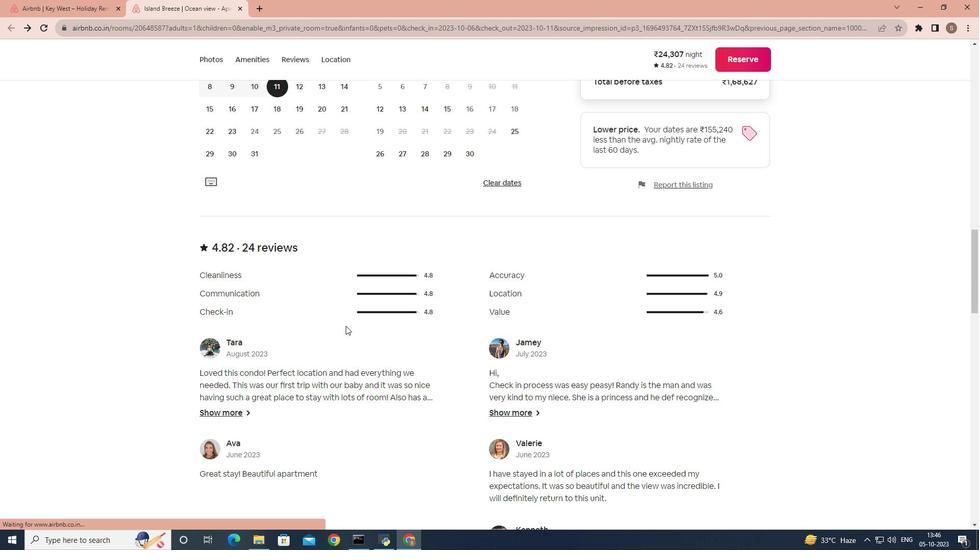 
Action: Mouse scrolled (345, 325) with delta (0, 0)
Screenshot: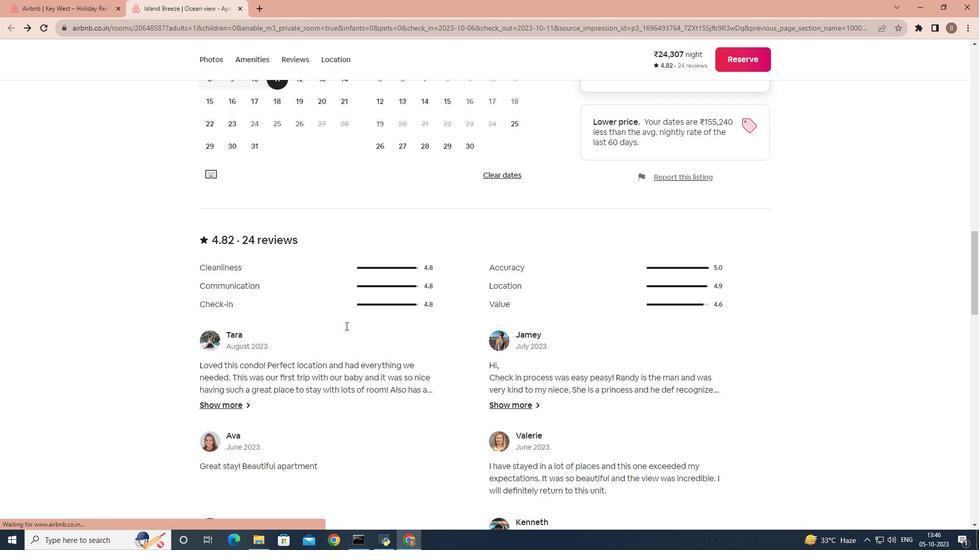
Action: Mouse scrolled (345, 325) with delta (0, 0)
Screenshot: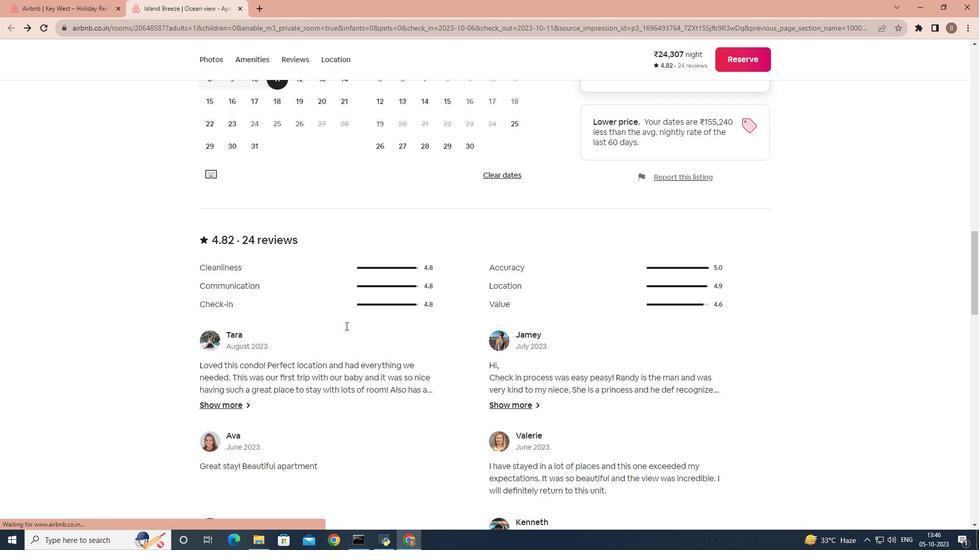 
Action: Mouse scrolled (345, 325) with delta (0, 0)
Screenshot: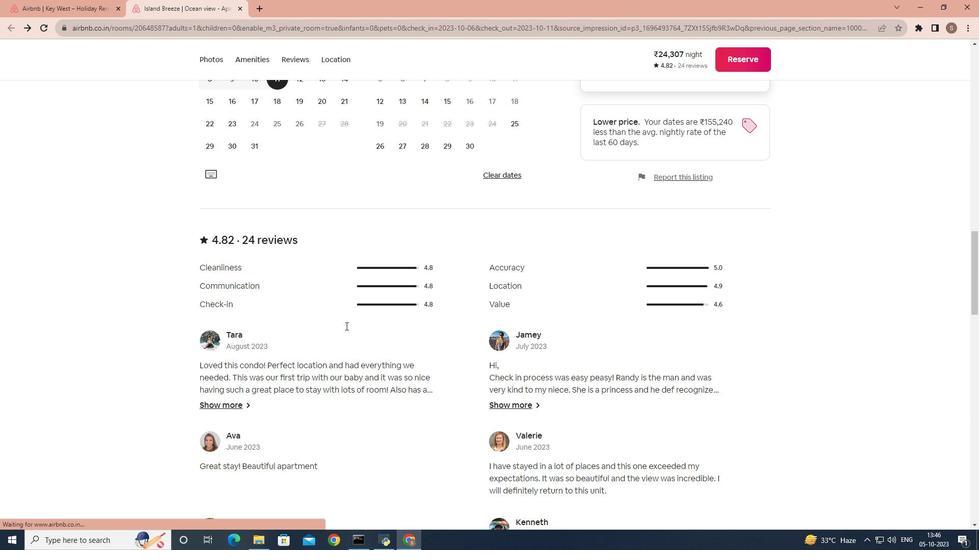 
Action: Mouse moved to (238, 438)
Screenshot: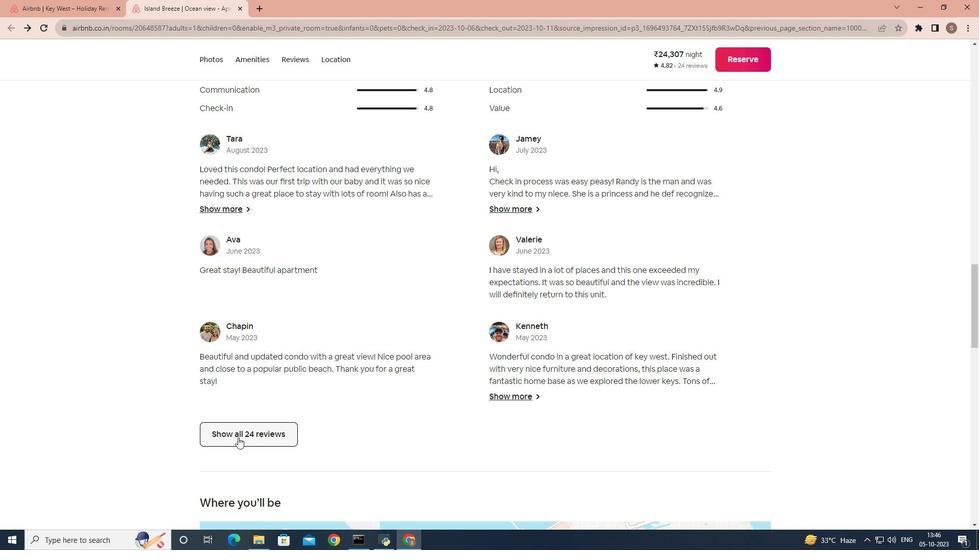 
Action: Mouse pressed left at (238, 438)
Screenshot: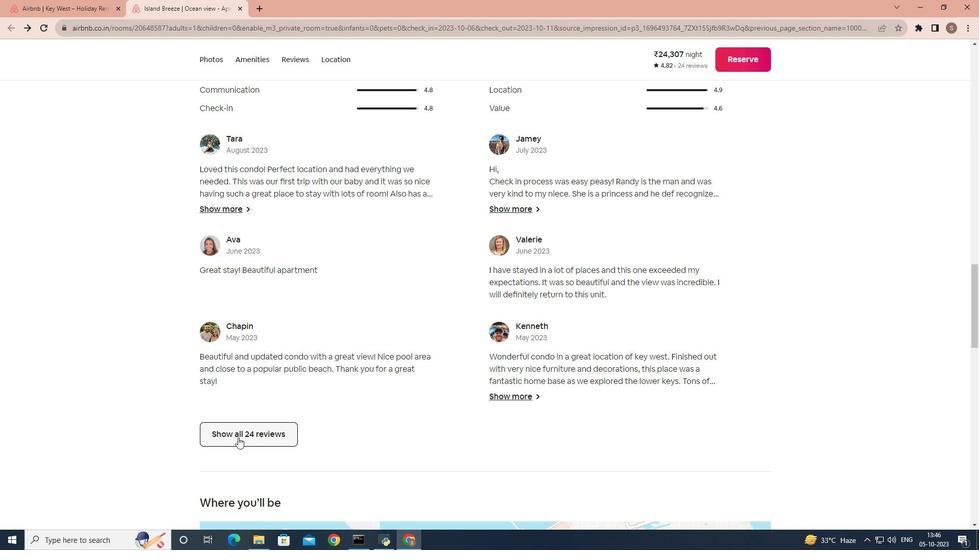 
Action: Mouse moved to (494, 346)
Screenshot: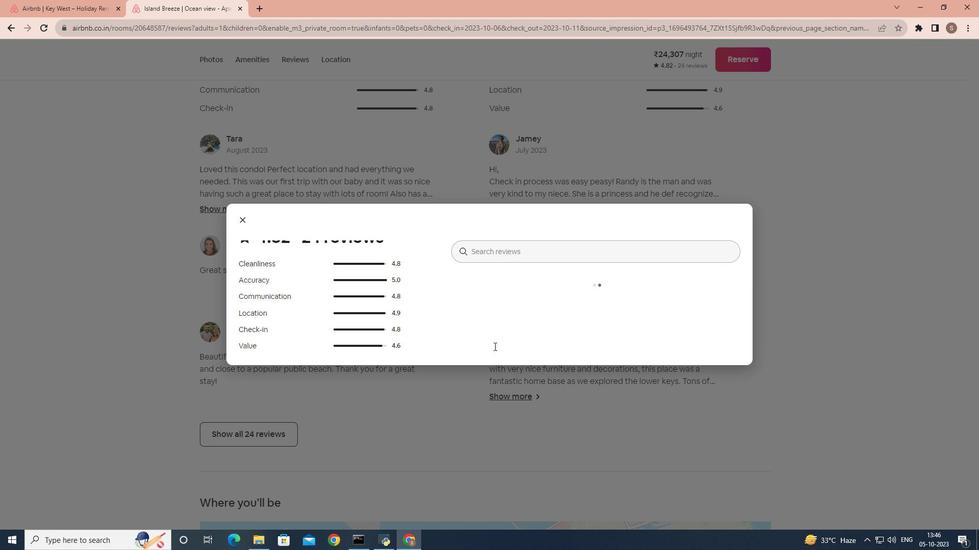
Action: Mouse scrolled (494, 346) with delta (0, 0)
Screenshot: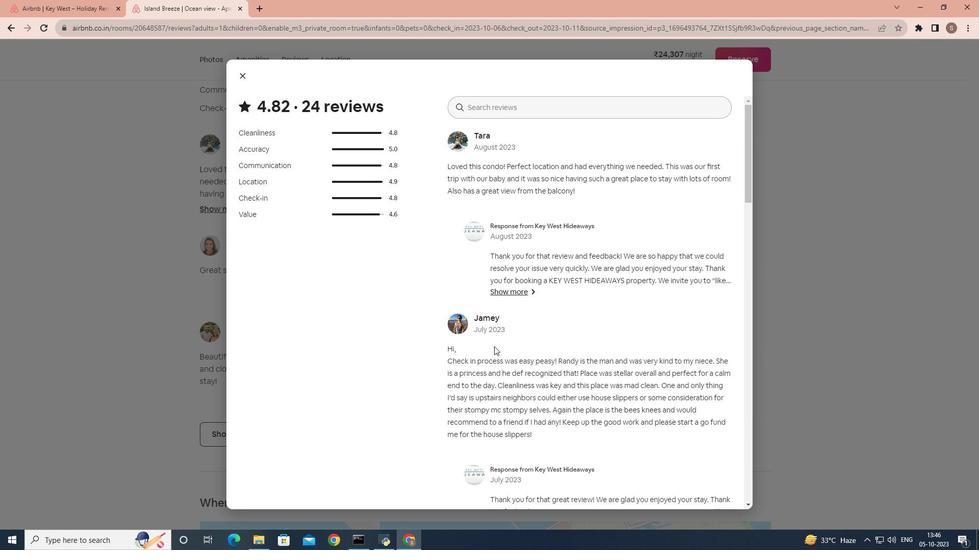
Action: Mouse scrolled (494, 346) with delta (0, 0)
Screenshot: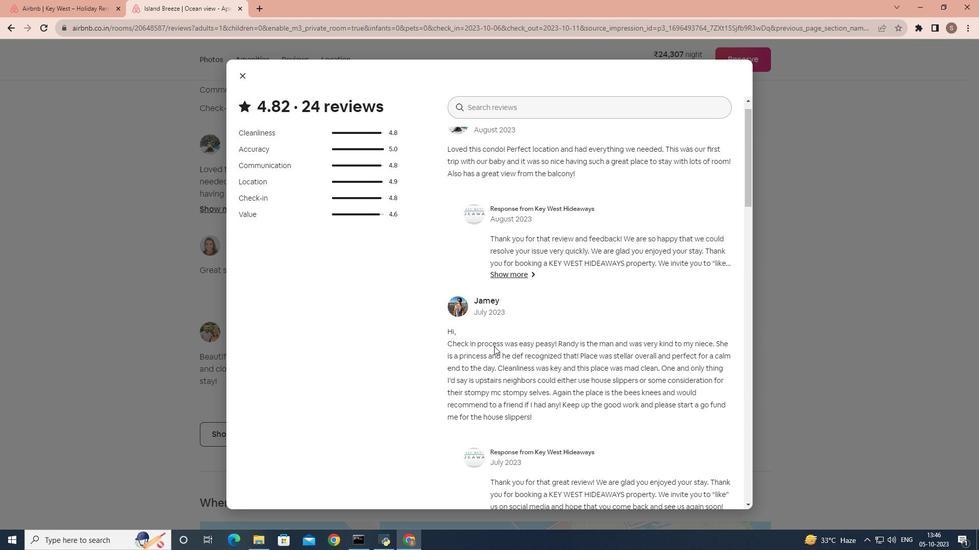 
Action: Mouse scrolled (494, 346) with delta (0, 0)
Screenshot: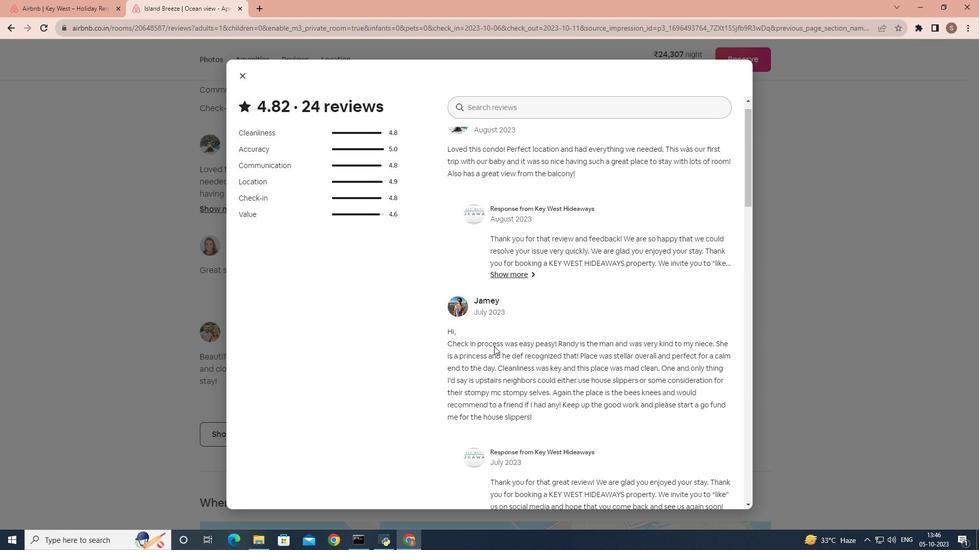 
Action: Mouse scrolled (494, 346) with delta (0, 0)
Screenshot: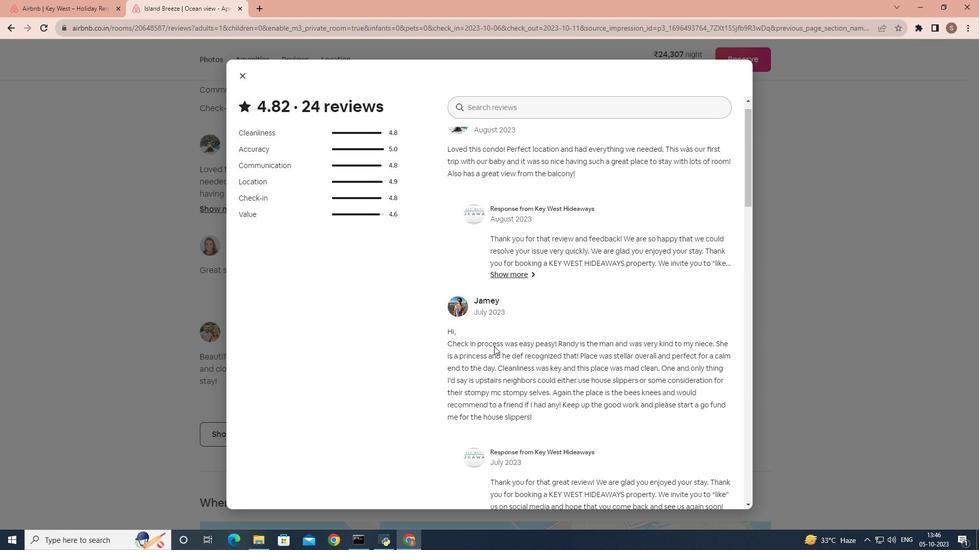 
Action: Mouse scrolled (494, 346) with delta (0, 0)
Screenshot: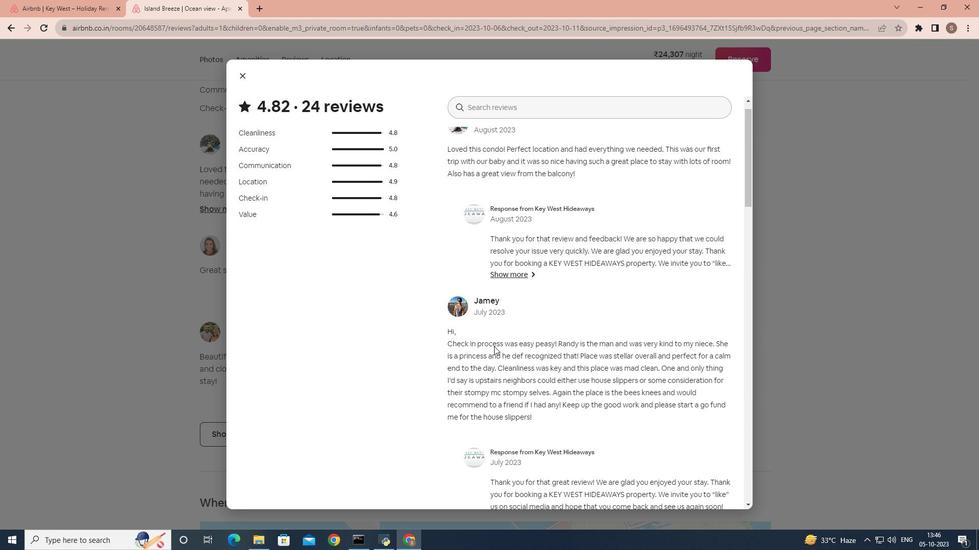 
Action: Mouse scrolled (494, 346) with delta (0, 0)
Screenshot: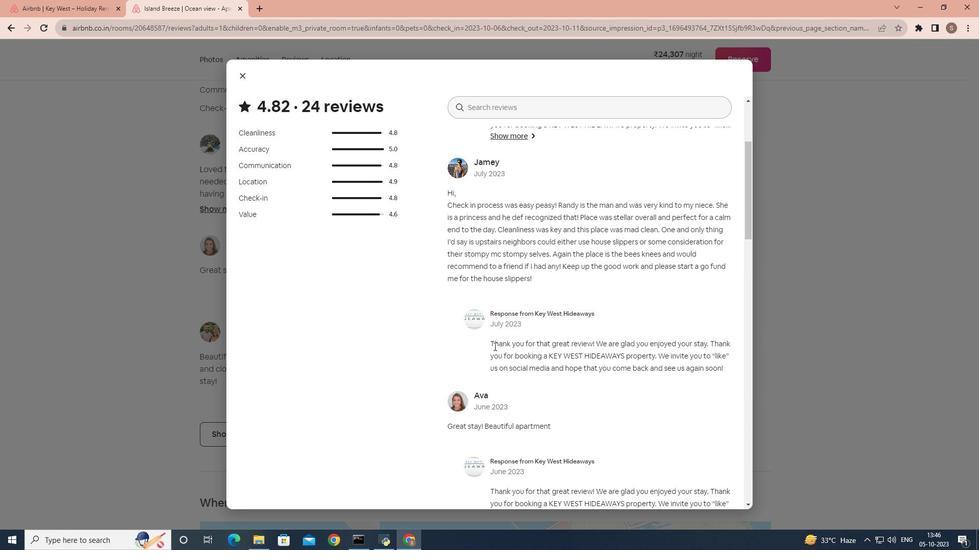 
Action: Mouse scrolled (494, 346) with delta (0, 0)
Screenshot: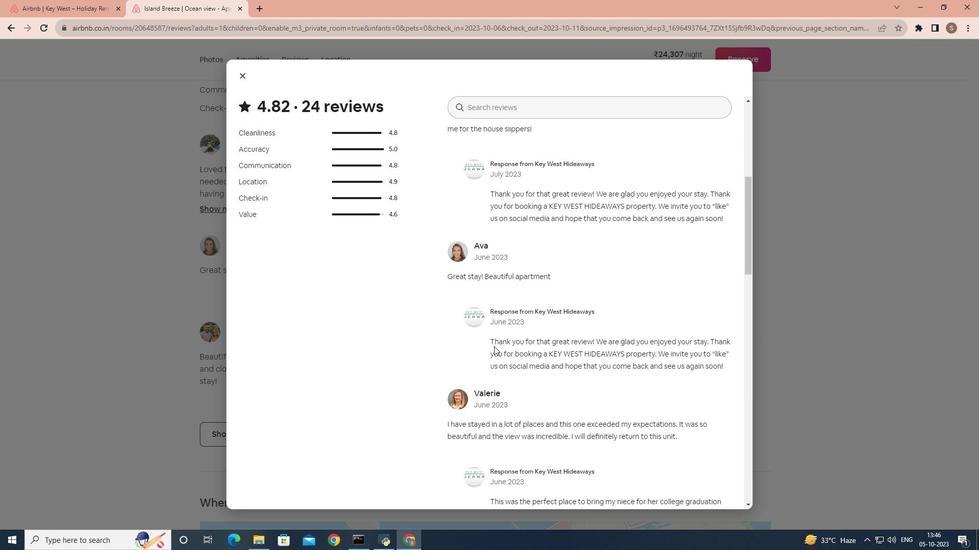 
Action: Mouse scrolled (494, 346) with delta (0, 0)
Screenshot: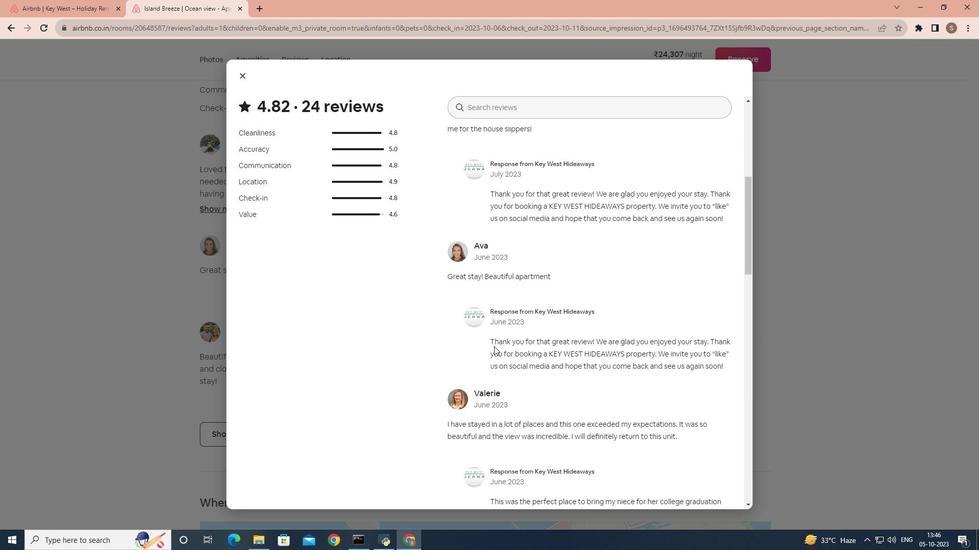 
Action: Mouse scrolled (494, 346) with delta (0, 0)
Screenshot: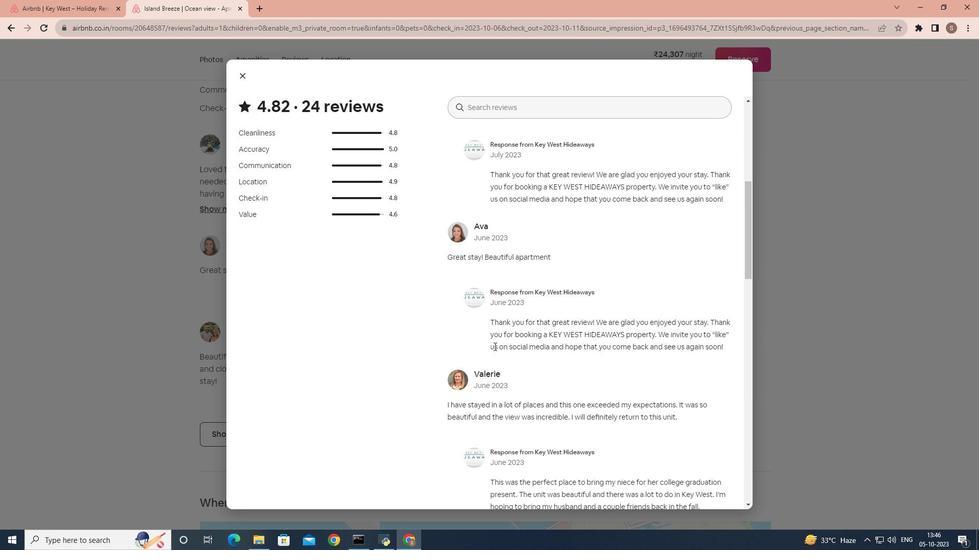 
Action: Mouse scrolled (494, 346) with delta (0, 0)
Screenshot: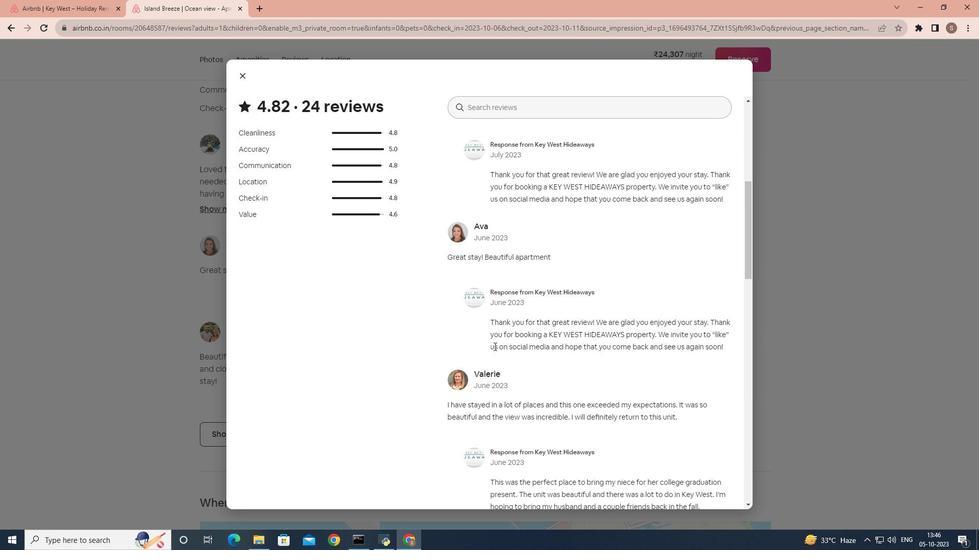 
Action: Mouse scrolled (494, 346) with delta (0, 0)
Screenshot: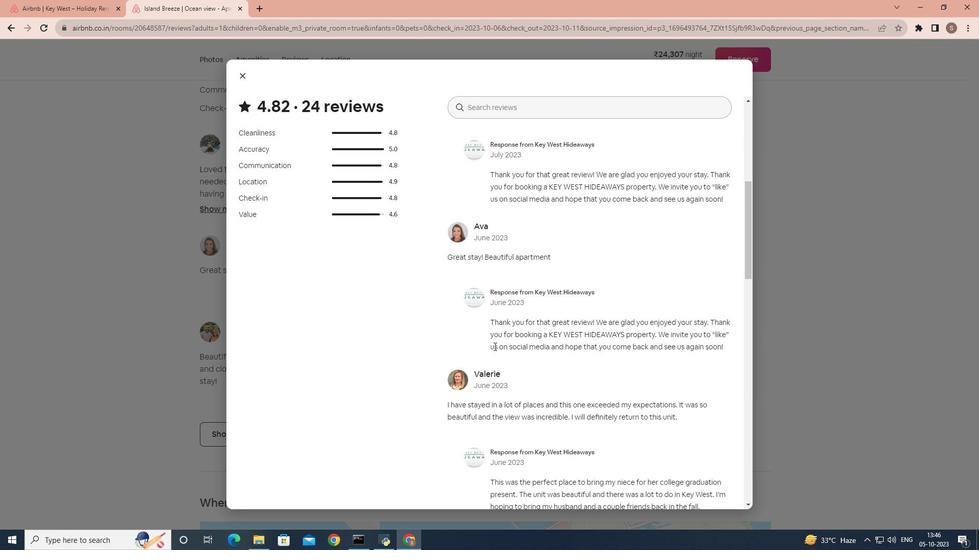 
Action: Mouse scrolled (494, 346) with delta (0, 0)
Screenshot: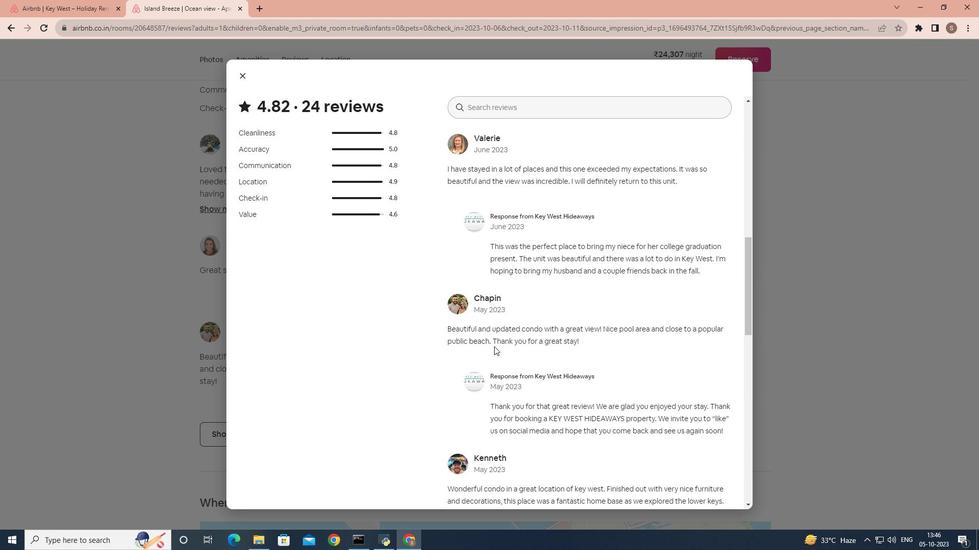 
Action: Mouse scrolled (494, 346) with delta (0, 0)
Screenshot: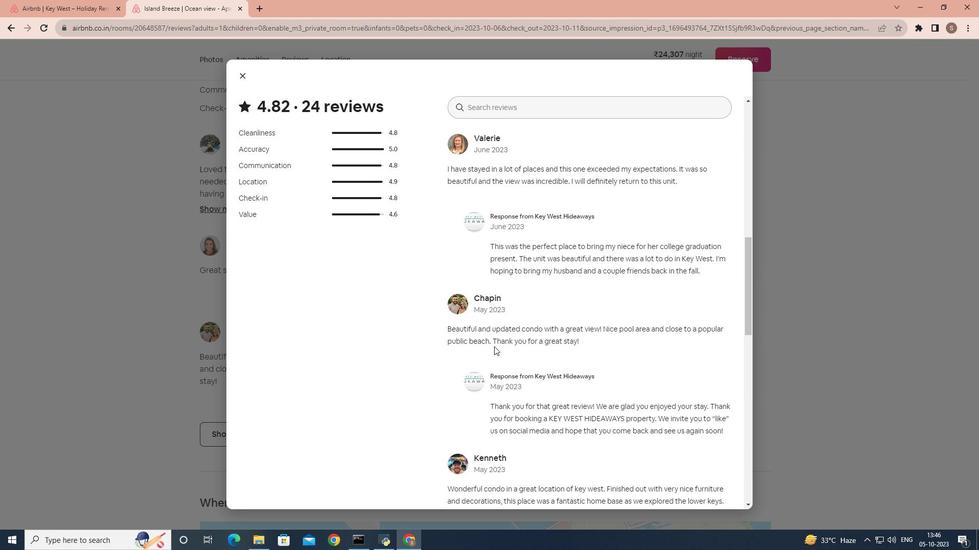 
Action: Mouse scrolled (494, 346) with delta (0, 0)
Screenshot: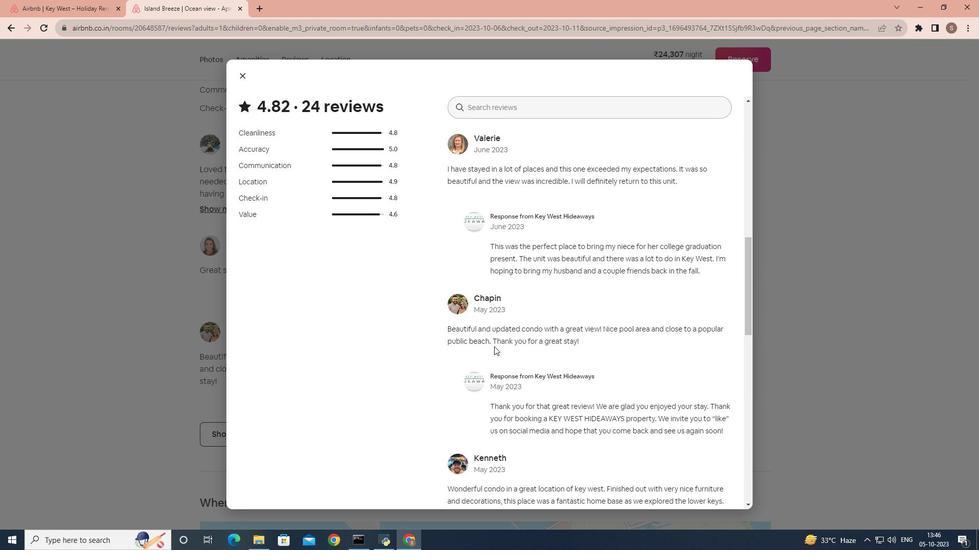 
Action: Mouse scrolled (494, 346) with delta (0, 0)
Screenshot: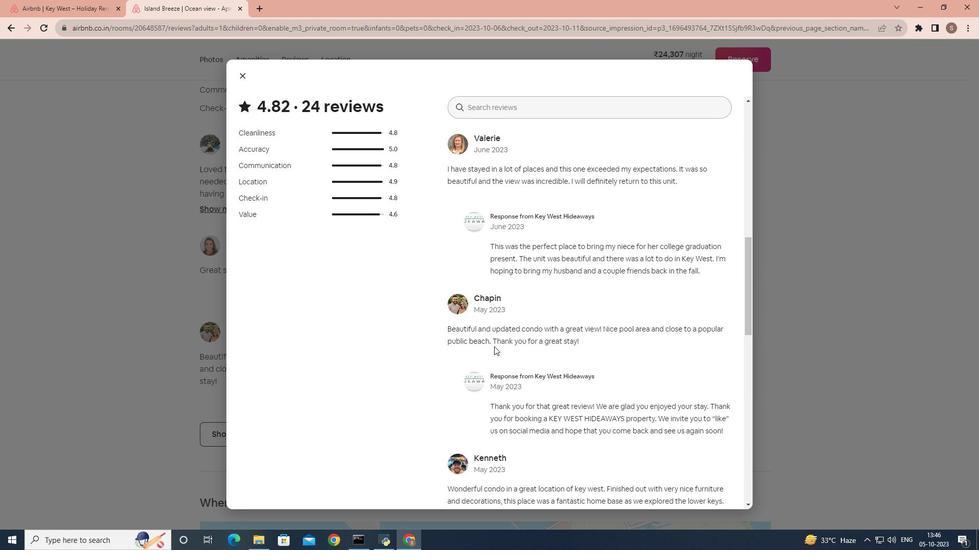 
Action: Mouse scrolled (494, 346) with delta (0, 0)
Screenshot: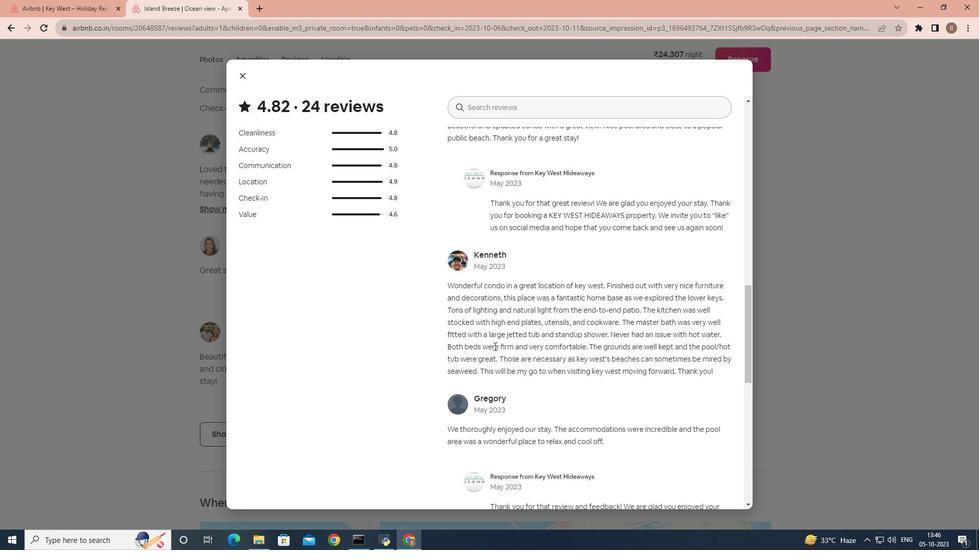 
Action: Mouse scrolled (494, 346) with delta (0, 0)
Screenshot: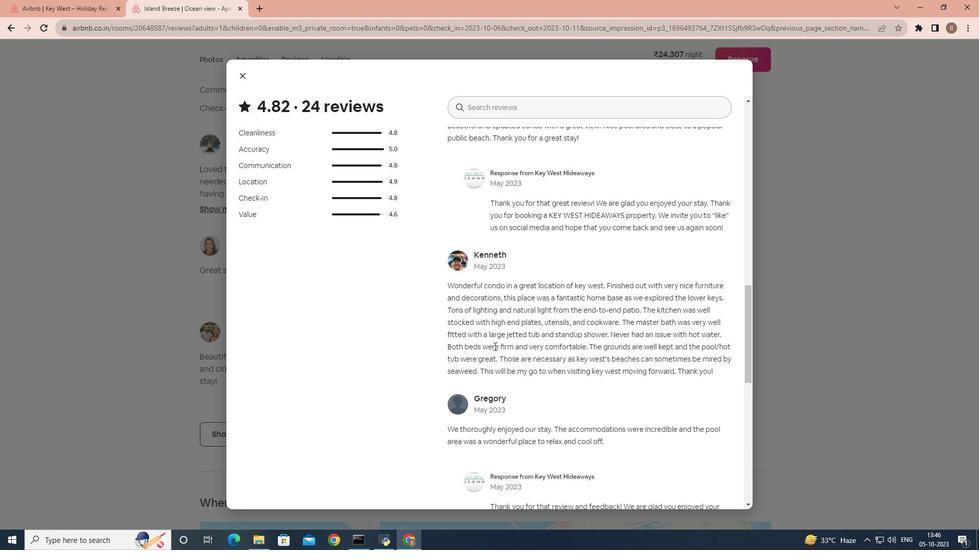 
Action: Mouse scrolled (494, 346) with delta (0, 0)
Screenshot: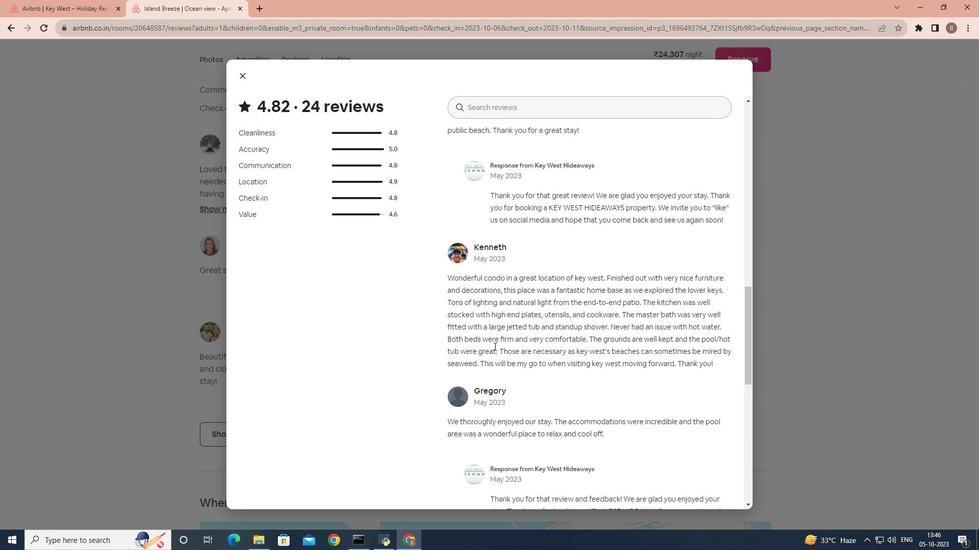 
Action: Mouse scrolled (494, 346) with delta (0, 0)
Screenshot: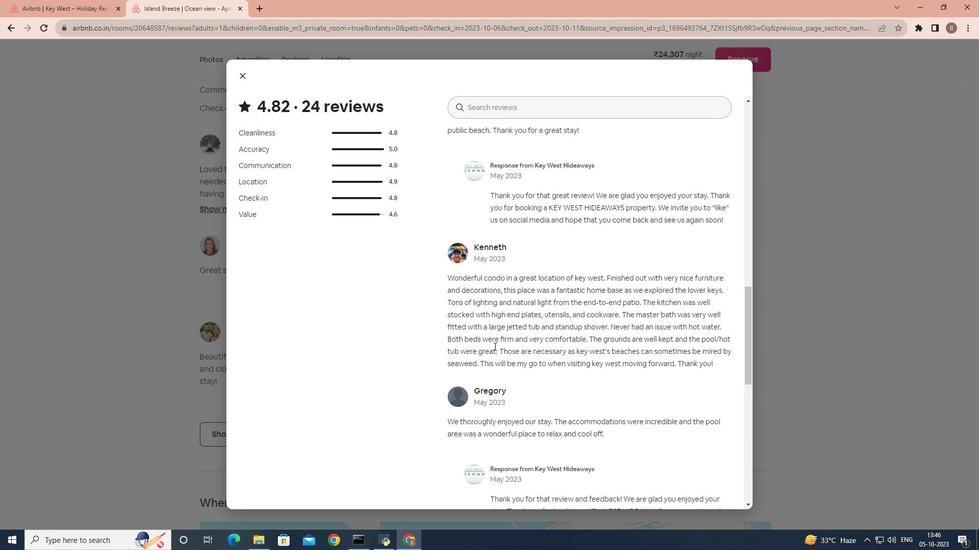 
Action: Mouse scrolled (494, 346) with delta (0, 0)
Screenshot: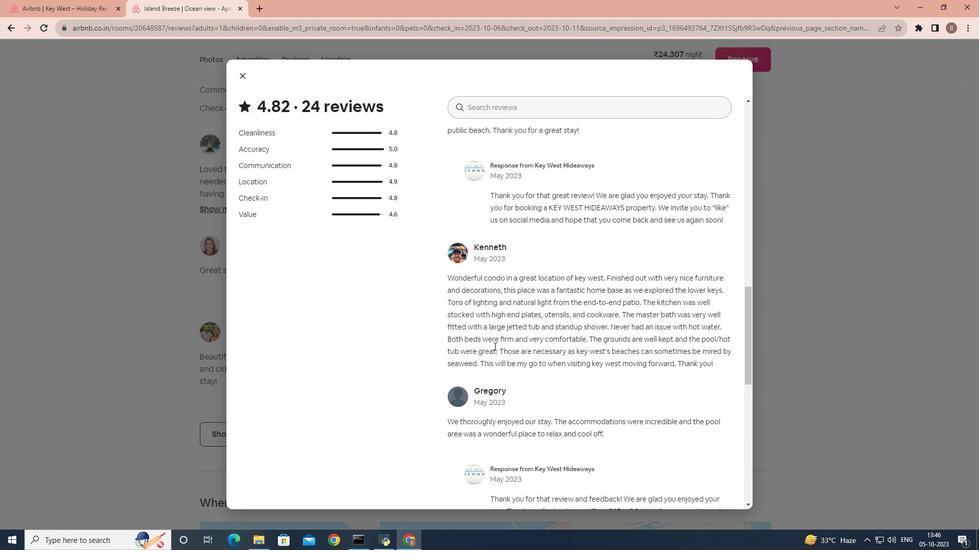 
Action: Mouse scrolled (494, 346) with delta (0, 0)
Screenshot: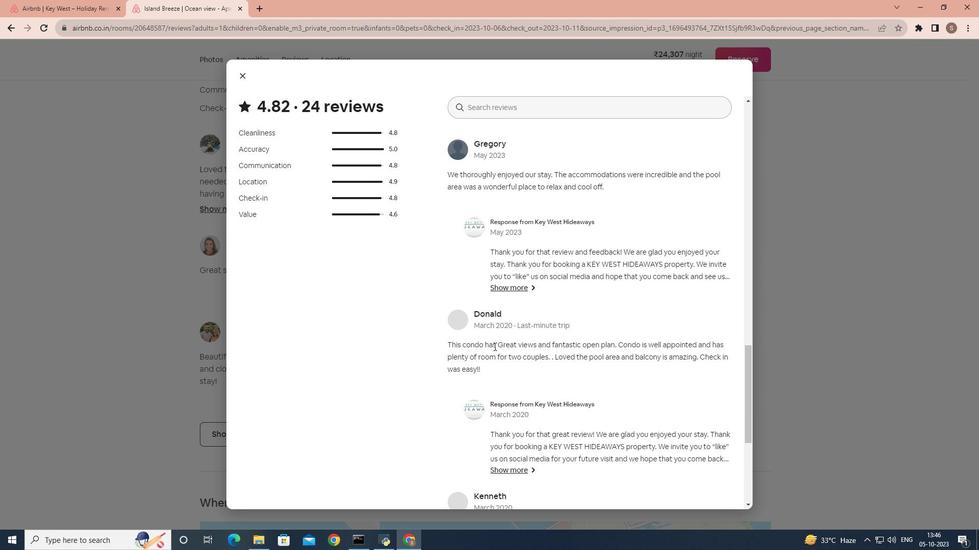 
Action: Mouse scrolled (494, 346) with delta (0, 0)
Screenshot: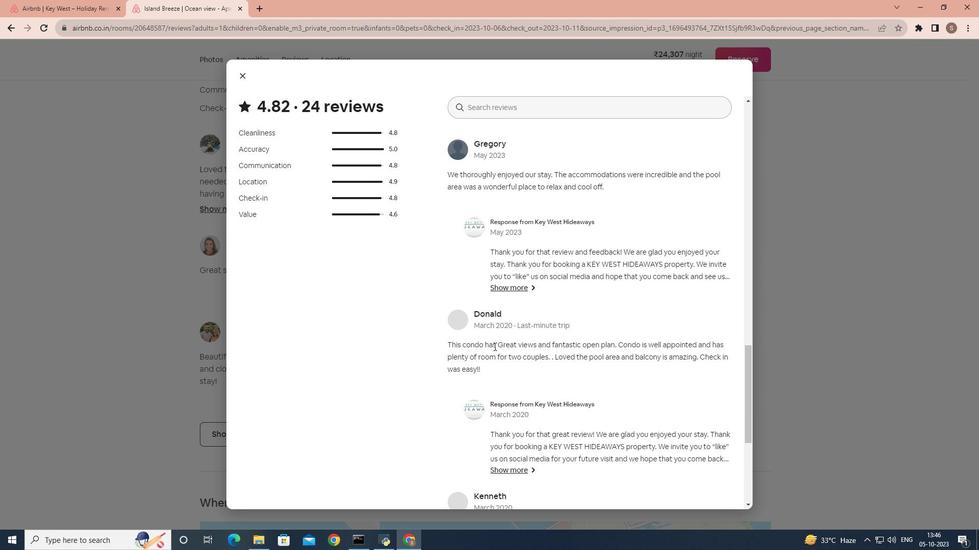 
Action: Mouse scrolled (494, 346) with delta (0, 0)
Screenshot: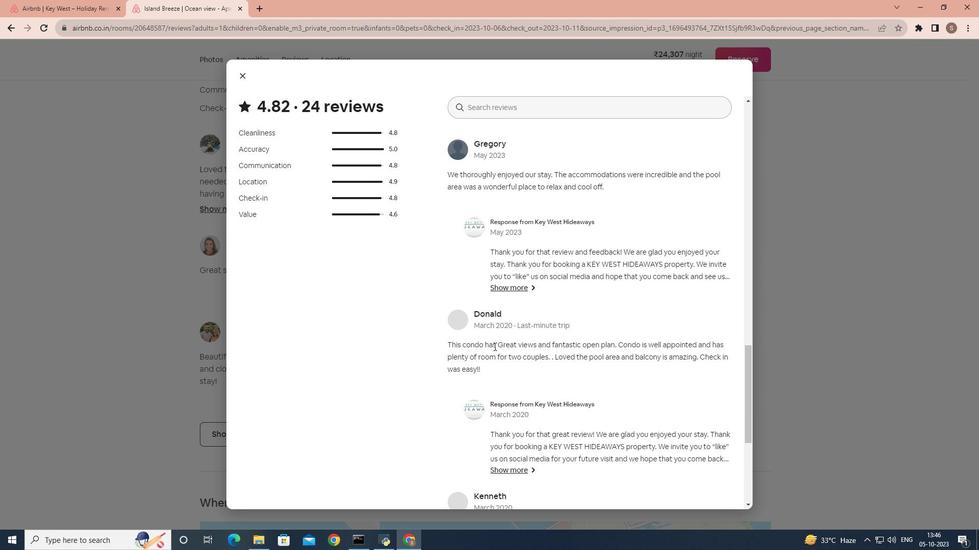 
Action: Mouse scrolled (494, 346) with delta (0, 0)
Screenshot: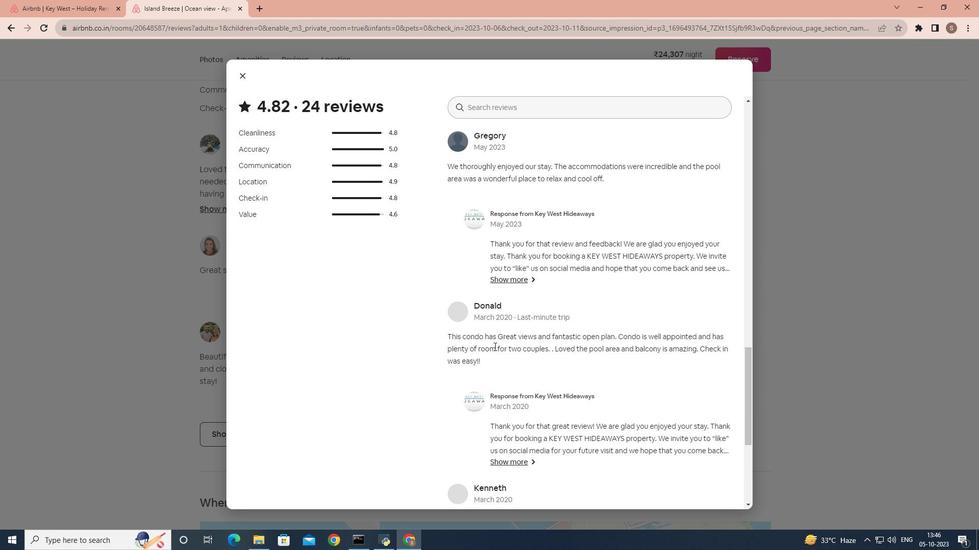 
Action: Mouse scrolled (494, 346) with delta (0, 0)
Screenshot: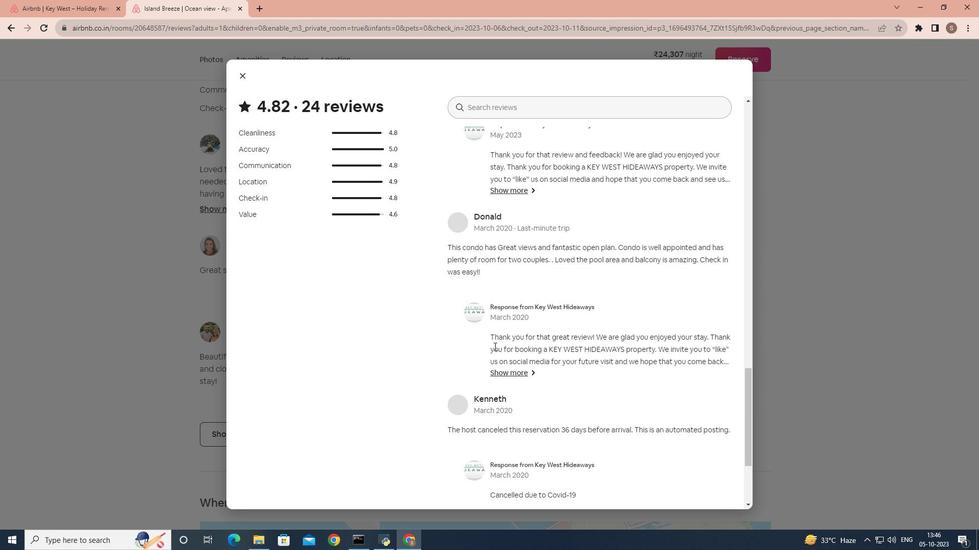 
Action: Mouse scrolled (494, 346) with delta (0, 0)
Screenshot: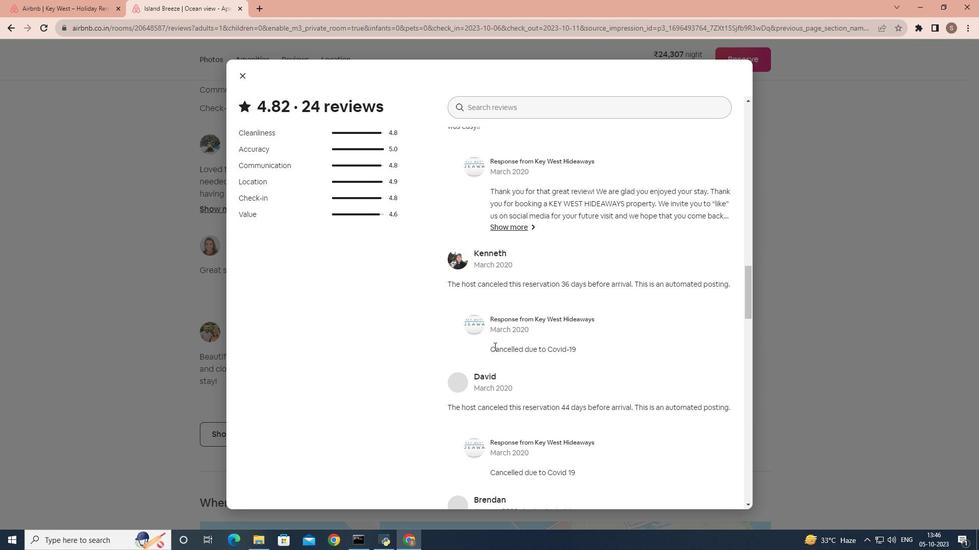 
Action: Mouse scrolled (494, 346) with delta (0, 0)
Screenshot: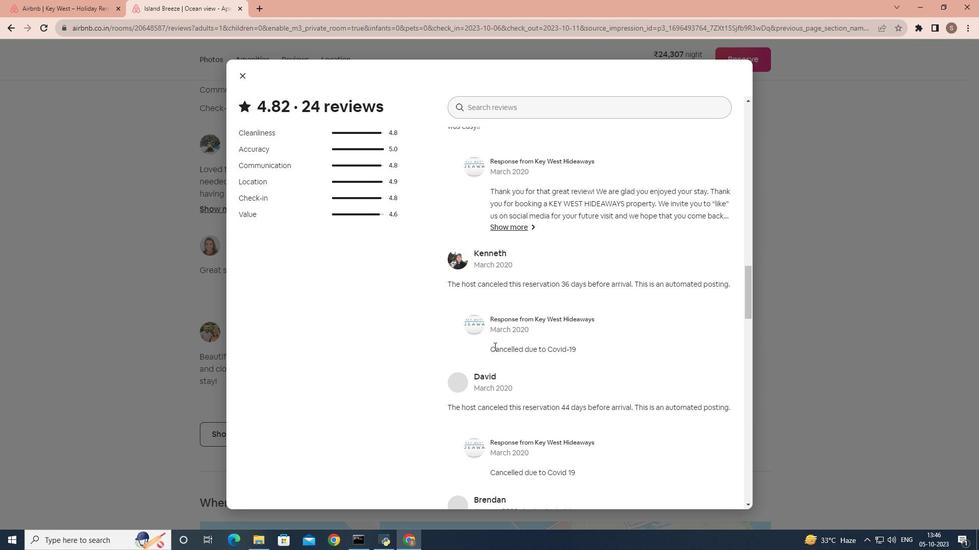 
Action: Mouse scrolled (494, 346) with delta (0, 0)
Screenshot: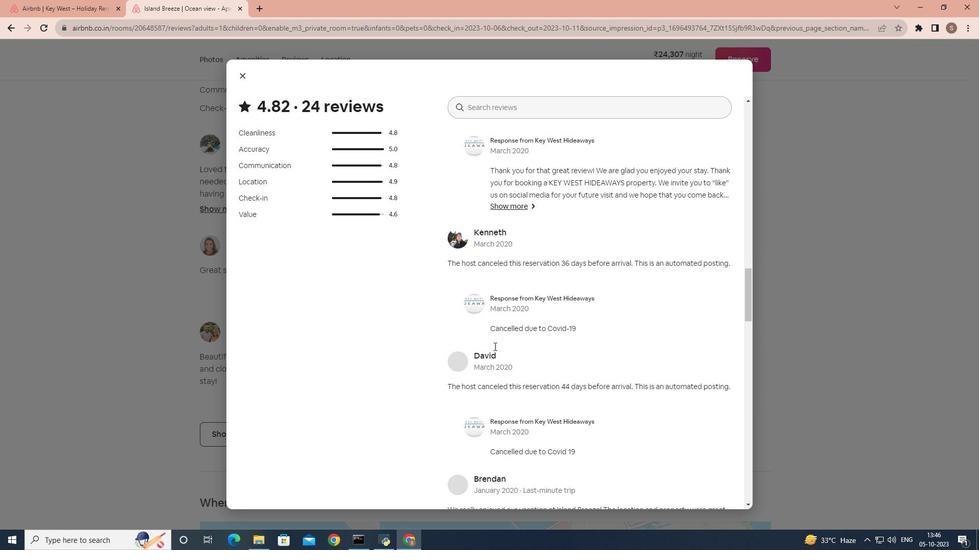 
Action: Mouse scrolled (494, 346) with delta (0, 0)
Screenshot: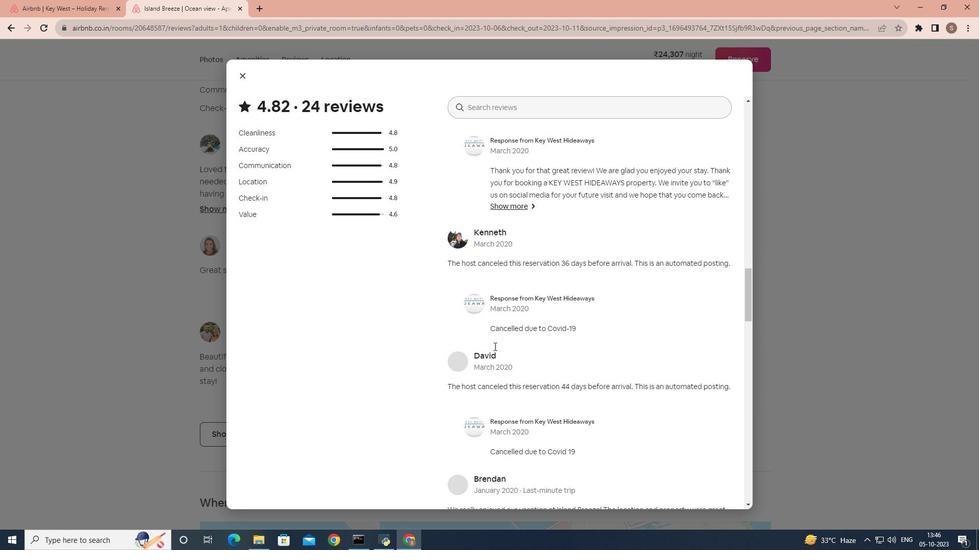 
Action: Mouse scrolled (494, 346) with delta (0, 0)
Screenshot: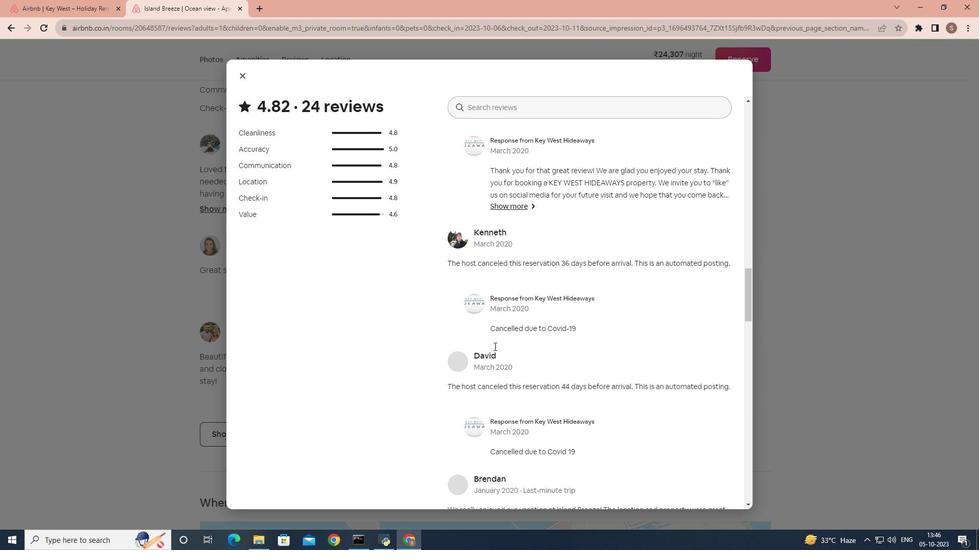 
Action: Mouse scrolled (494, 346) with delta (0, 0)
Screenshot: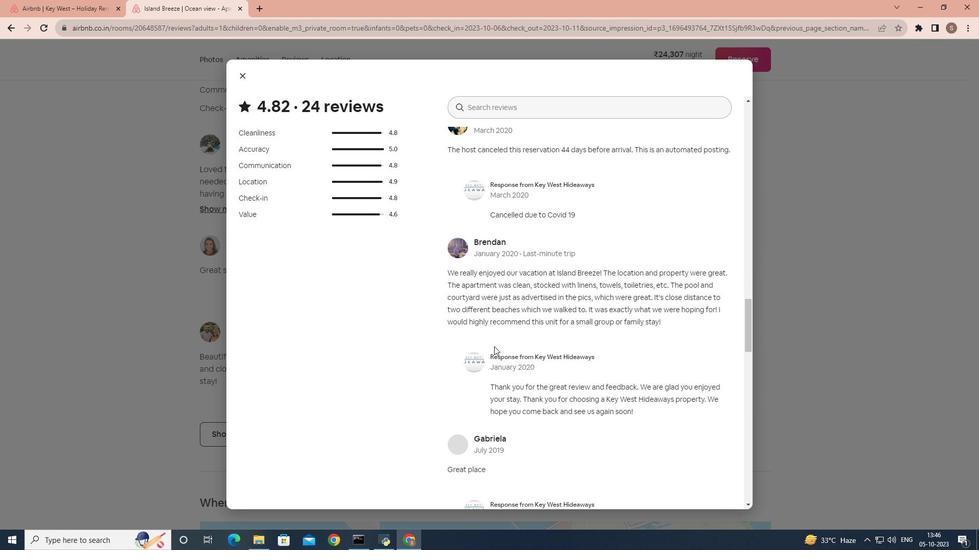 
Action: Mouse scrolled (494, 346) with delta (0, 0)
Screenshot: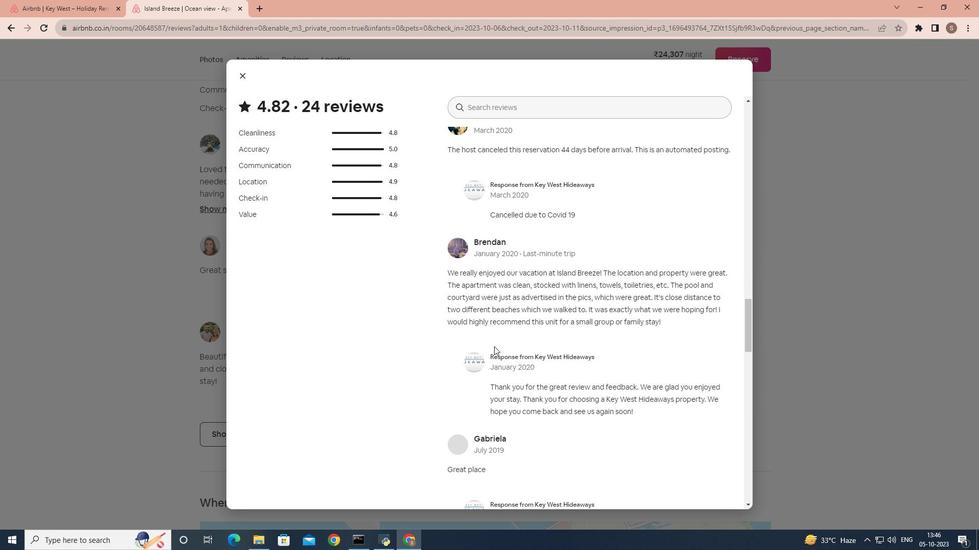 
Action: Mouse scrolled (494, 346) with delta (0, 0)
Screenshot: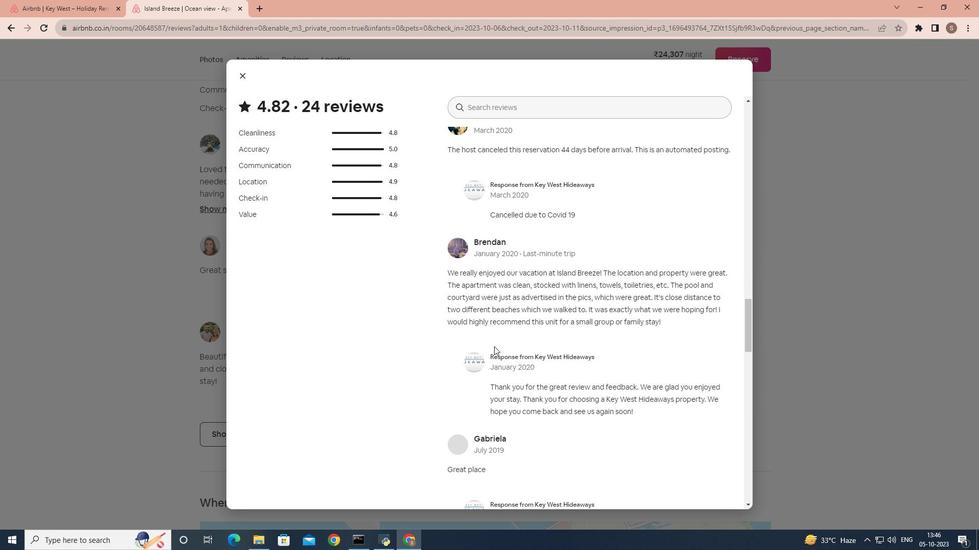 
Action: Mouse scrolled (494, 346) with delta (0, 0)
Screenshot: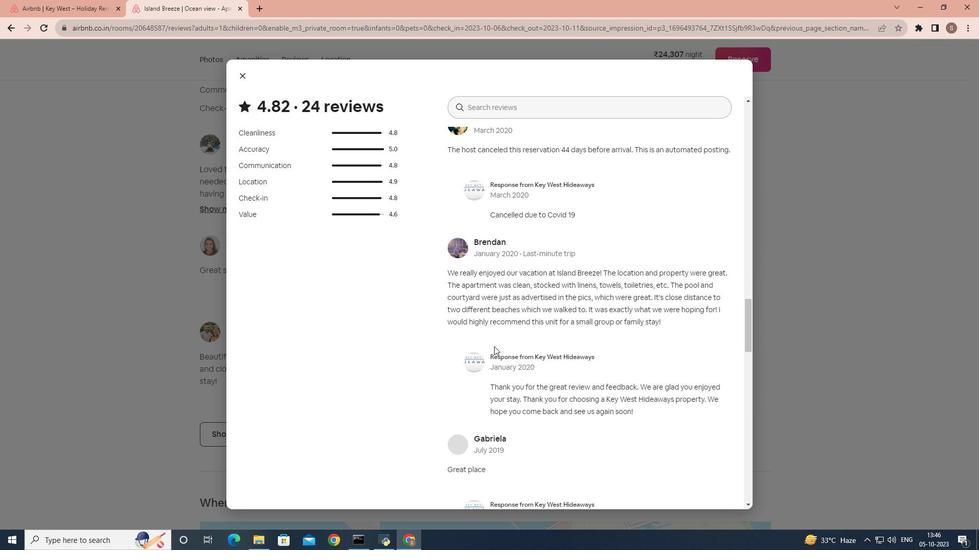 
Action: Mouse scrolled (494, 346) with delta (0, 0)
Screenshot: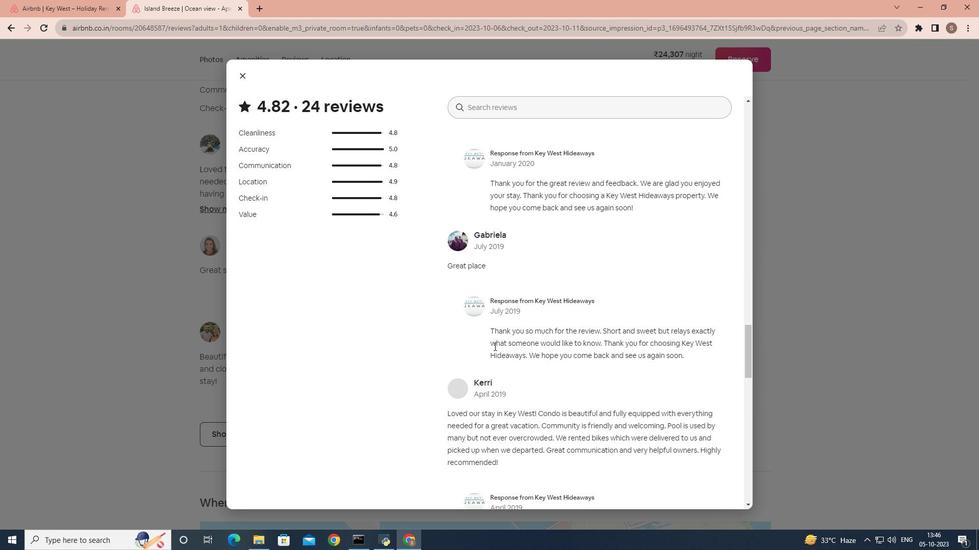 
Action: Mouse scrolled (494, 346) with delta (0, 0)
Screenshot: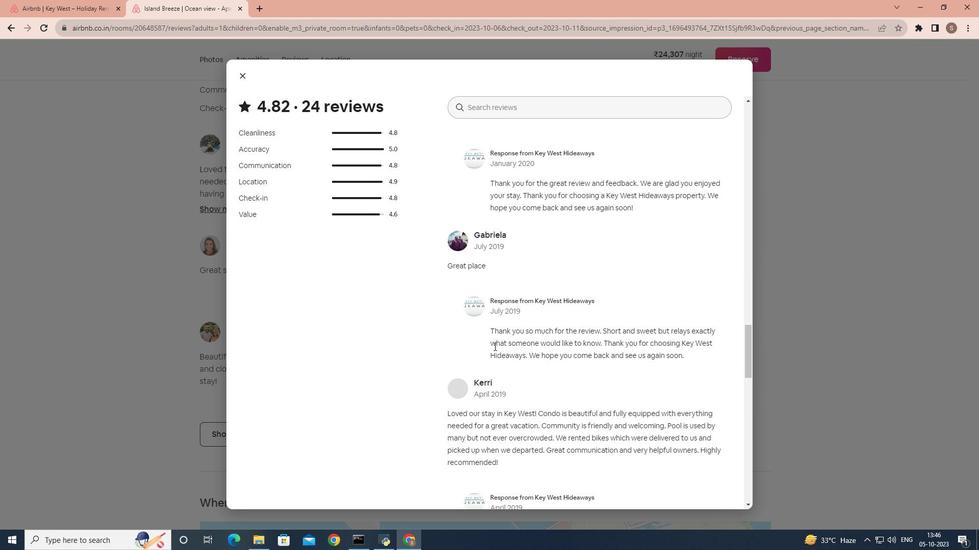 
Action: Mouse scrolled (494, 346) with delta (0, 0)
Screenshot: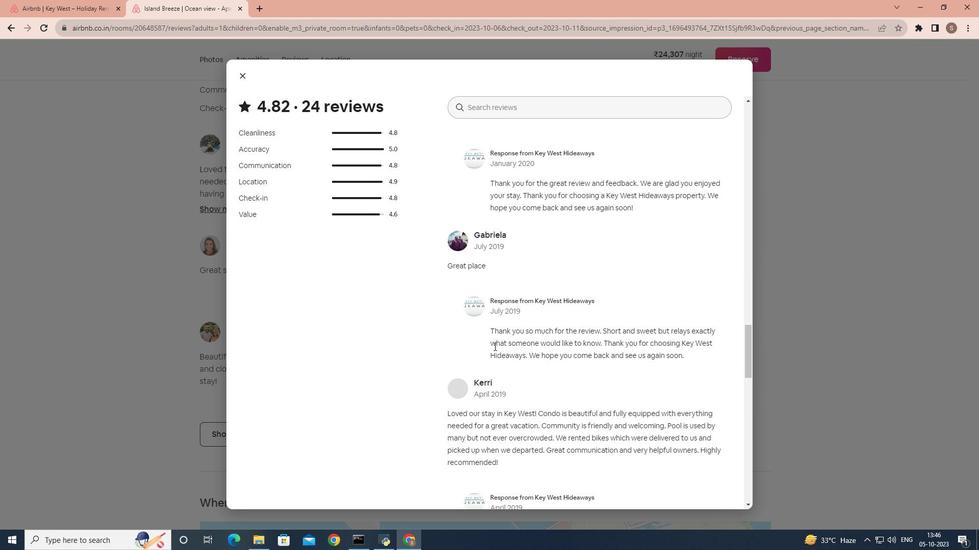 
Action: Mouse scrolled (494, 346) with delta (0, 0)
Screenshot: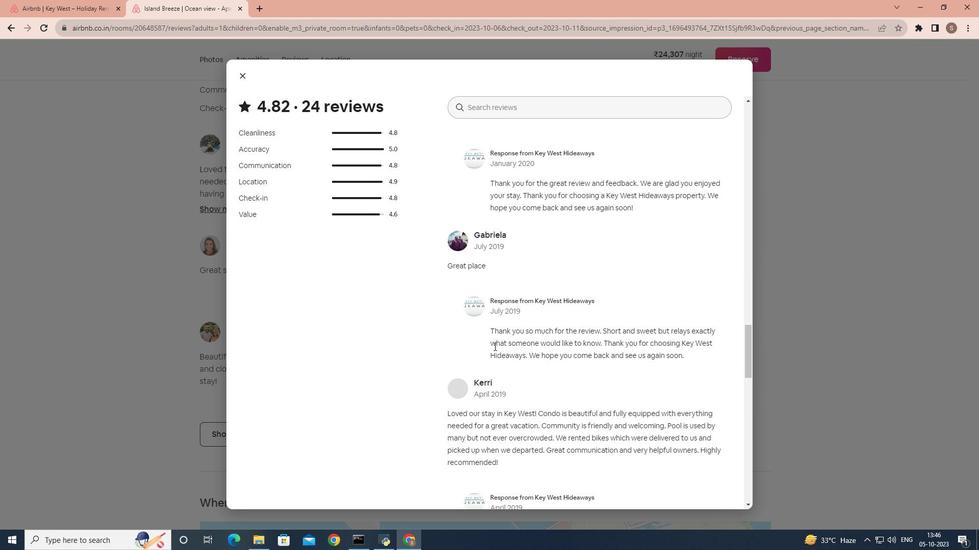 
Action: Mouse scrolled (494, 346) with delta (0, 0)
Screenshot: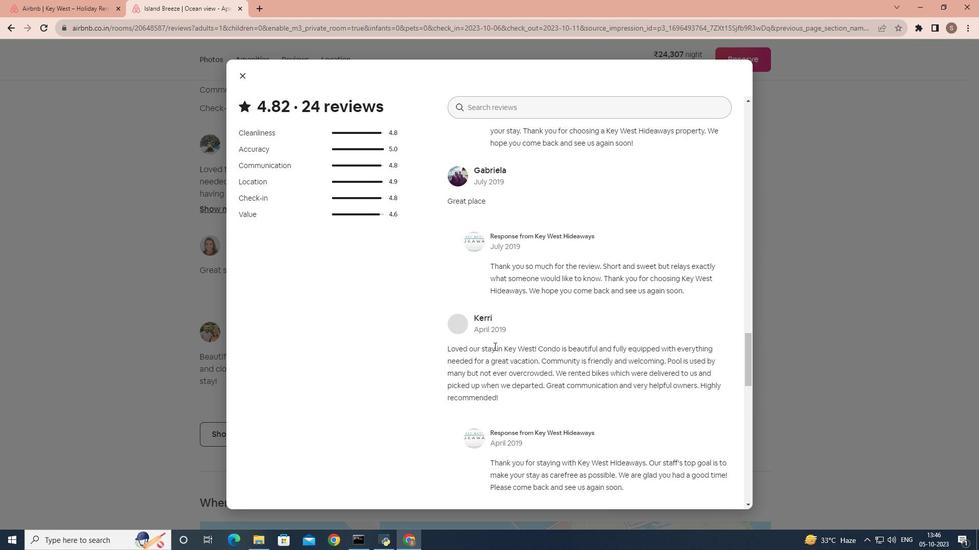 
Action: Mouse scrolled (494, 346) with delta (0, 0)
Screenshot: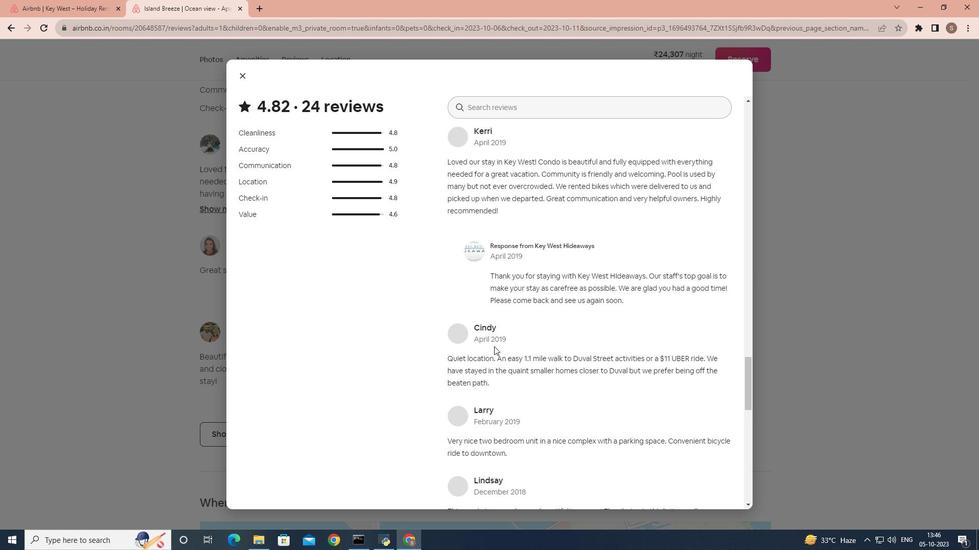 
Action: Mouse scrolled (494, 346) with delta (0, 0)
Screenshot: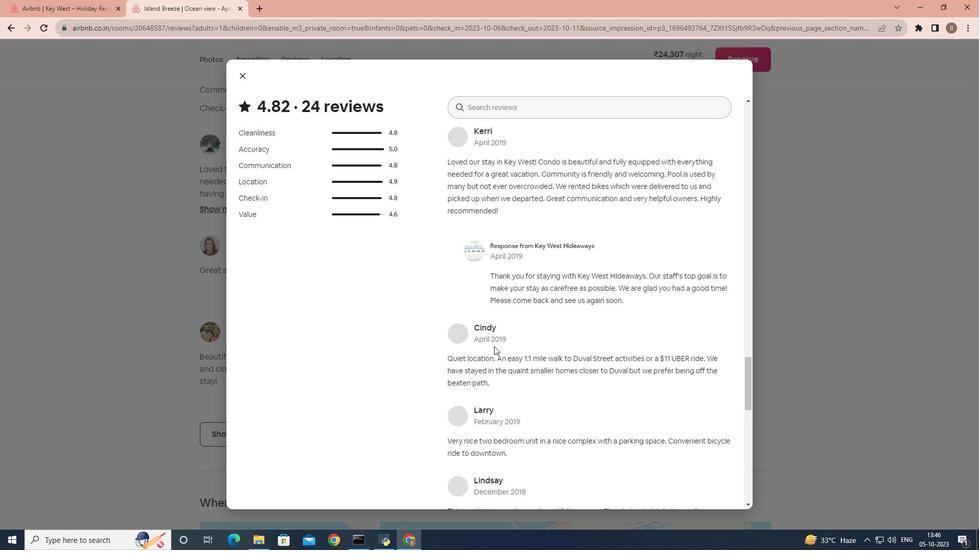 
Action: Mouse scrolled (494, 346) with delta (0, 0)
Screenshot: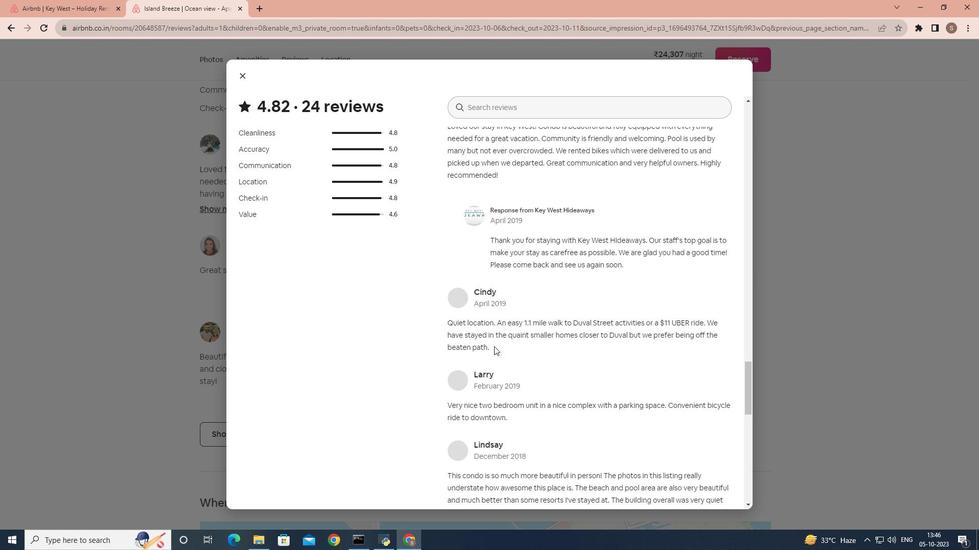
Action: Mouse scrolled (494, 346) with delta (0, 0)
Screenshot: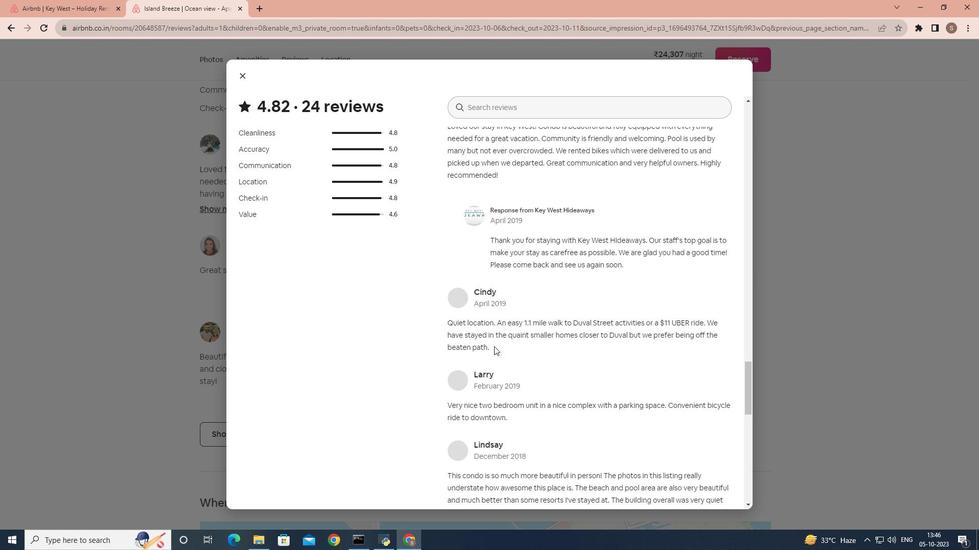 
Action: Mouse scrolled (494, 346) with delta (0, 0)
Screenshot: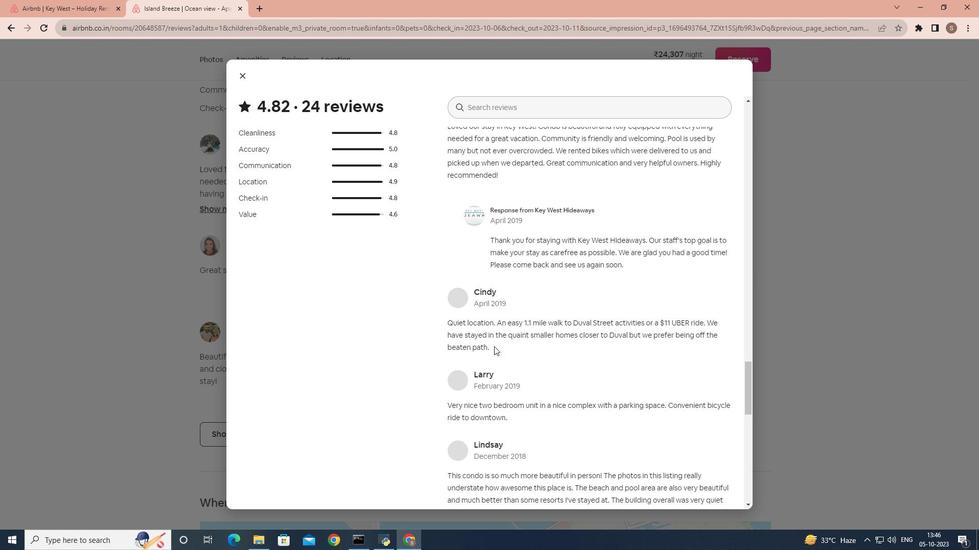 
Action: Mouse scrolled (494, 346) with delta (0, 0)
Screenshot: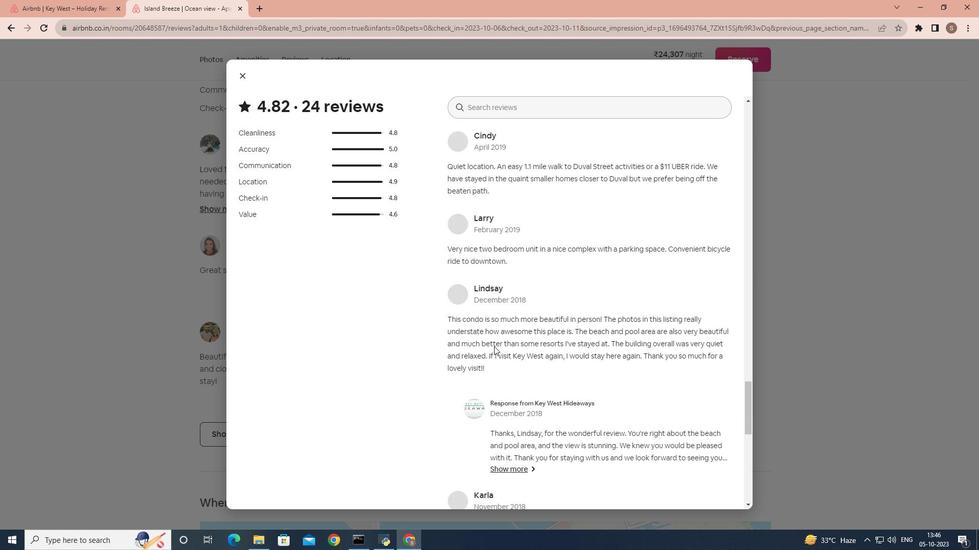 
Action: Mouse moved to (238, 78)
Screenshot: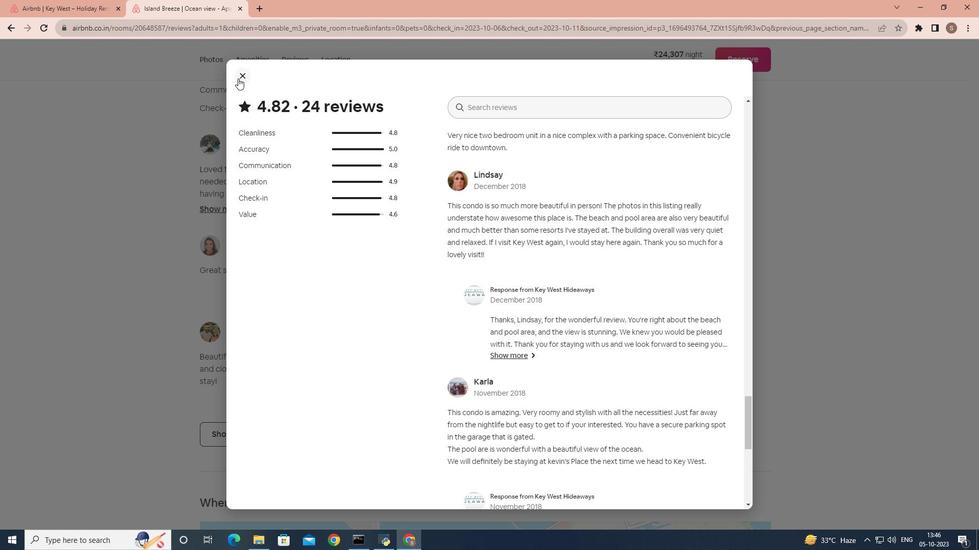
Action: Mouse pressed left at (238, 78)
Screenshot: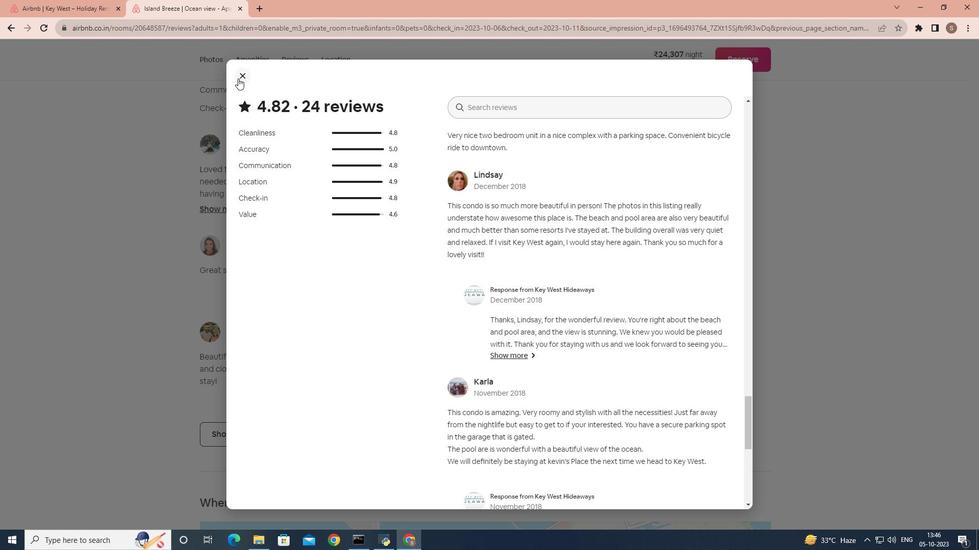 
Action: Mouse moved to (336, 327)
Screenshot: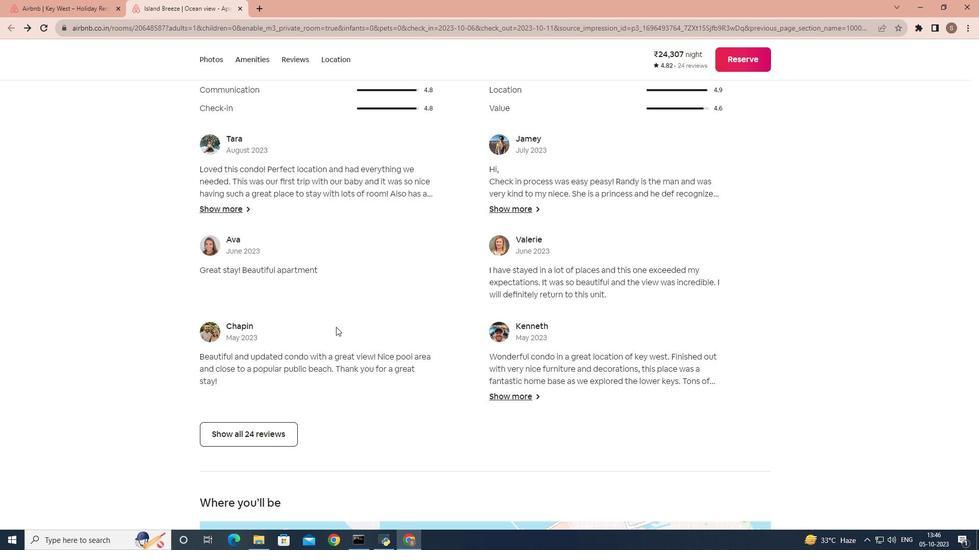 
Action: Mouse scrolled (336, 326) with delta (0, 0)
Screenshot: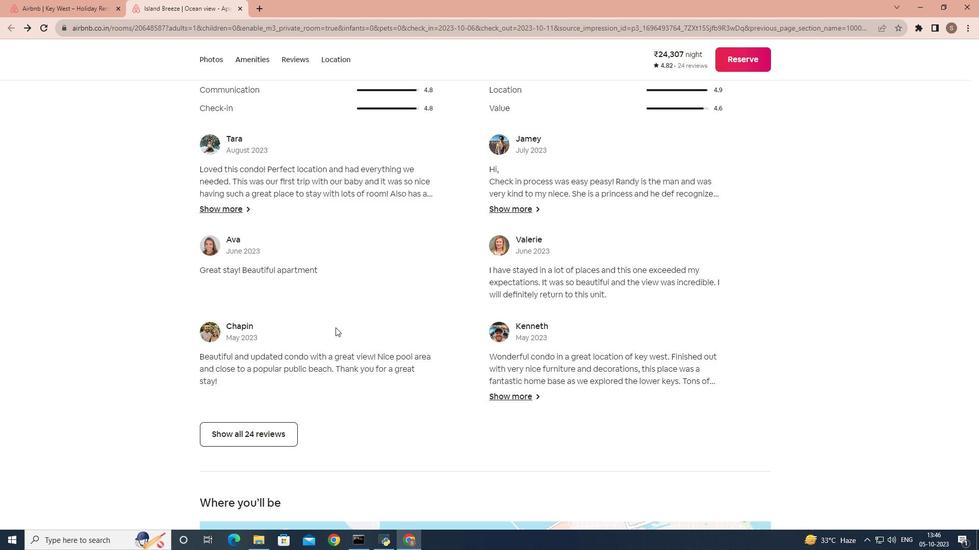 
Action: Mouse moved to (335, 327)
Screenshot: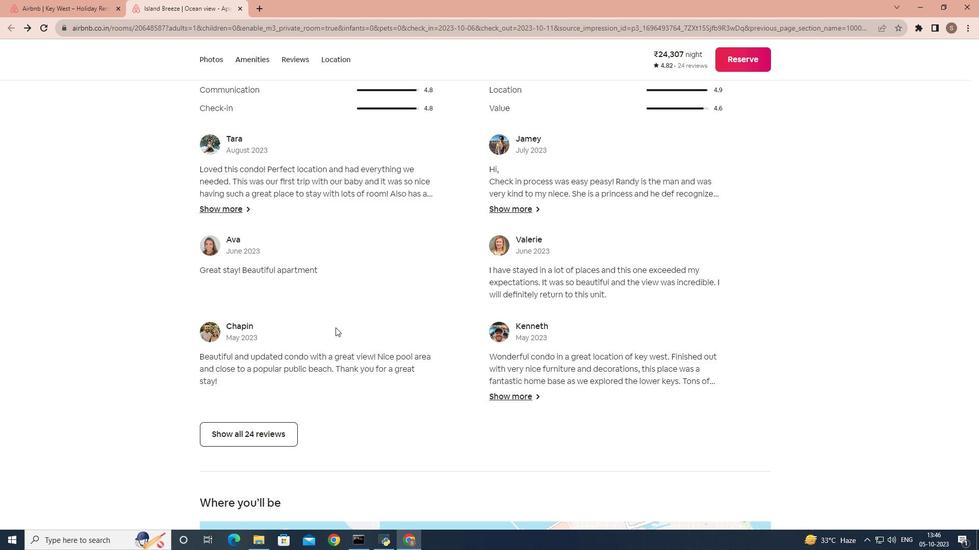 
Action: Mouse scrolled (335, 327) with delta (0, 0)
Screenshot: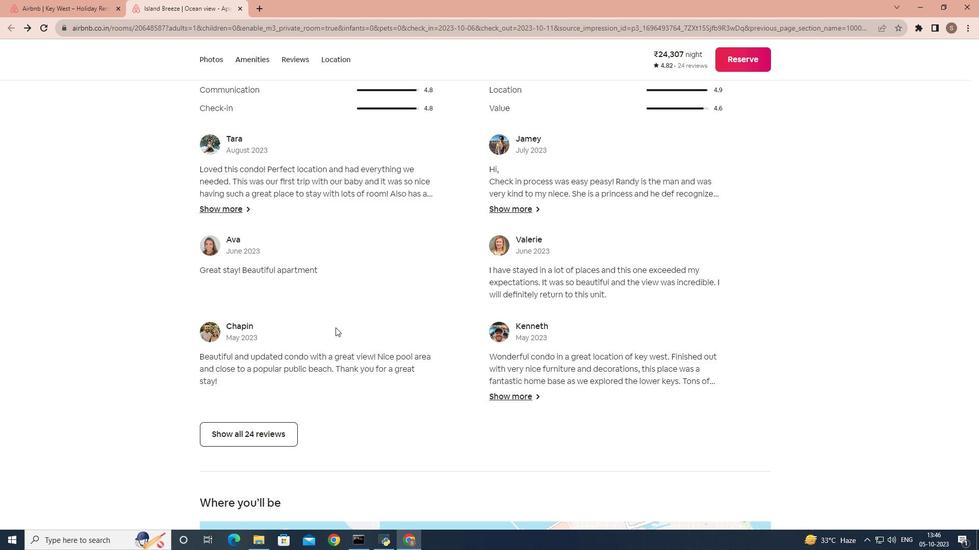 
Action: Mouse scrolled (335, 327) with delta (0, 0)
Screenshot: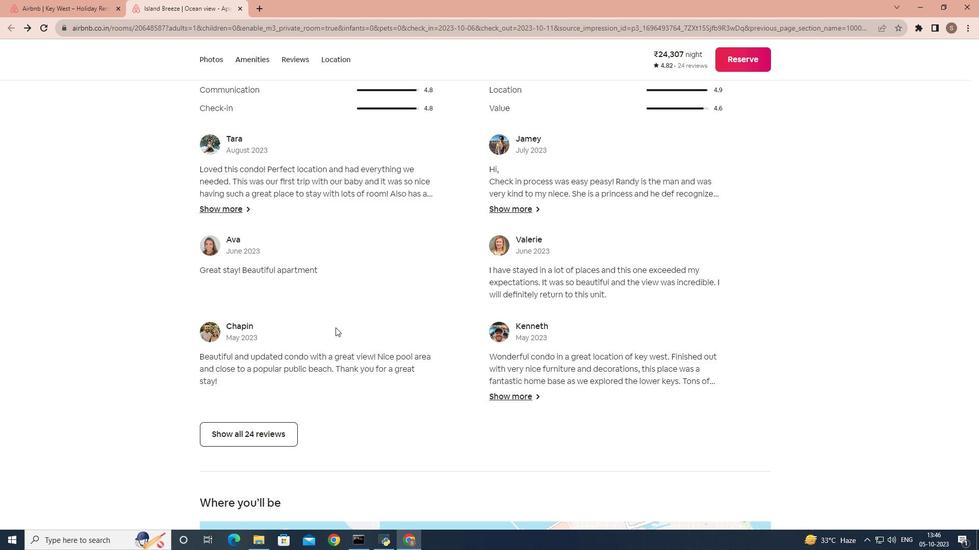 
Action: Mouse scrolled (335, 327) with delta (0, 0)
Screenshot: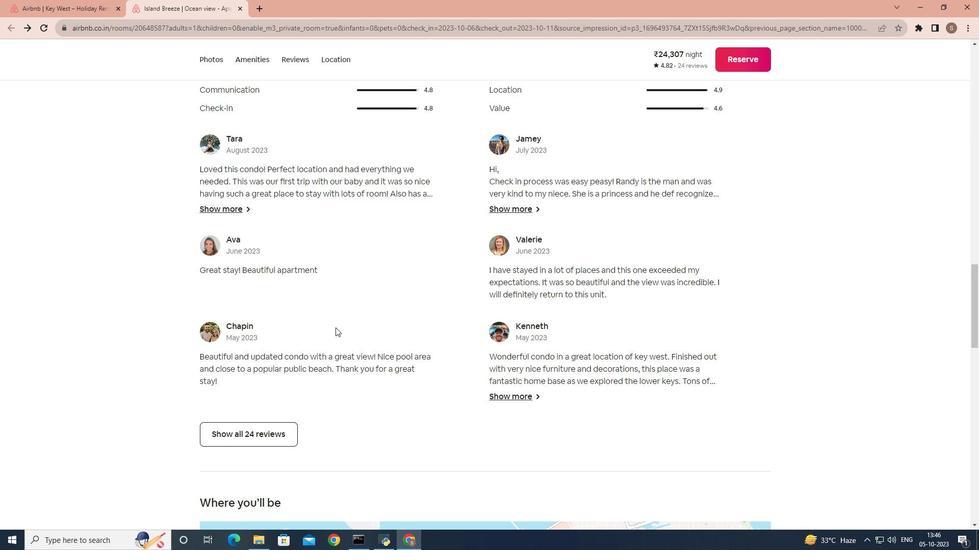 
Action: Mouse scrolled (335, 327) with delta (0, 0)
Screenshot: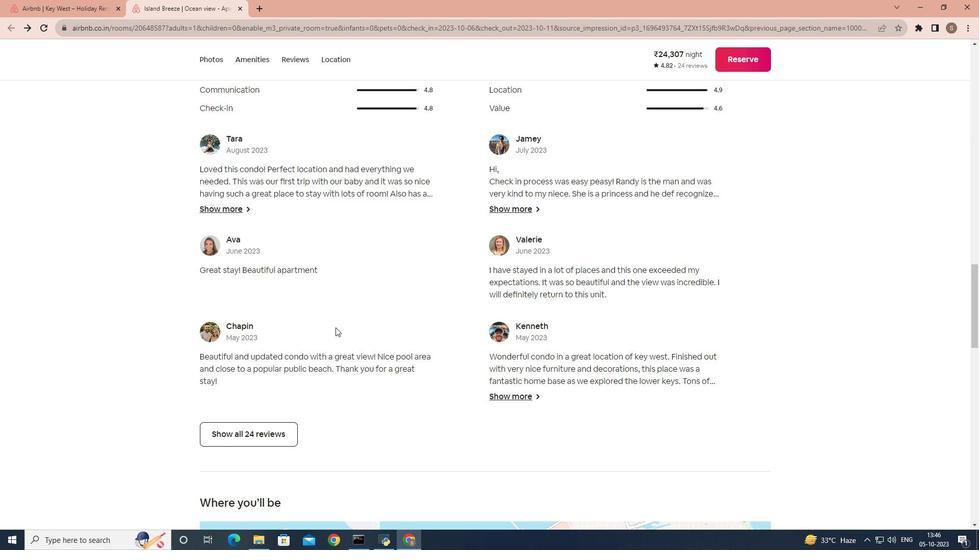 
Action: Mouse scrolled (335, 327) with delta (0, 0)
Screenshot: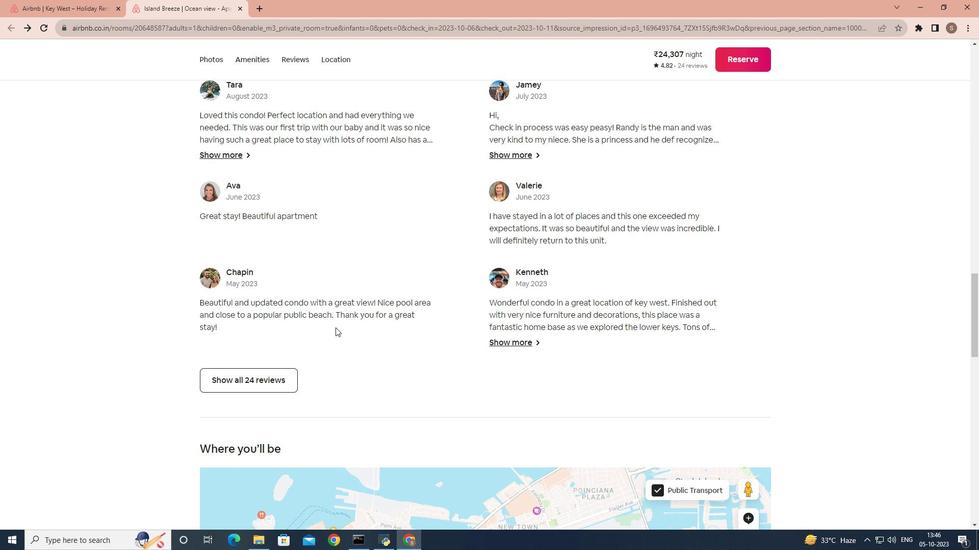 
Action: Mouse scrolled (335, 327) with delta (0, 0)
Screenshot: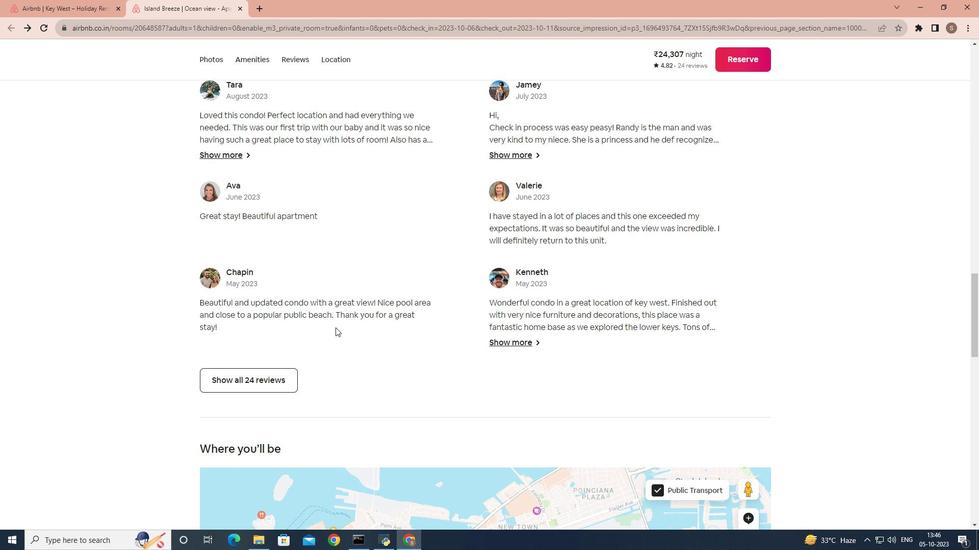 
Action: Mouse scrolled (335, 327) with delta (0, 0)
Screenshot: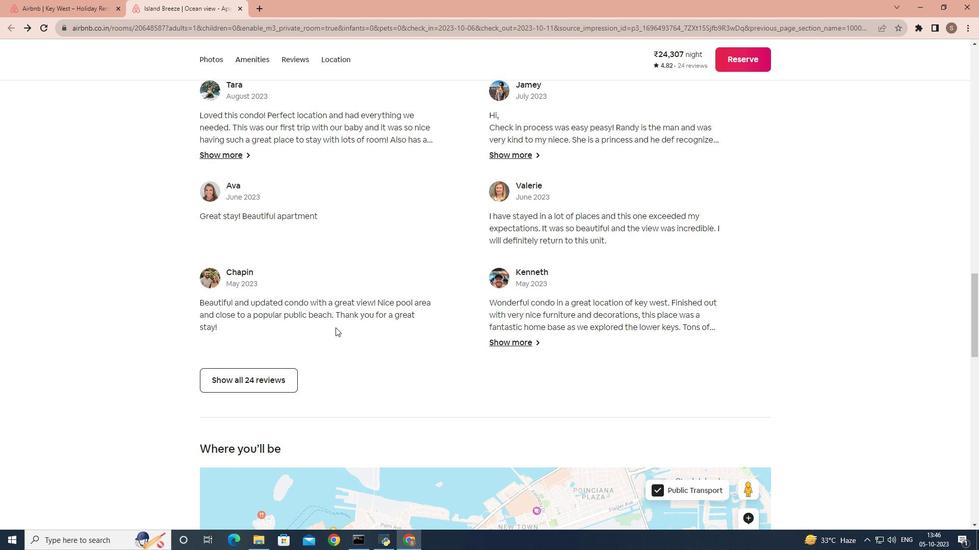 
Action: Mouse scrolled (335, 327) with delta (0, 0)
Screenshot: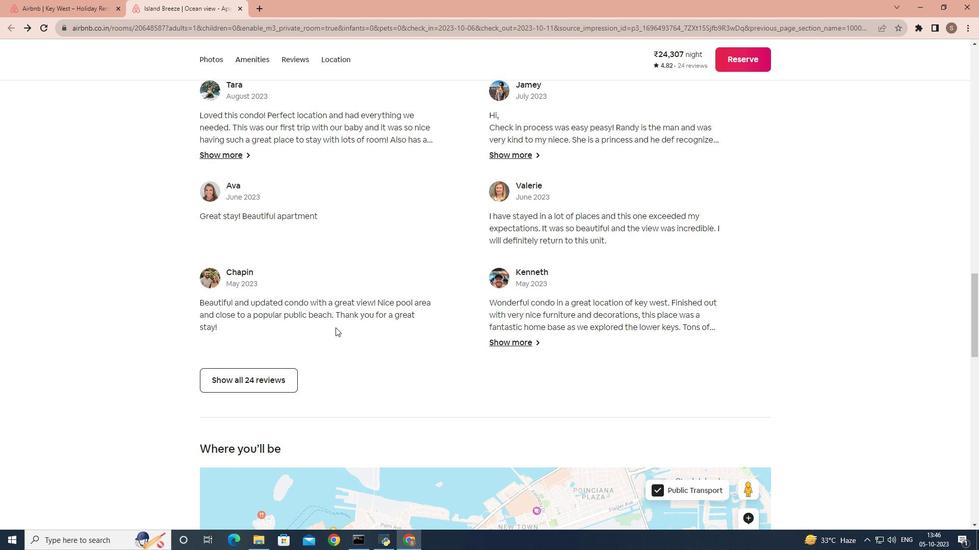 
Action: Mouse scrolled (335, 327) with delta (0, 0)
Screenshot: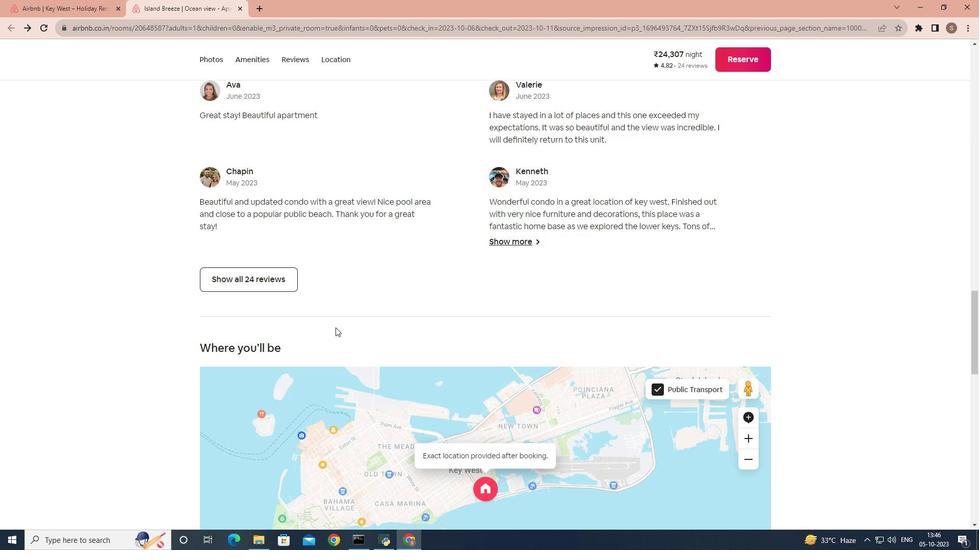 
Action: Mouse scrolled (335, 327) with delta (0, 0)
Screenshot: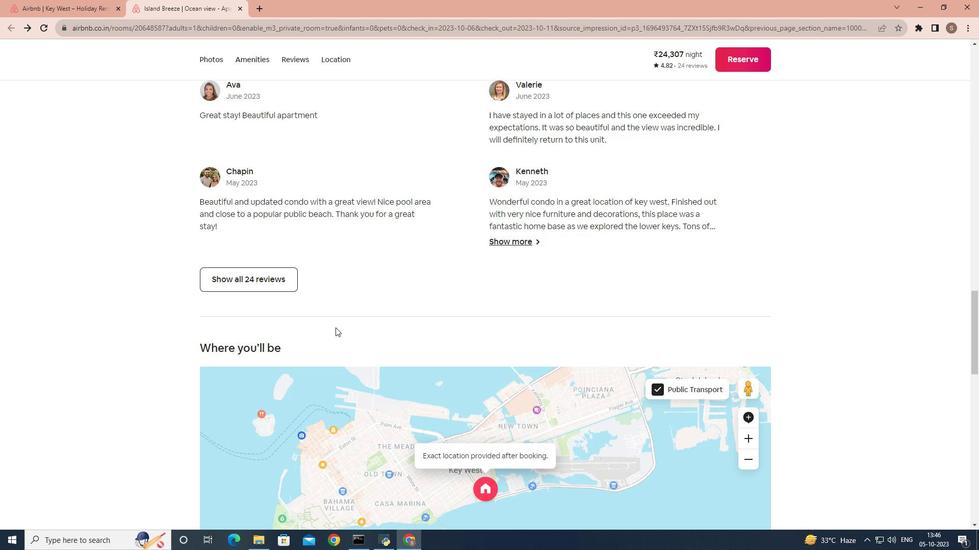 
Action: Mouse scrolled (335, 327) with delta (0, 0)
Screenshot: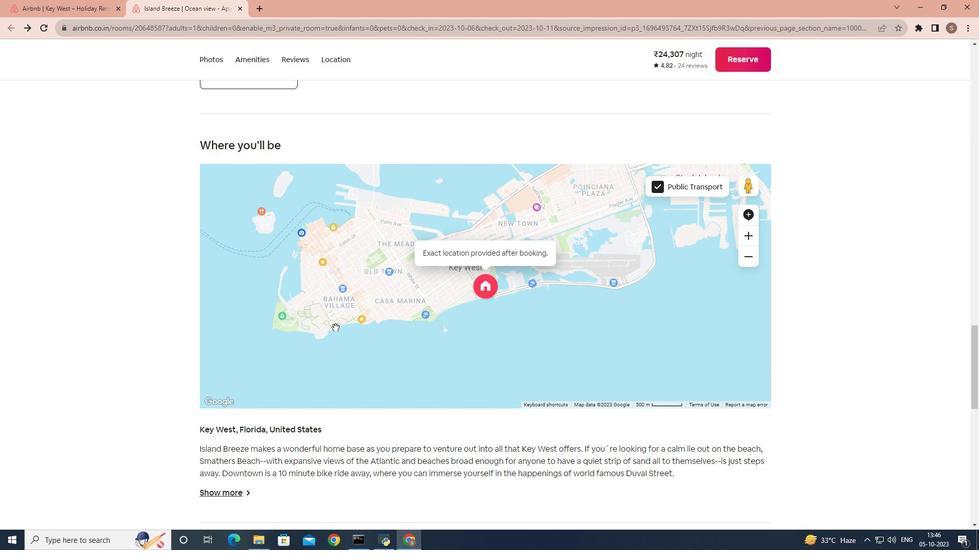 
Action: Mouse scrolled (335, 327) with delta (0, 0)
Screenshot: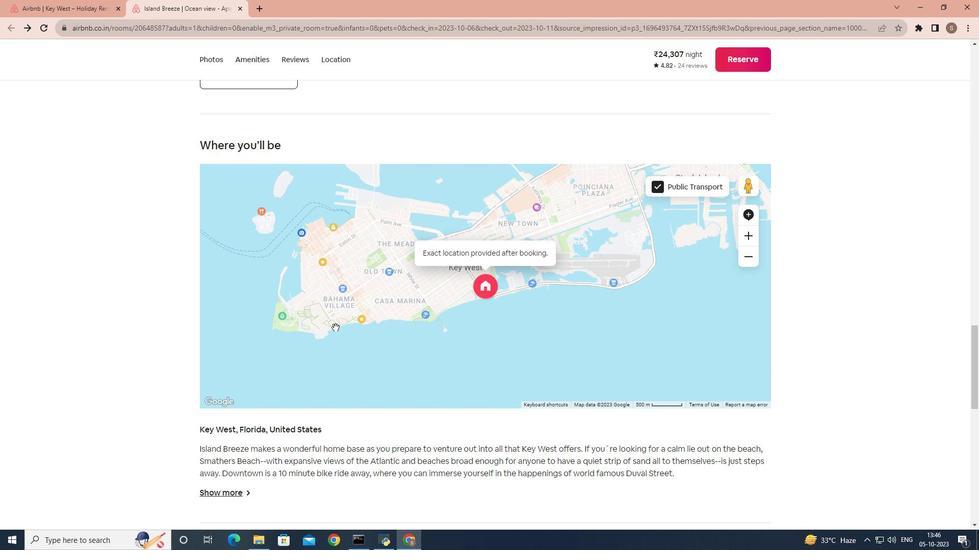 
Action: Mouse scrolled (335, 327) with delta (0, 0)
Screenshot: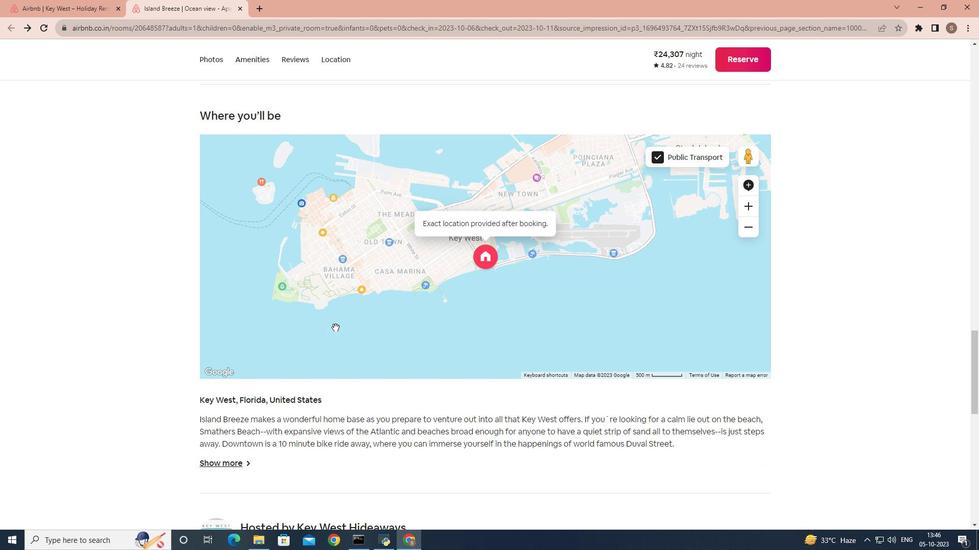 
Action: Mouse moved to (249, 343)
Screenshot: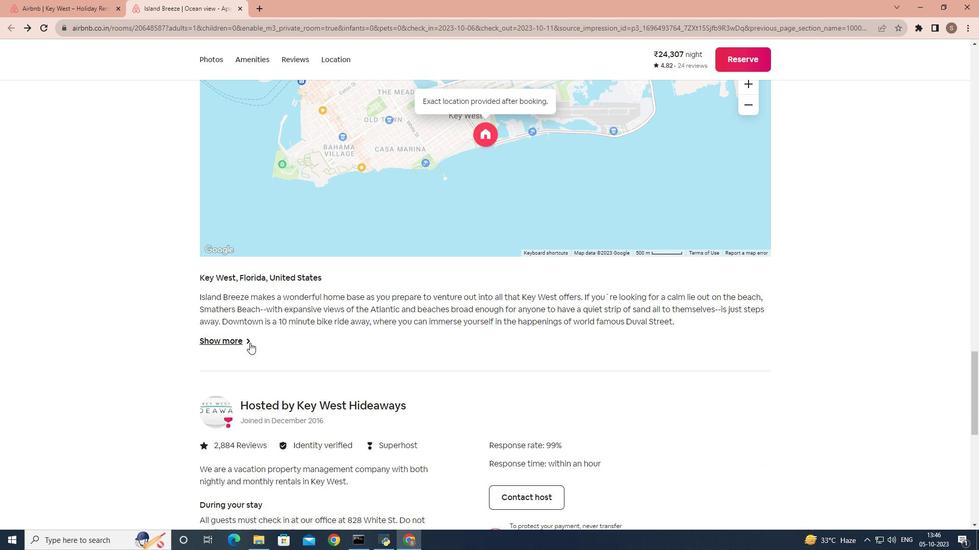 
Action: Mouse scrolled (249, 342) with delta (0, 0)
Screenshot: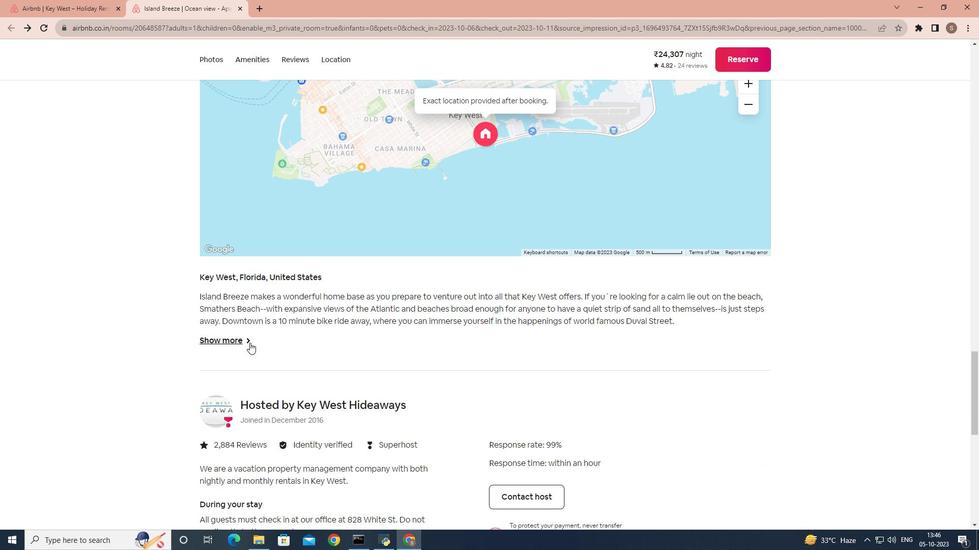 
Action: Mouse scrolled (249, 342) with delta (0, 0)
Screenshot: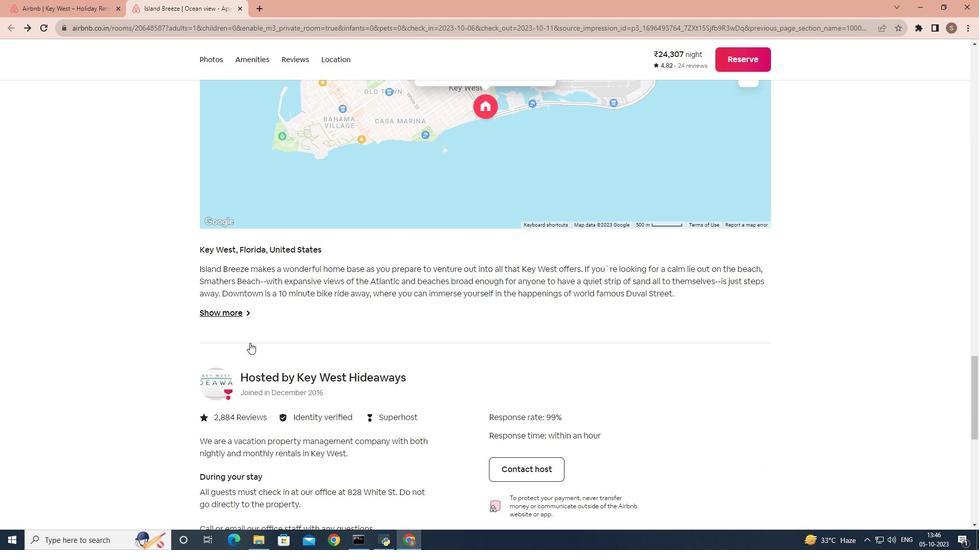 
Action: Mouse scrolled (249, 342) with delta (0, 0)
Screenshot: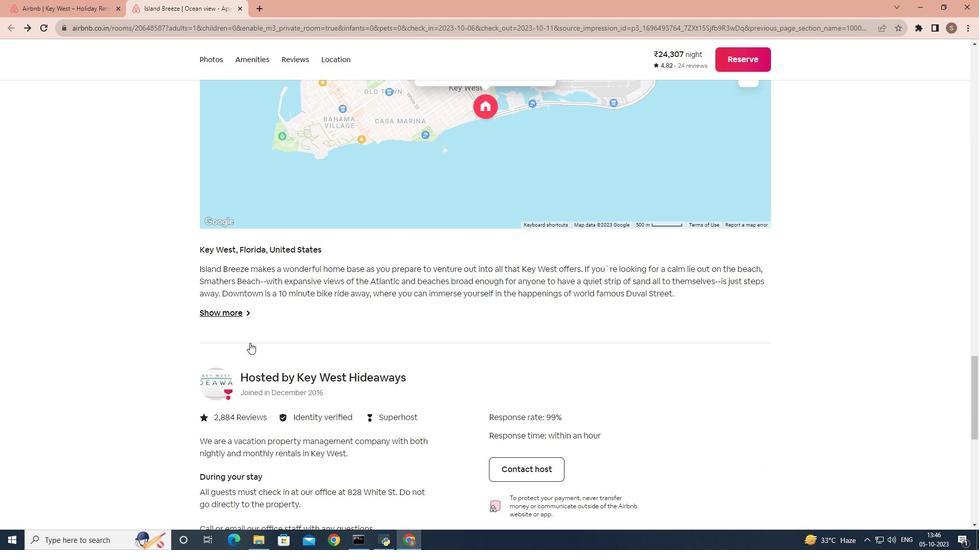 
Action: Mouse scrolled (249, 342) with delta (0, 0)
Screenshot: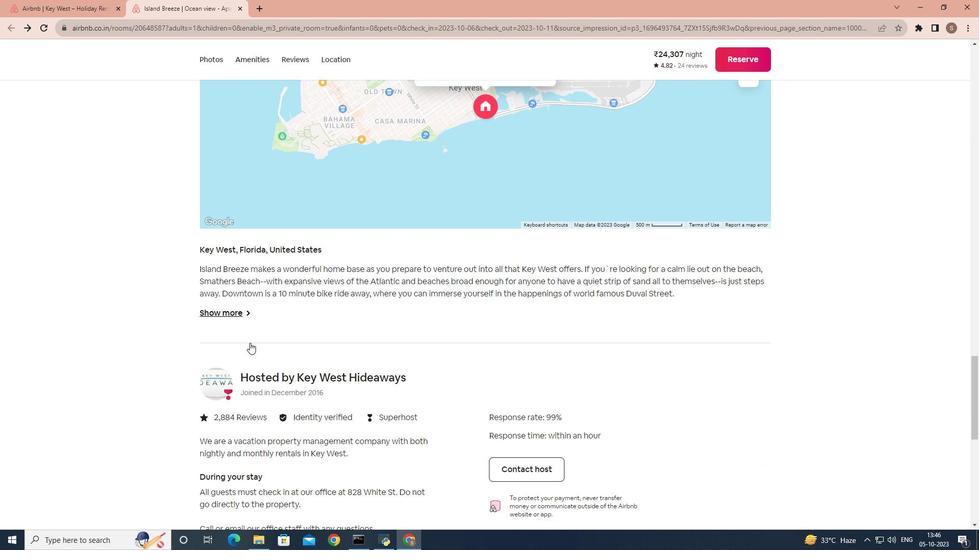 
Action: Mouse scrolled (249, 342) with delta (0, 0)
Screenshot: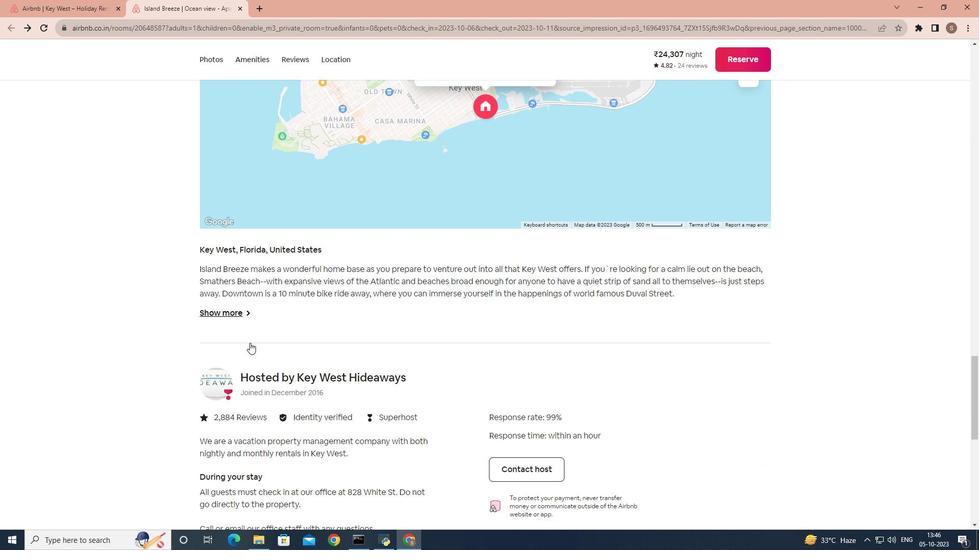 
Action: Mouse scrolled (249, 342) with delta (0, 0)
Screenshot: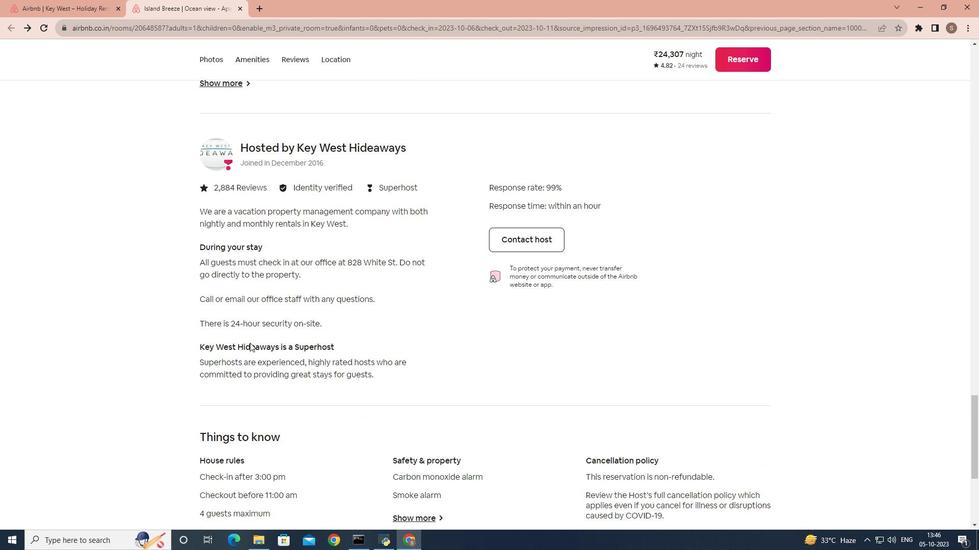 
Action: Mouse scrolled (249, 342) with delta (0, 0)
Screenshot: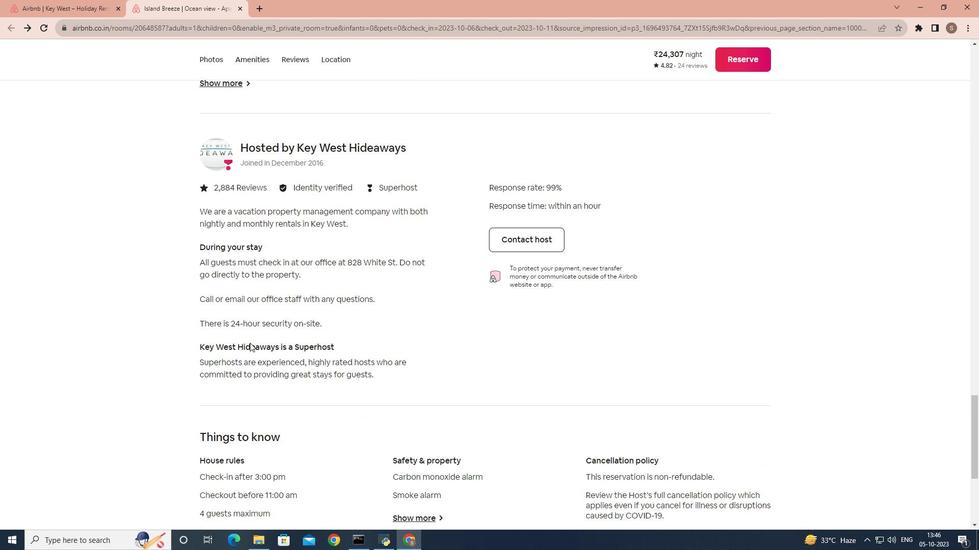 
Action: Mouse scrolled (249, 342) with delta (0, 0)
Screenshot: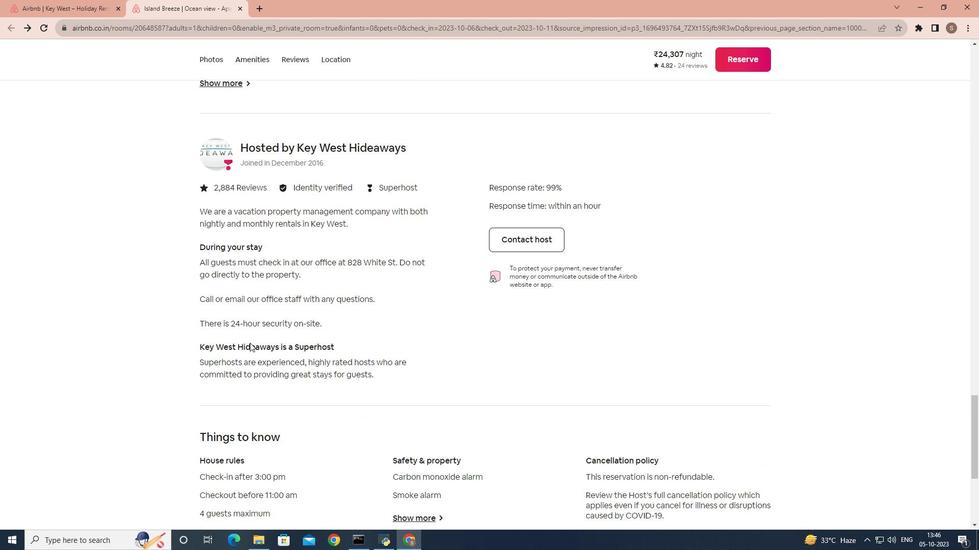 
Action: Mouse scrolled (249, 342) with delta (0, 0)
Screenshot: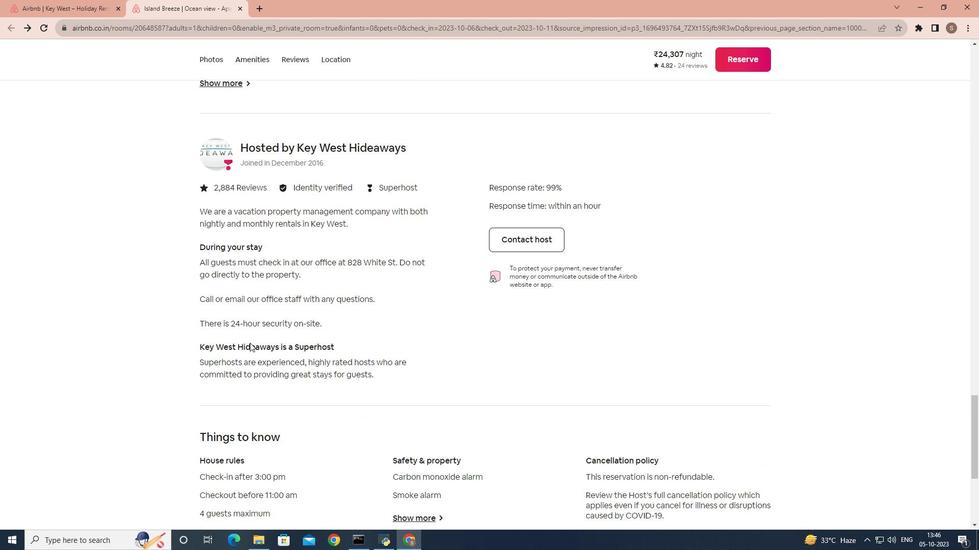 
Action: Mouse scrolled (249, 342) with delta (0, 0)
Screenshot: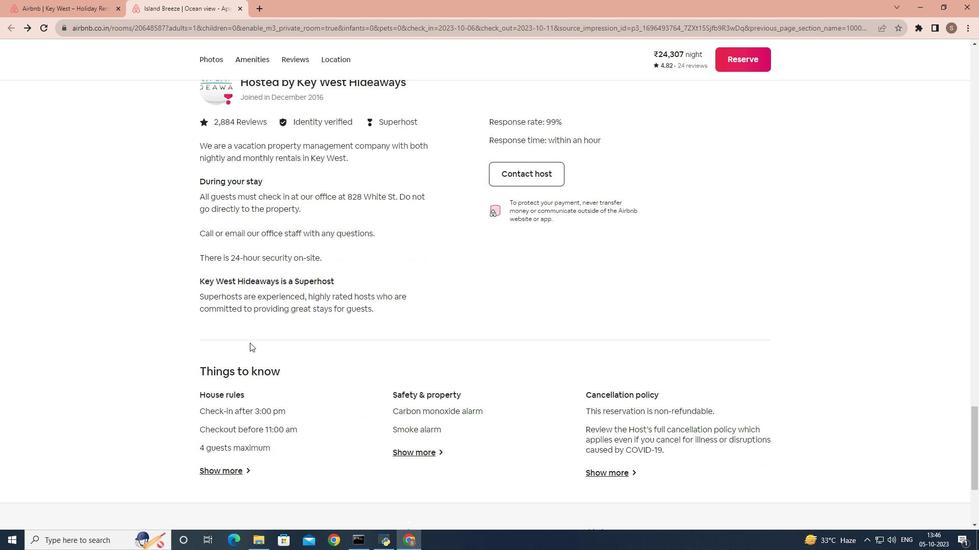 
Action: Mouse moved to (245, 332)
Screenshot: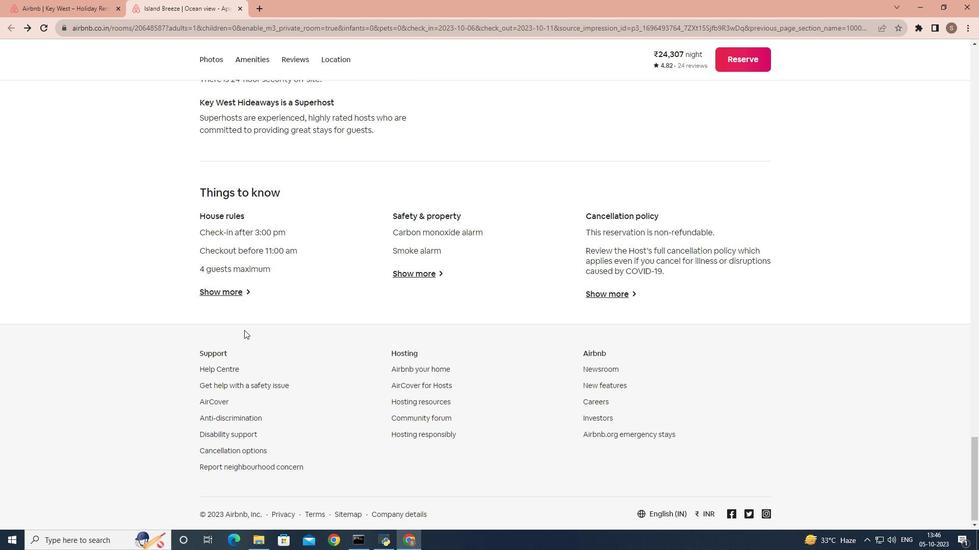 
Action: Mouse scrolled (245, 332) with delta (0, 0)
Screenshot: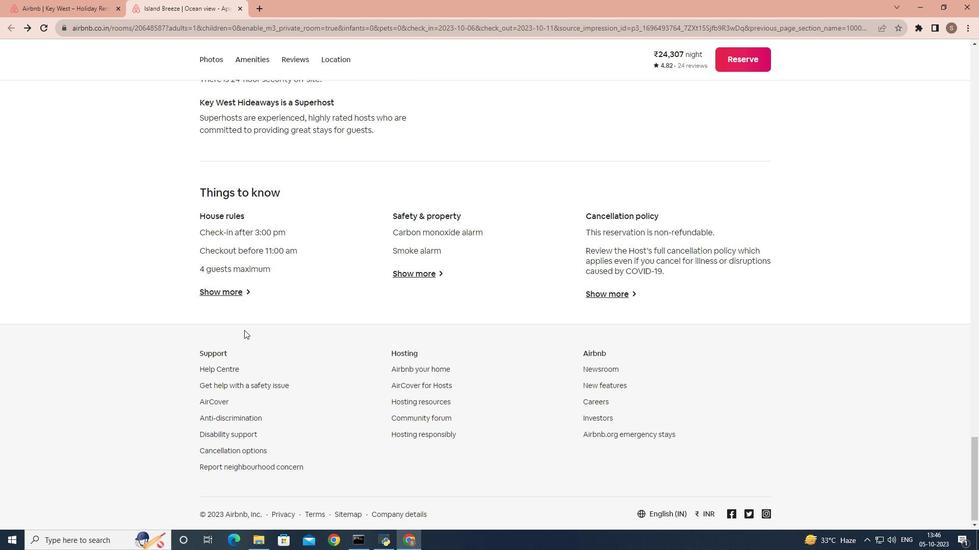 
Action: Mouse scrolled (245, 332) with delta (0, 0)
Screenshot: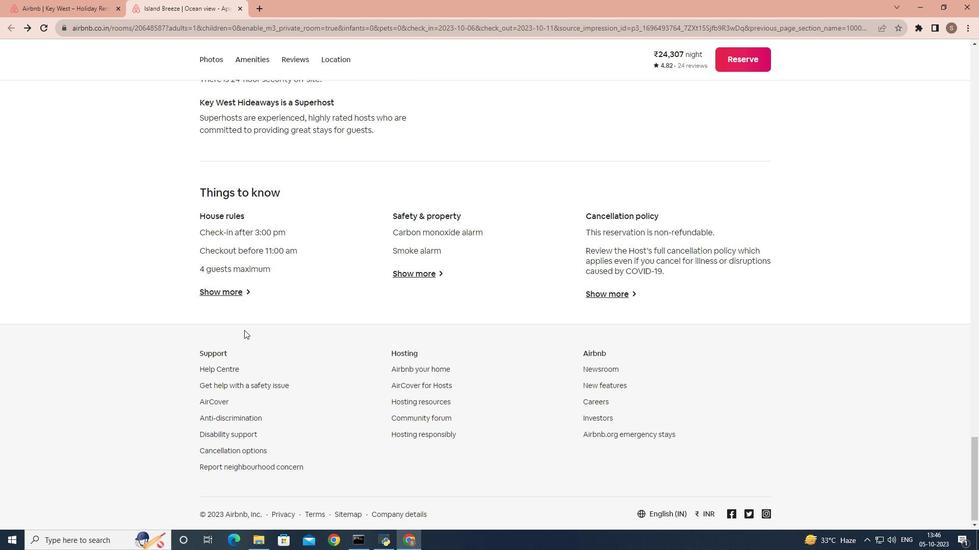 
Action: Mouse moved to (244, 331)
Screenshot: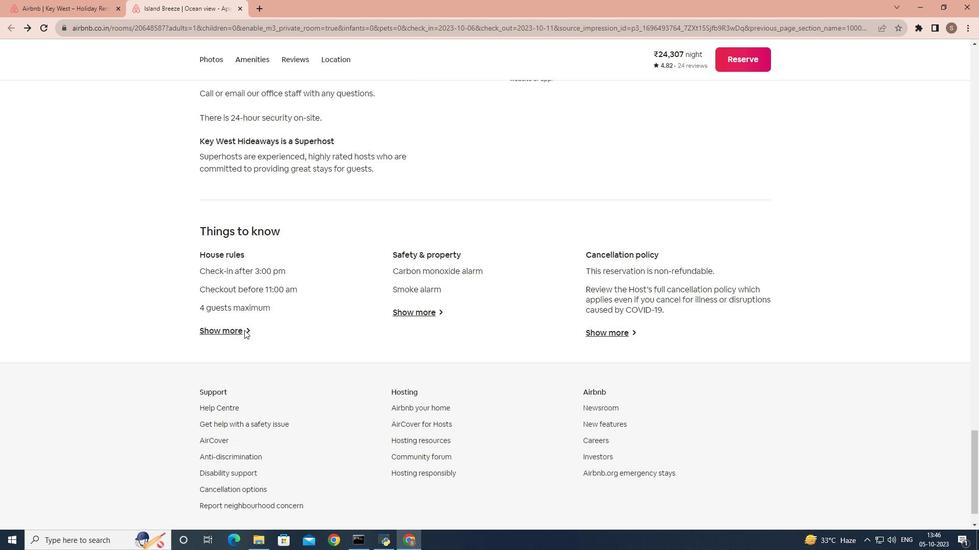 
Action: Mouse scrolled (244, 331) with delta (0, 0)
Screenshot: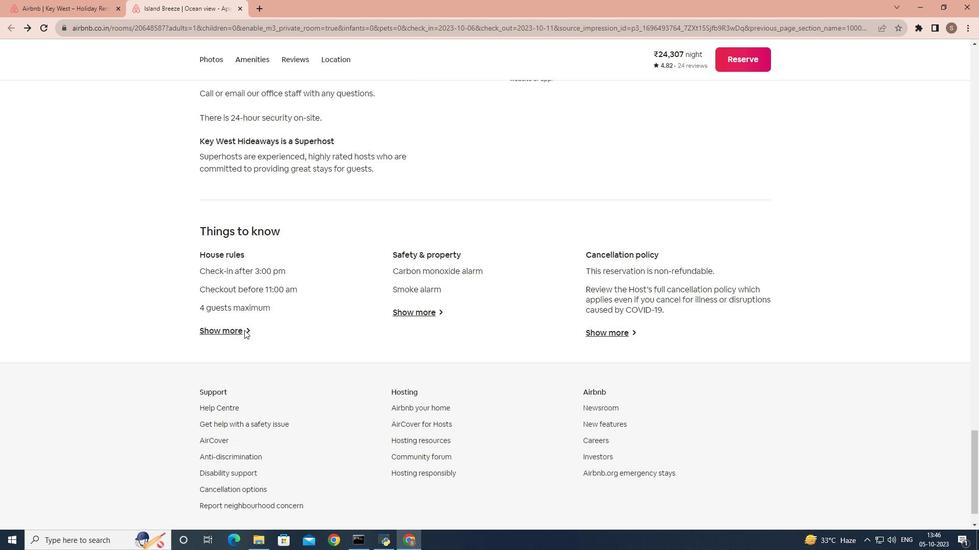 
Action: Mouse moved to (244, 330)
Screenshot: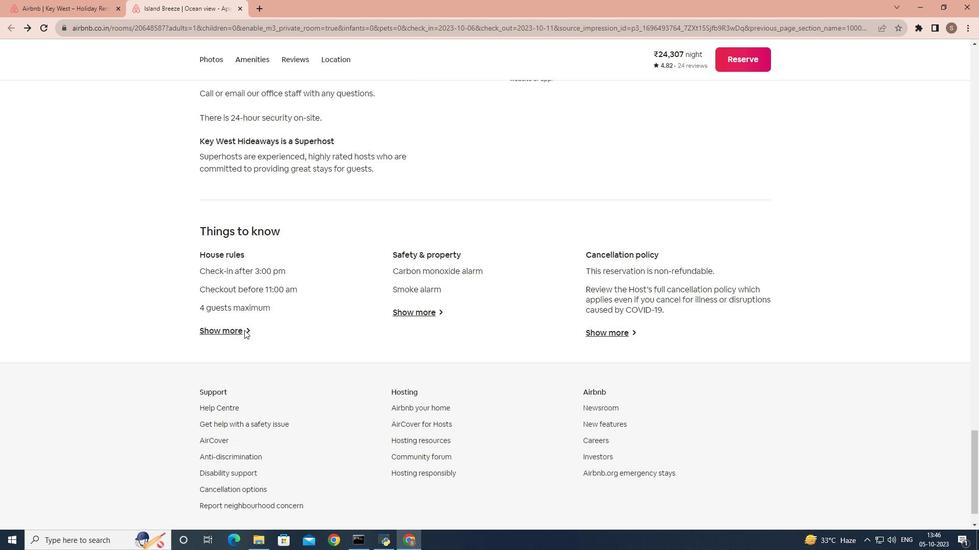 
Action: Mouse scrolled (244, 331) with delta (0, 0)
Screenshot: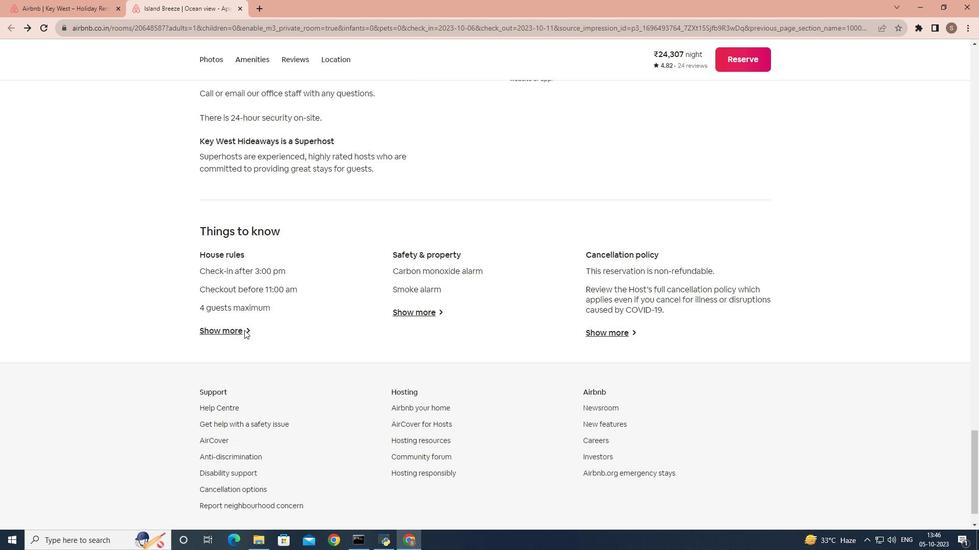 
Action: Mouse moved to (244, 330)
Screenshot: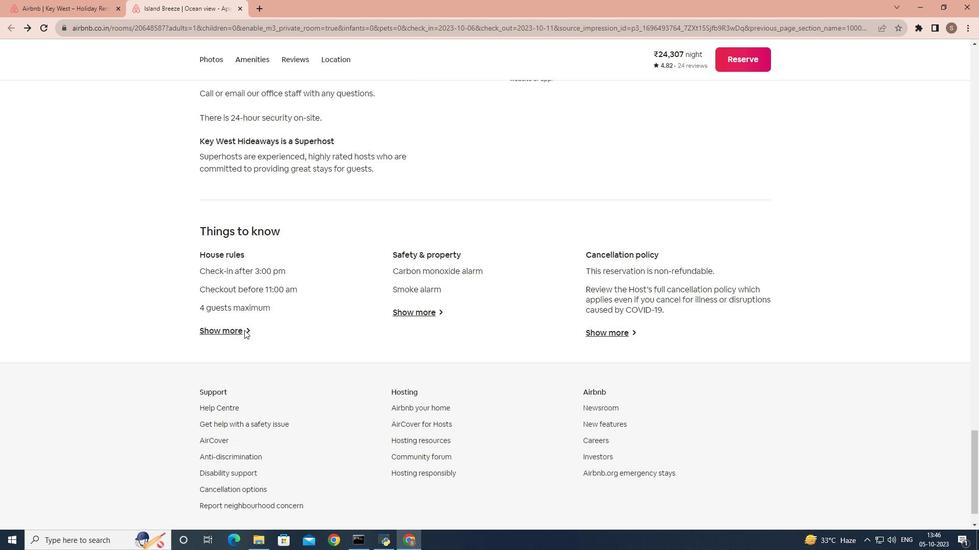 
Action: Mouse scrolled (244, 331) with delta (0, 0)
Screenshot: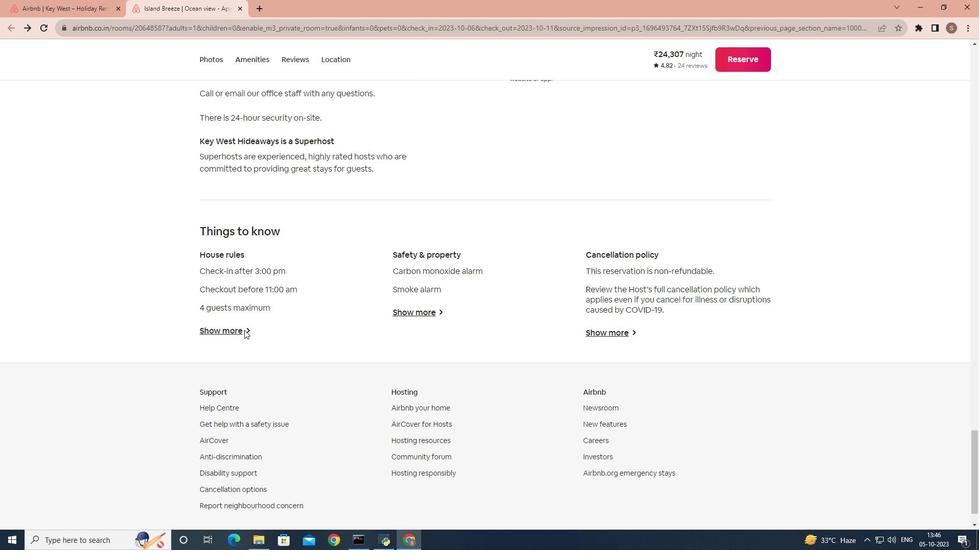 
Action: Mouse scrolled (244, 331) with delta (0, 0)
Screenshot: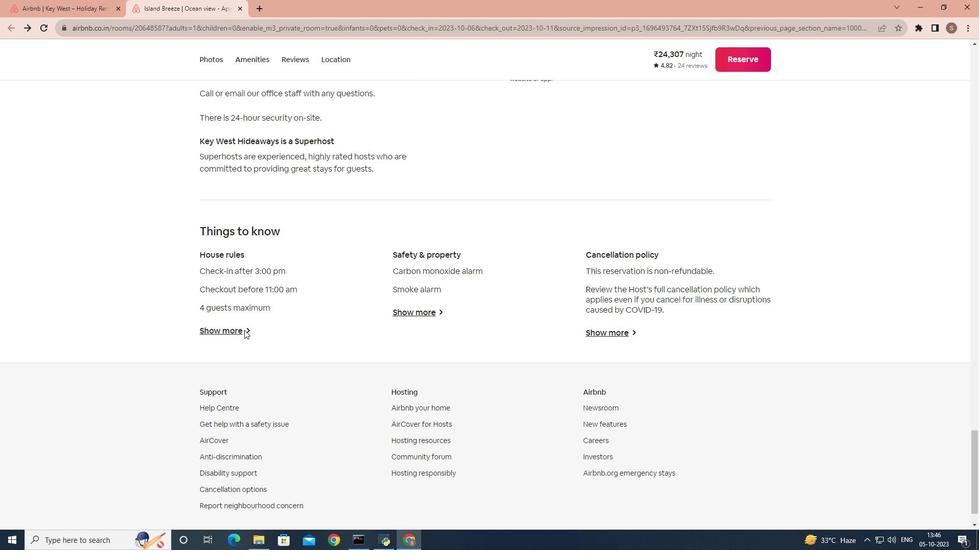 
Action: Mouse scrolled (244, 331) with delta (0, 0)
Screenshot: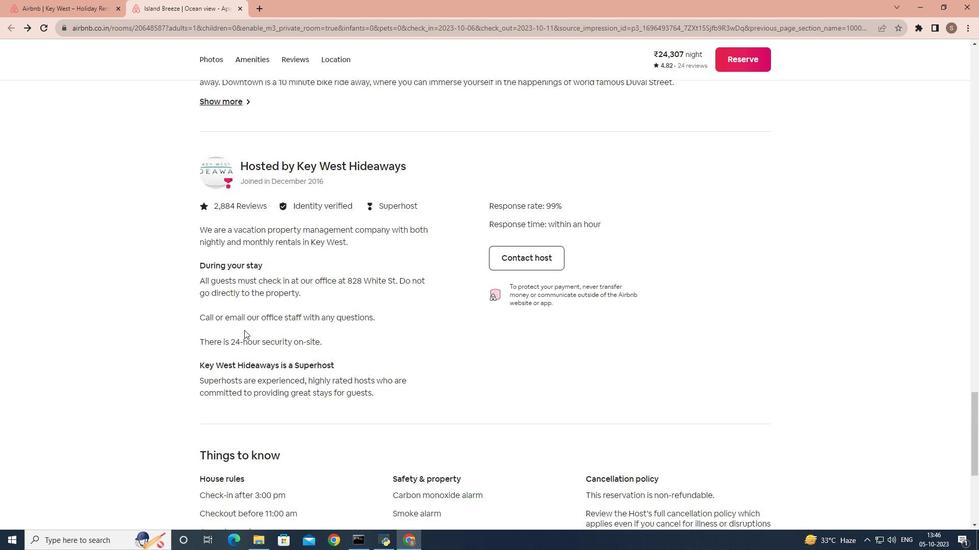 
Action: Mouse scrolled (244, 331) with delta (0, 0)
Screenshot: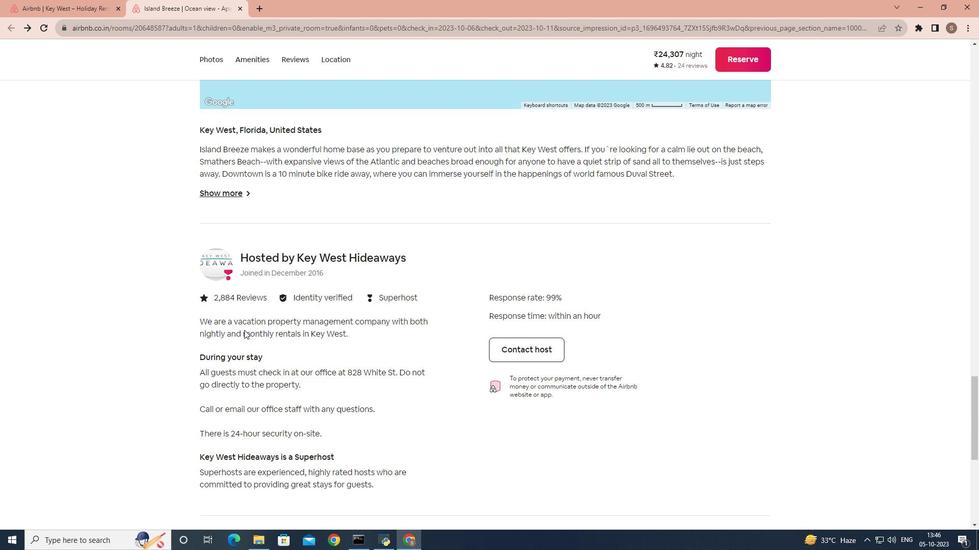 
Action: Mouse scrolled (244, 331) with delta (0, 0)
Screenshot: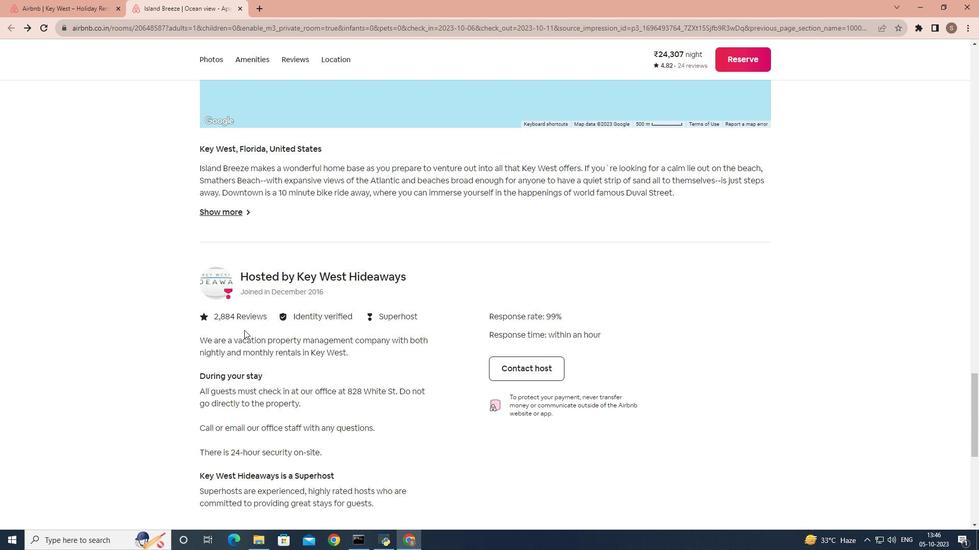 
Action: Mouse scrolled (244, 331) with delta (0, 0)
Screenshot: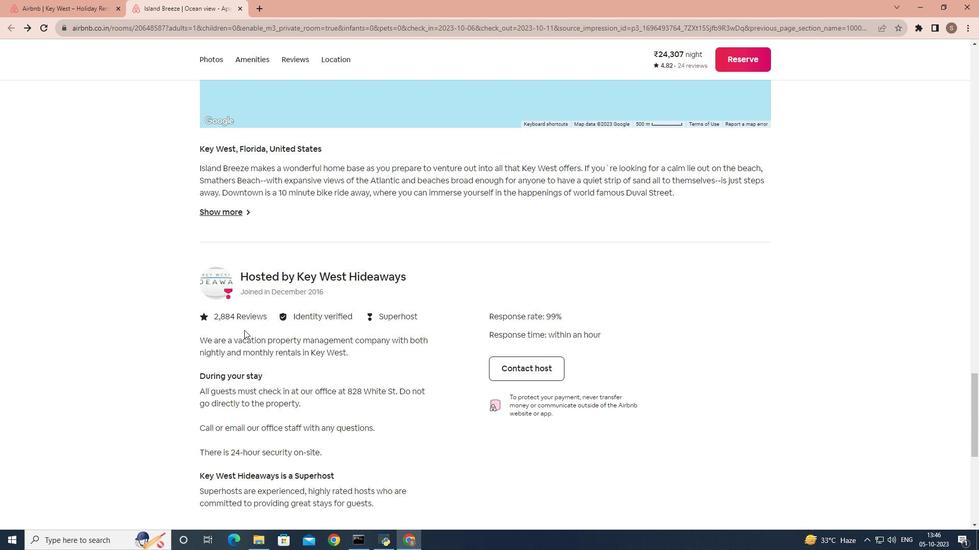 
Action: Mouse scrolled (244, 331) with delta (0, 0)
Screenshot: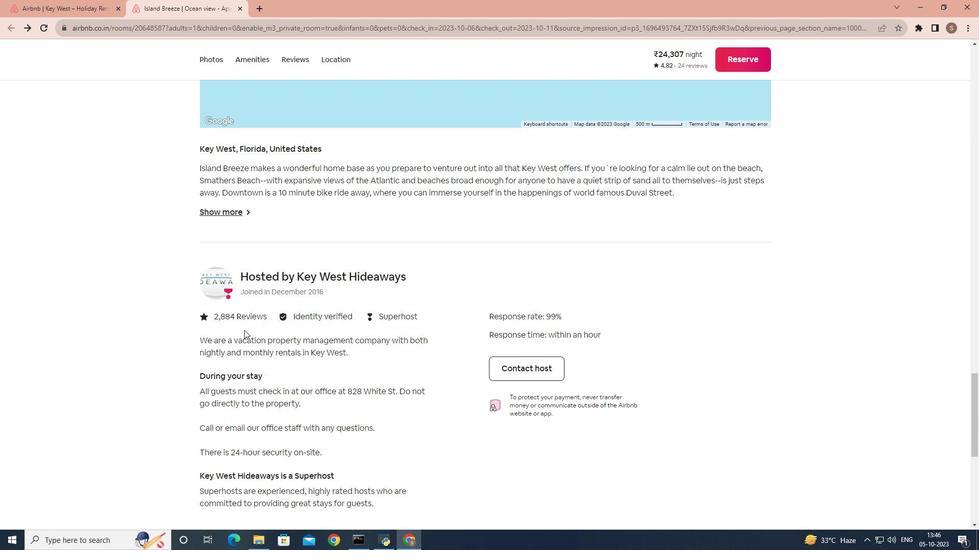 
Action: Mouse scrolled (244, 331) with delta (0, 0)
Screenshot: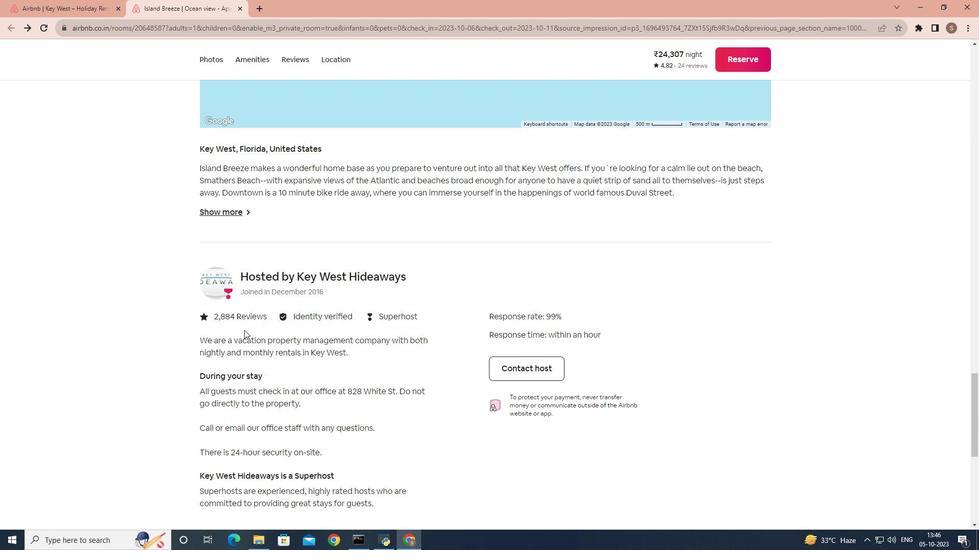 
Action: Mouse scrolled (244, 331) with delta (0, 0)
Screenshot: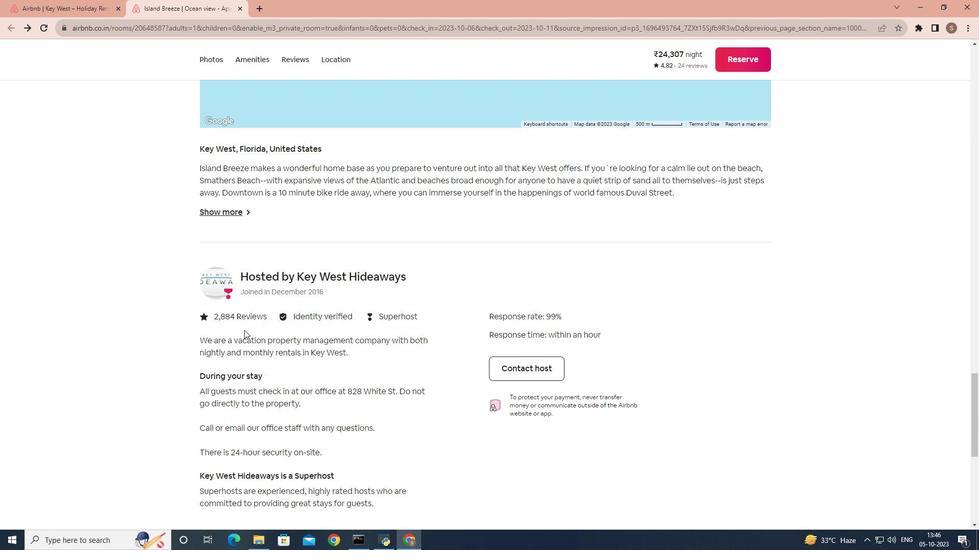 
Action: Mouse scrolled (244, 331) with delta (0, 0)
Screenshot: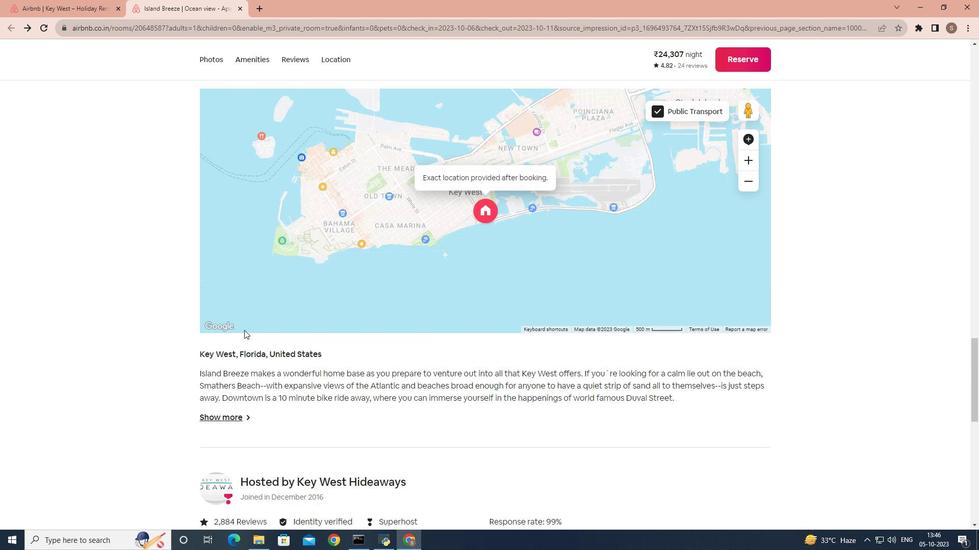 
Action: Mouse moved to (244, 329)
Screenshot: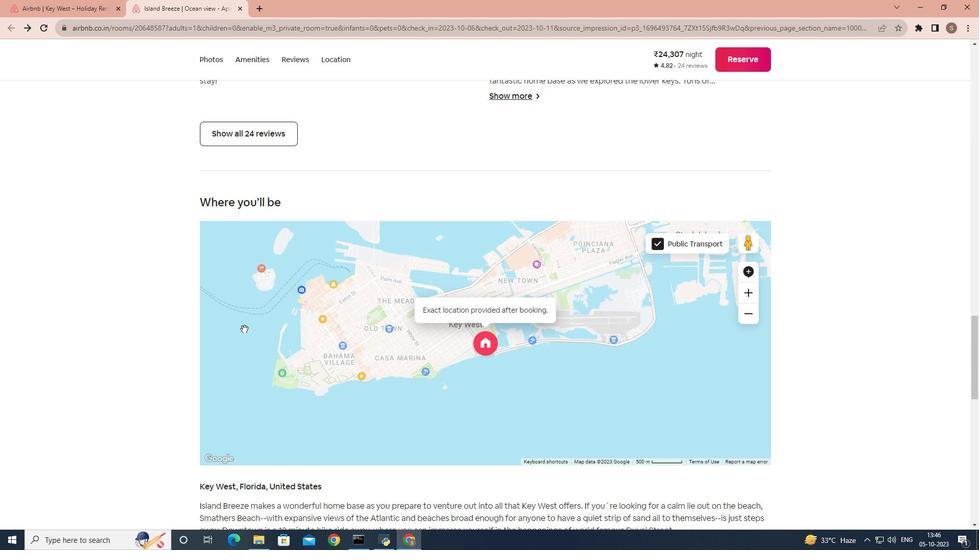 
Action: Mouse scrolled (244, 330) with delta (0, 0)
Screenshot: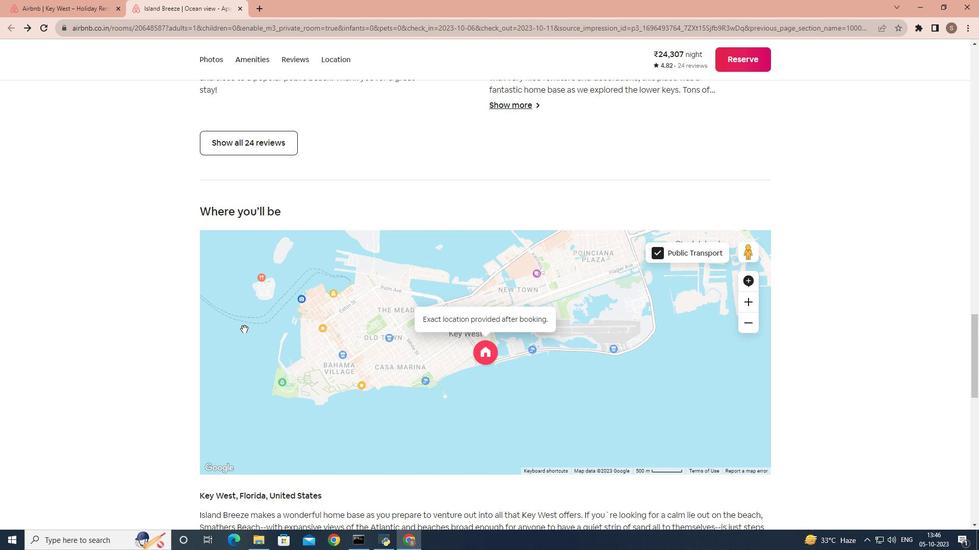 
Action: Mouse scrolled (244, 330) with delta (0, 0)
Screenshot: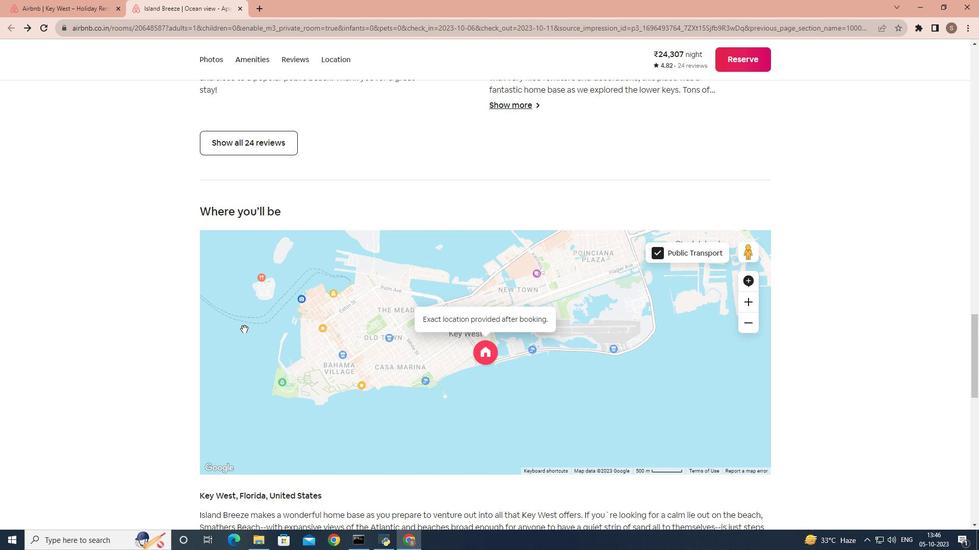 
Action: Mouse scrolled (244, 330) with delta (0, 0)
Screenshot: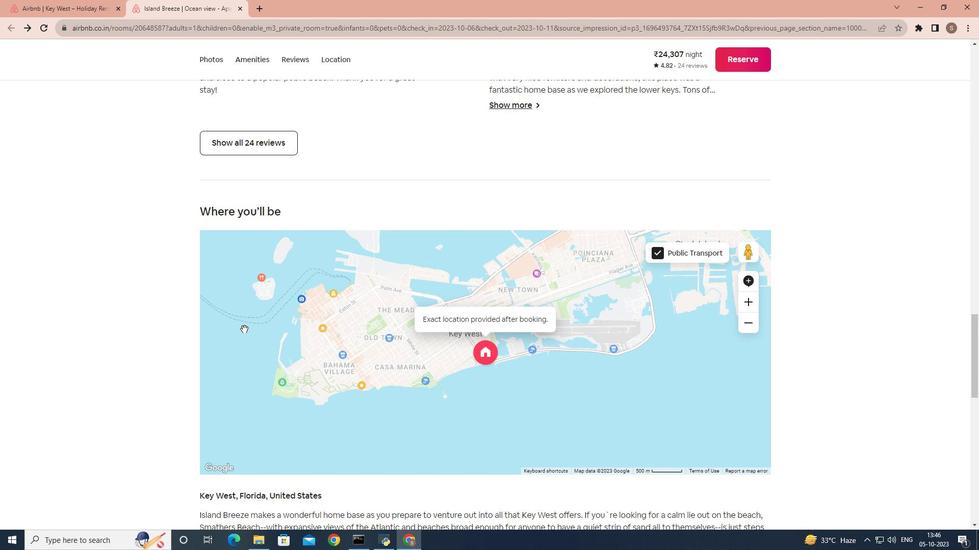 
Action: Mouse scrolled (244, 330) with delta (0, 0)
Screenshot: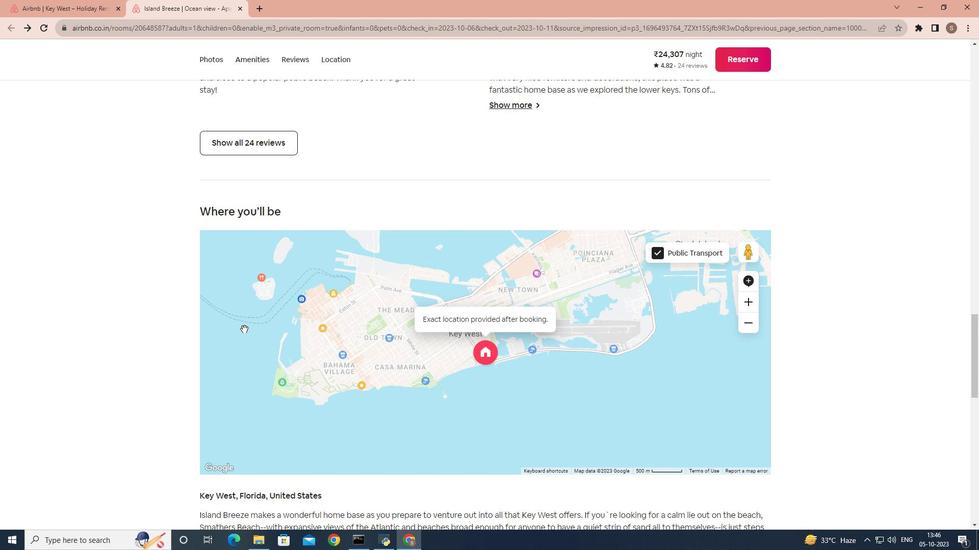 
Action: Mouse scrolled (244, 330) with delta (0, 0)
Screenshot: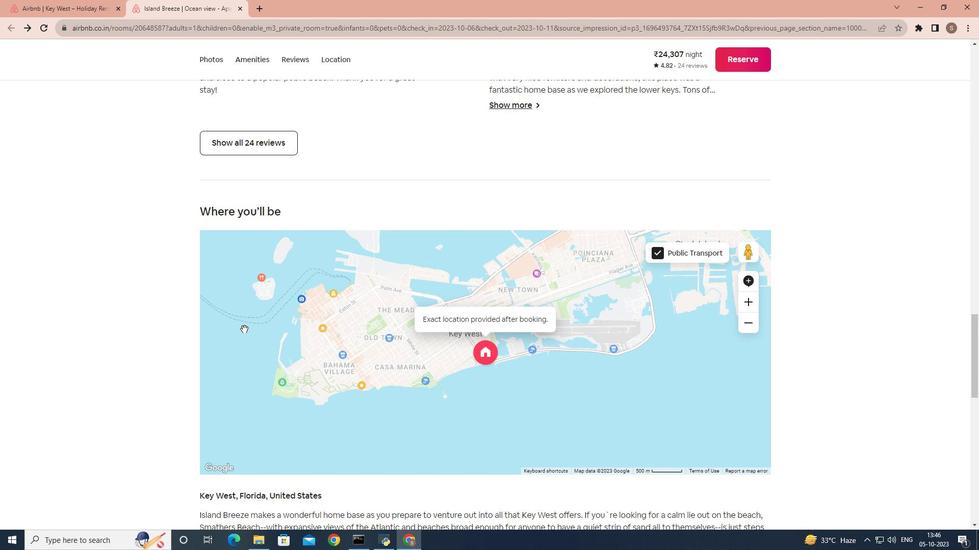 
Action: Mouse scrolled (244, 330) with delta (0, 0)
Screenshot: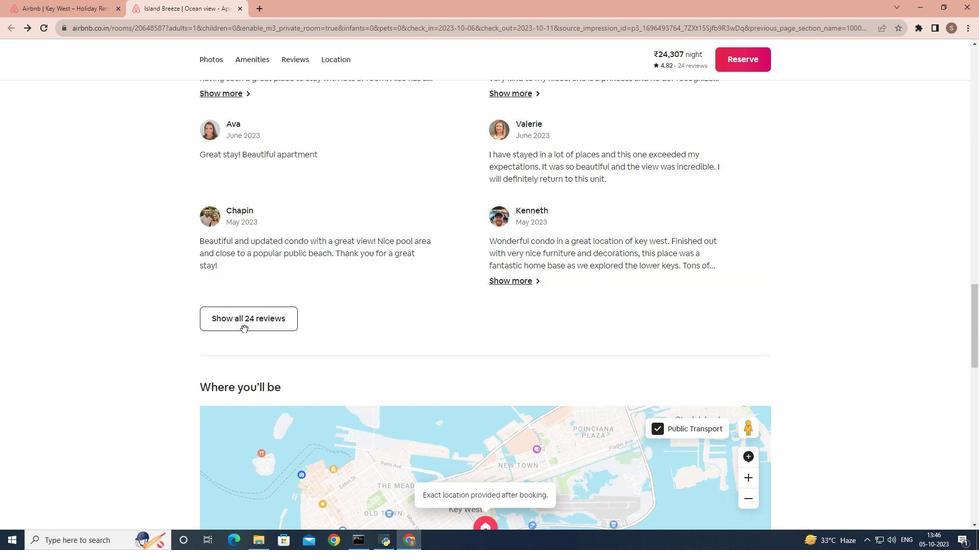 
Action: Mouse scrolled (244, 330) with delta (0, 0)
Screenshot: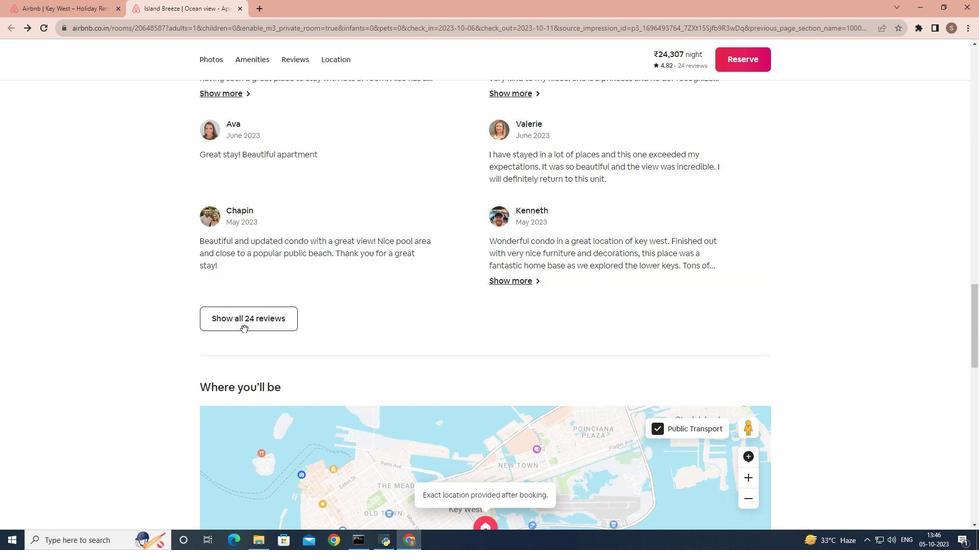 
Action: Mouse scrolled (244, 330) with delta (0, 0)
Screenshot: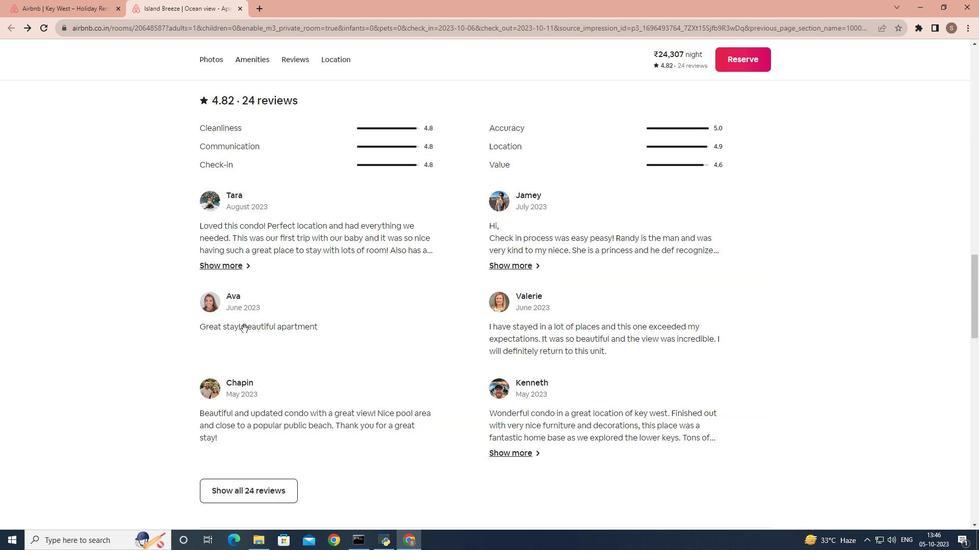 
Action: Mouse scrolled (244, 330) with delta (0, 0)
Screenshot: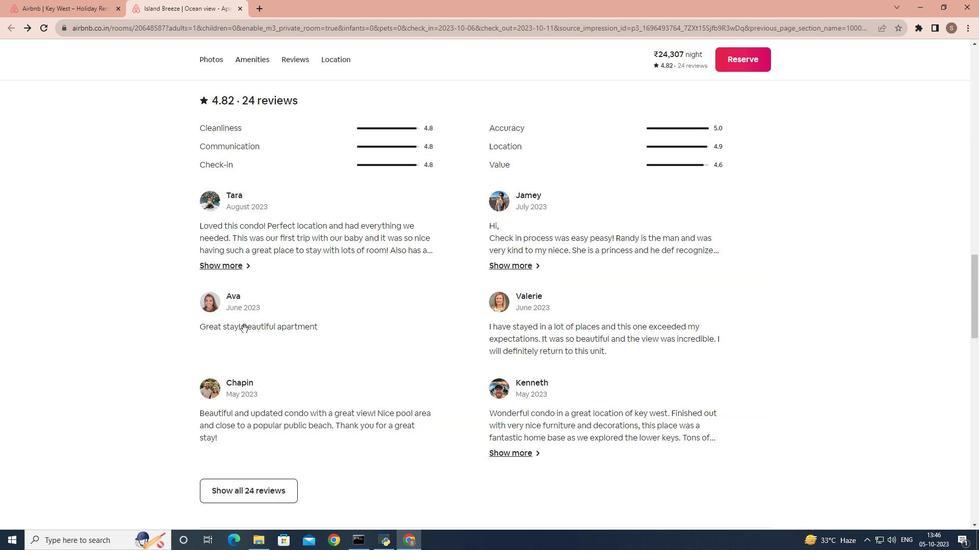 
Action: Mouse scrolled (244, 330) with delta (0, 0)
Screenshot: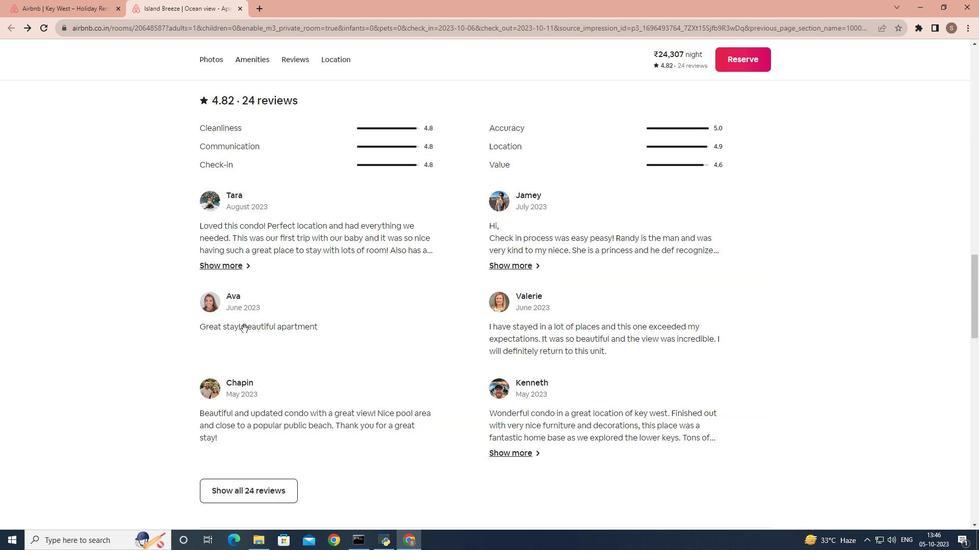 
Action: Mouse scrolled (244, 330) with delta (0, 0)
Screenshot: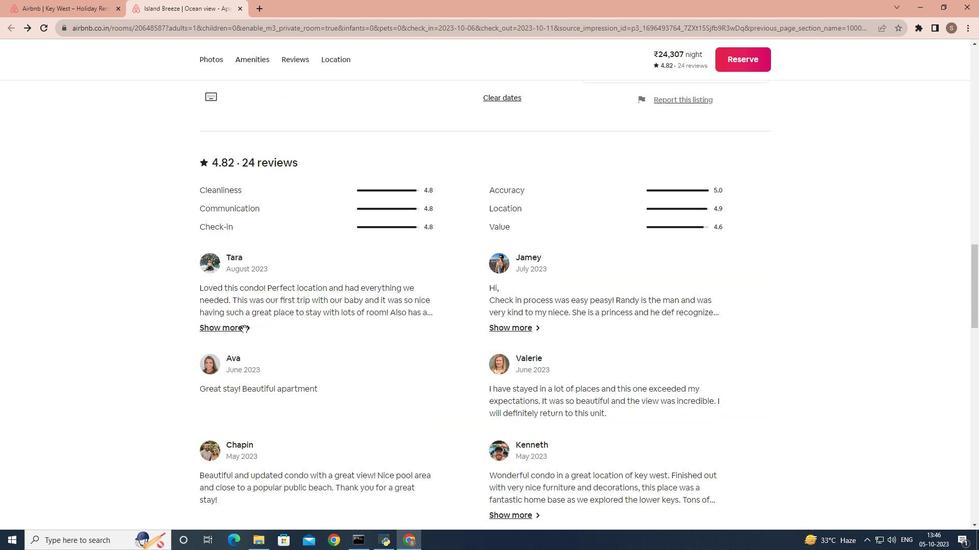 
Action: Mouse scrolled (244, 330) with delta (0, 0)
Screenshot: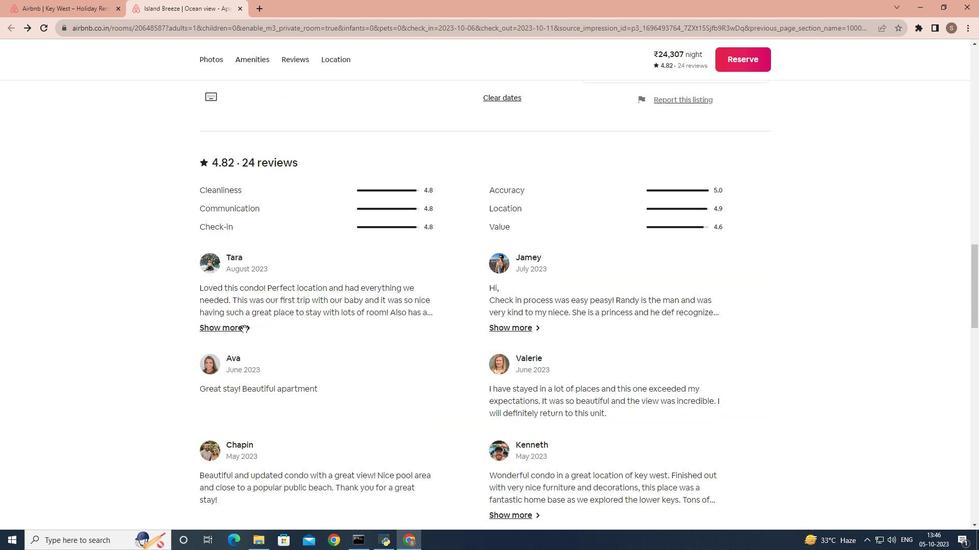 
Action: Mouse scrolled (244, 330) with delta (0, 0)
Screenshot: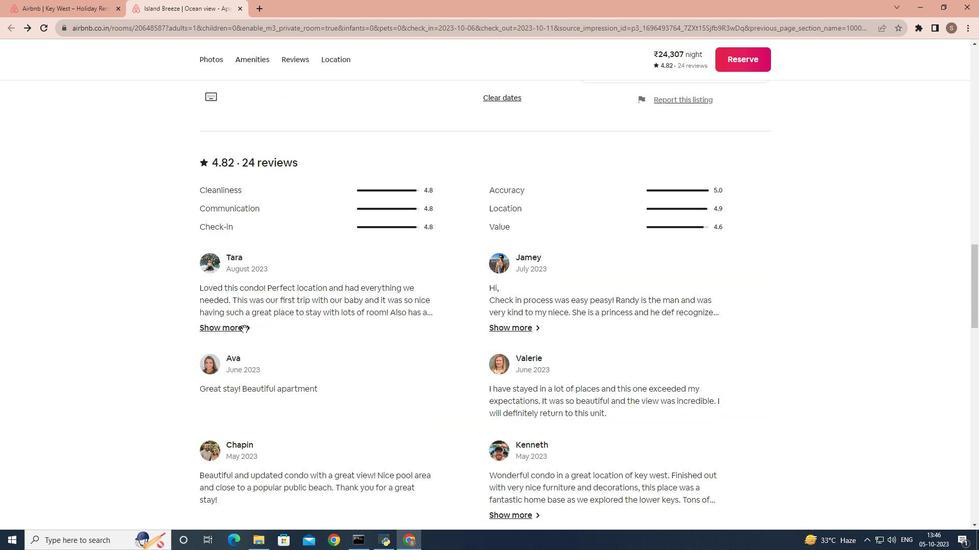 
Action: Mouse scrolled (244, 330) with delta (0, 0)
Screenshot: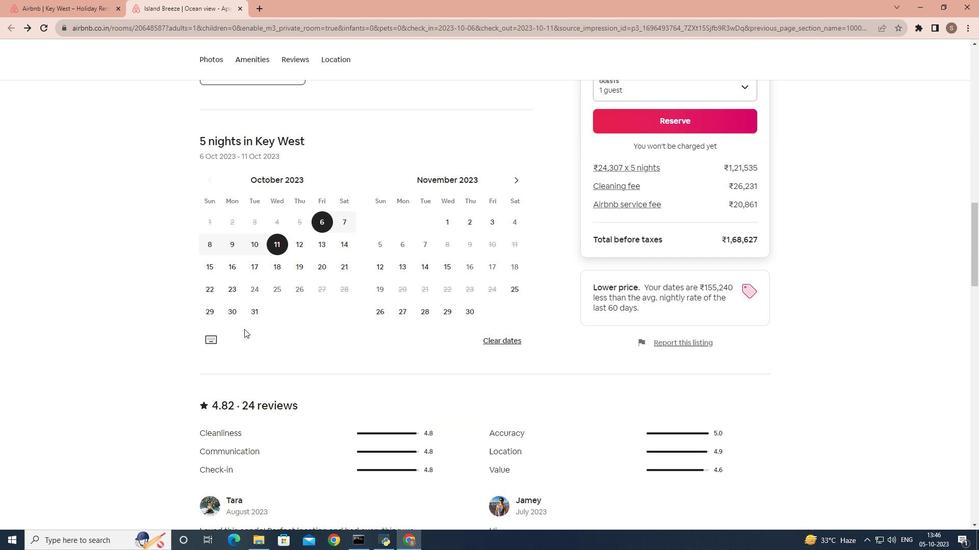 
Action: Mouse scrolled (244, 330) with delta (0, 0)
Screenshot: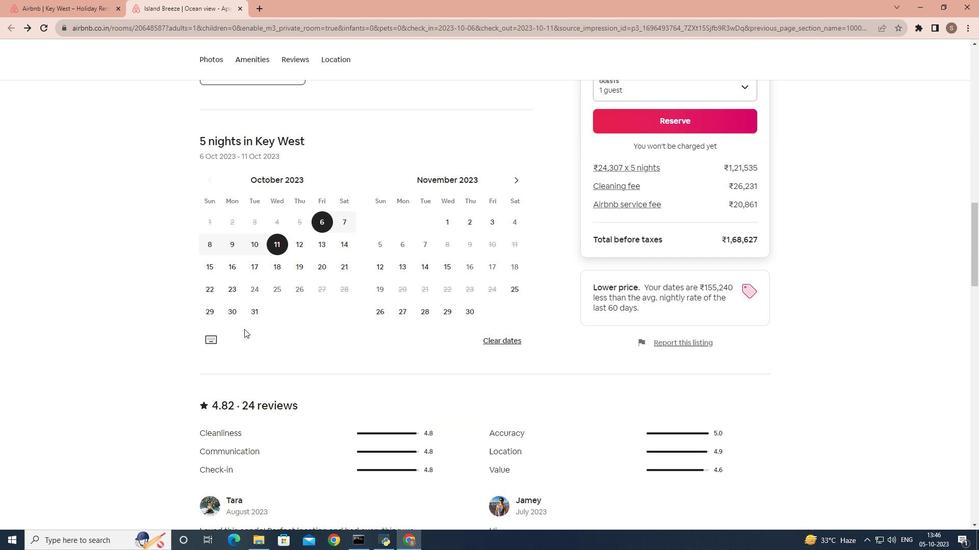 
Action: Mouse scrolled (244, 330) with delta (0, 0)
Screenshot: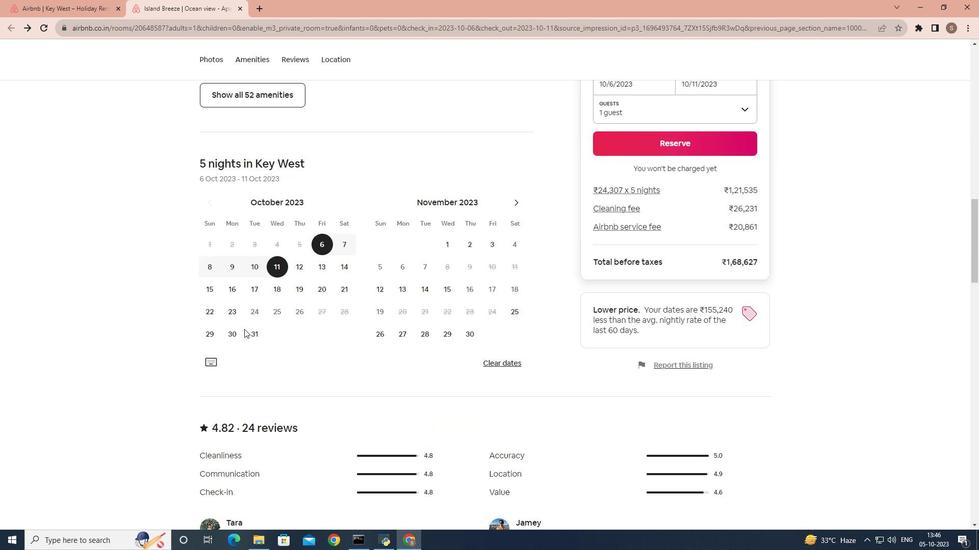 
Action: Mouse scrolled (244, 330) with delta (0, 0)
Screenshot: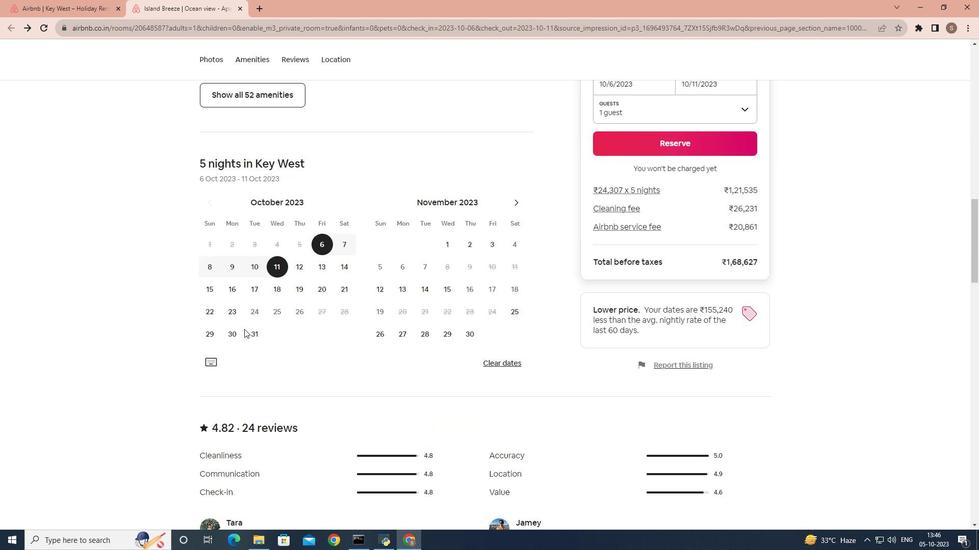 
Action: Mouse scrolled (244, 330) with delta (0, 0)
Screenshot: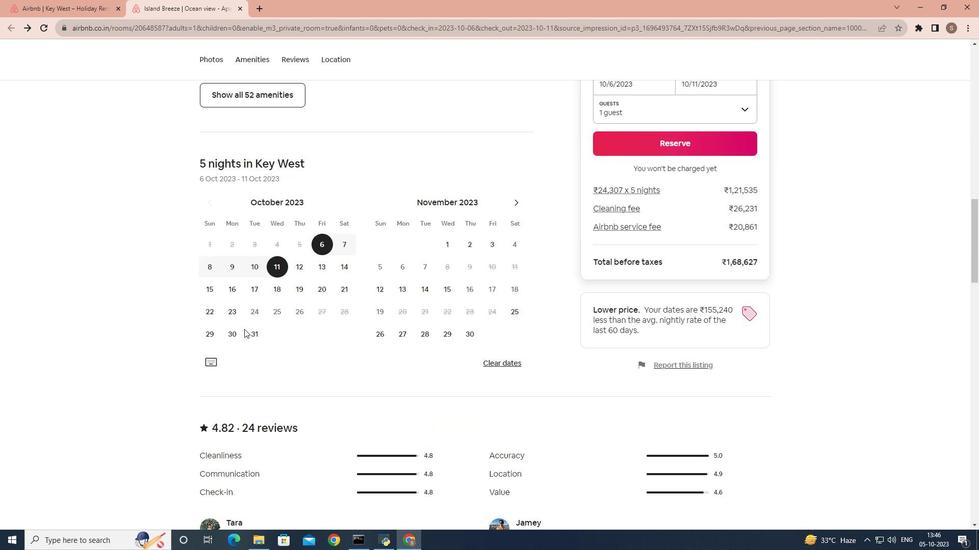 
Action: Mouse scrolled (244, 330) with delta (0, 0)
Screenshot: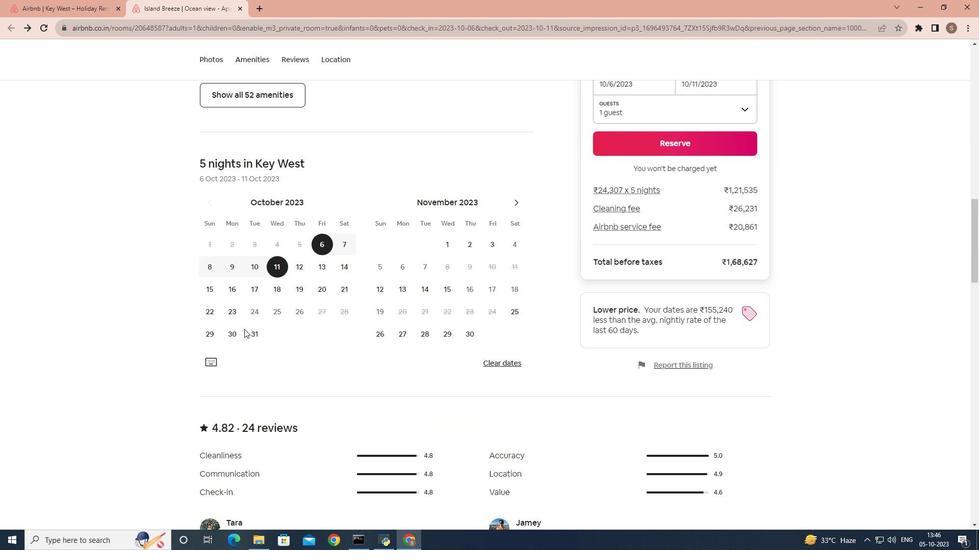 
Action: Mouse scrolled (244, 330) with delta (0, 0)
Screenshot: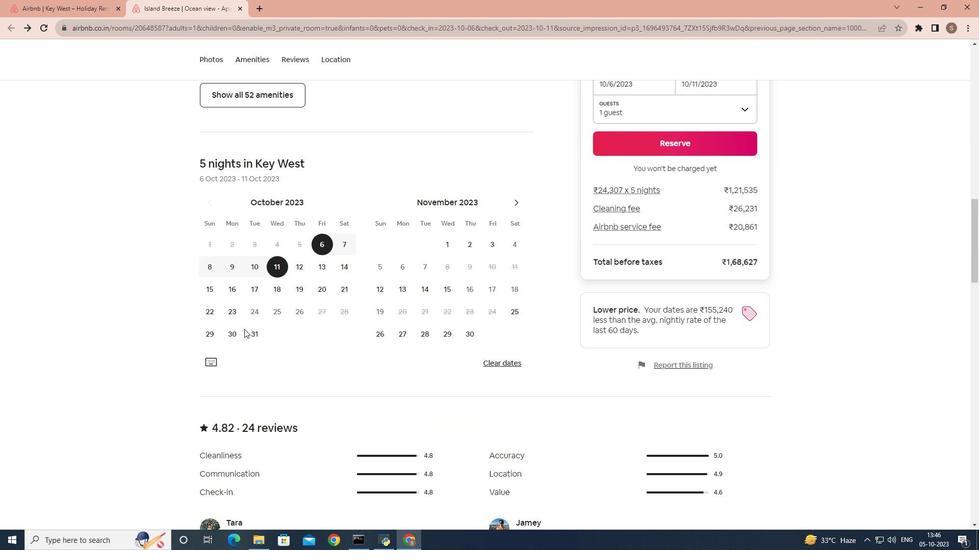 
Action: Mouse moved to (244, 329)
Screenshot: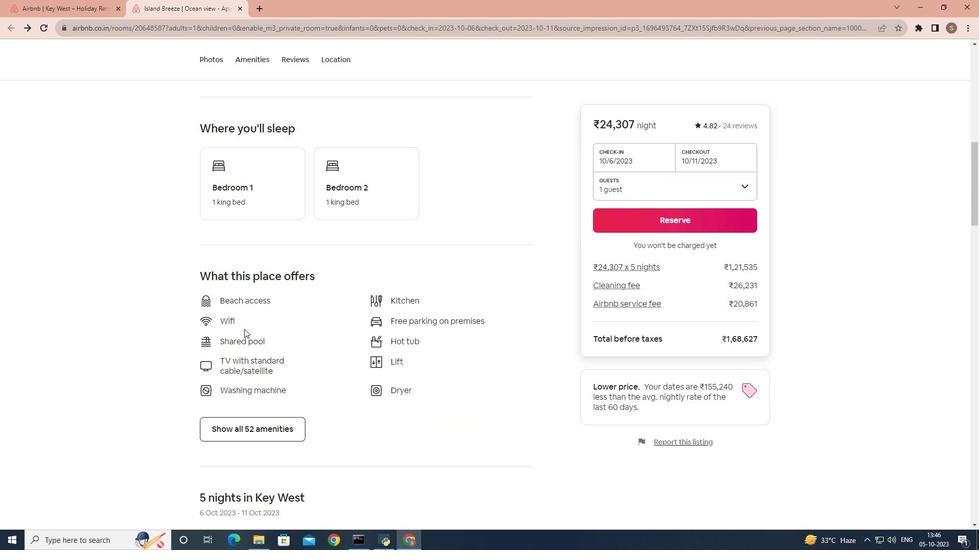 
Action: Mouse scrolled (244, 330) with delta (0, 0)
Screenshot: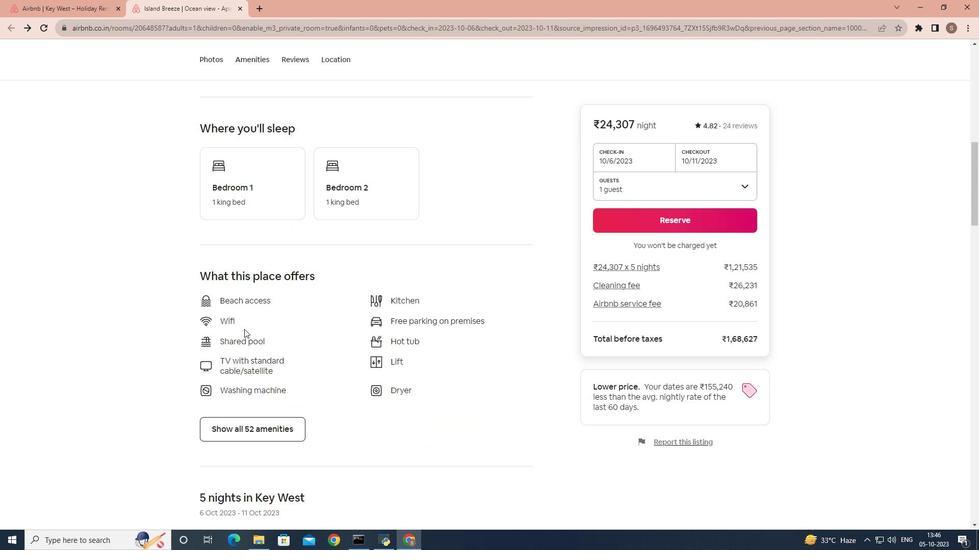 
Action: Mouse scrolled (244, 330) with delta (0, 0)
Screenshot: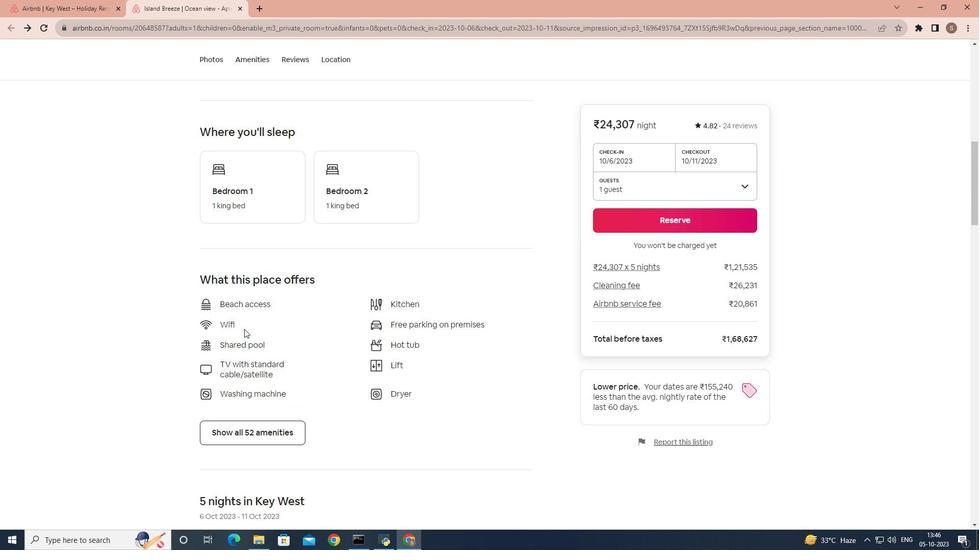 
Action: Mouse scrolled (244, 330) with delta (0, 0)
